 Task: Look for space in Durrës, Albania from 4th June, 2023 to 15th June, 2023 for 2 adults in price range Rs.10000 to Rs.15000. Place can be entire place with 1  bedroom having 1 bed and 1 bathroom. Property type can be house, flat, hotel. Amenities needed are: heating. Booking option can be shelf check-in. Required host language is English.
Action: Mouse moved to (514, 110)
Screenshot: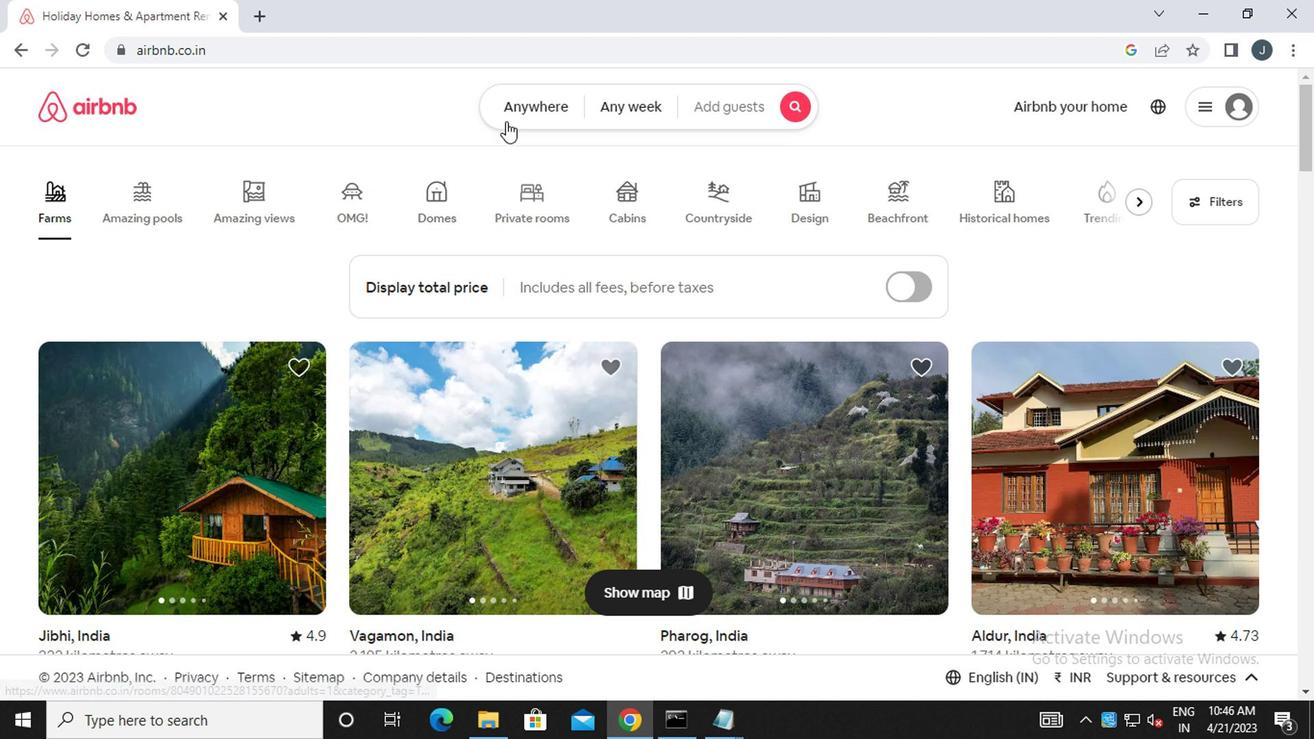 
Action: Mouse pressed left at (514, 110)
Screenshot: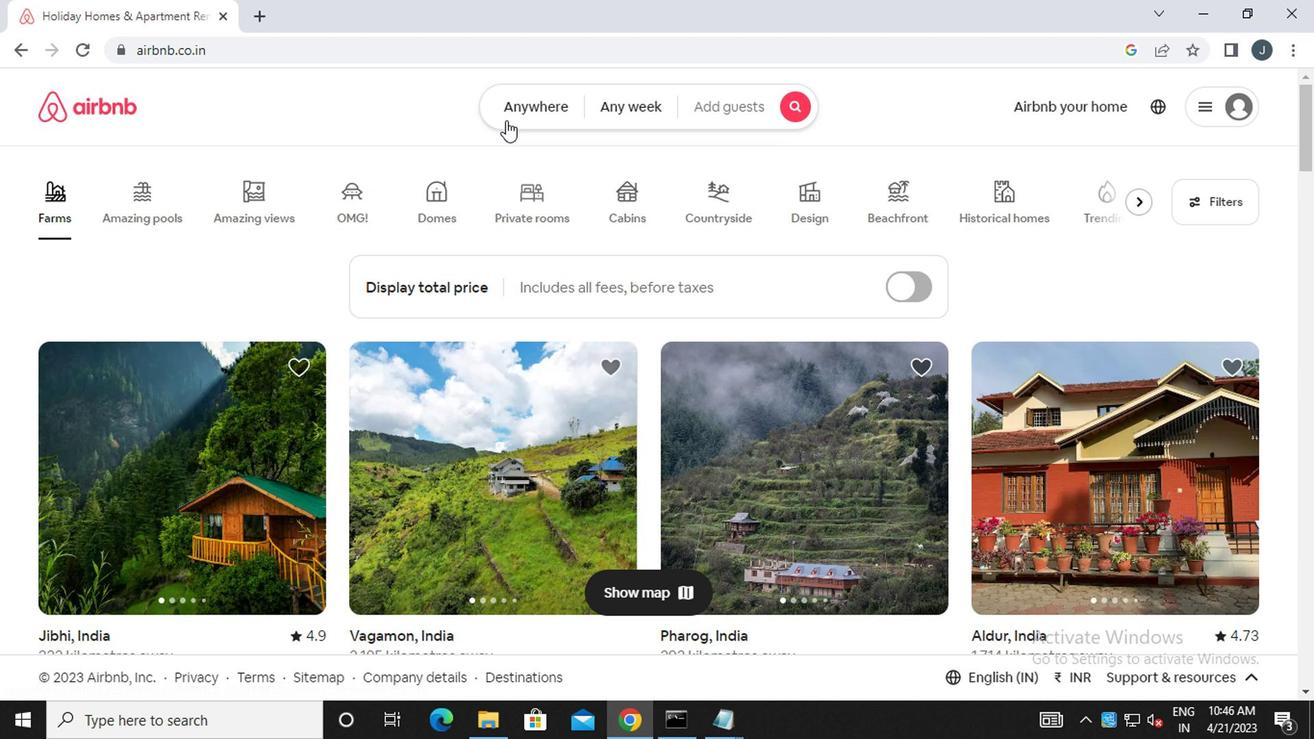
Action: Mouse moved to (391, 195)
Screenshot: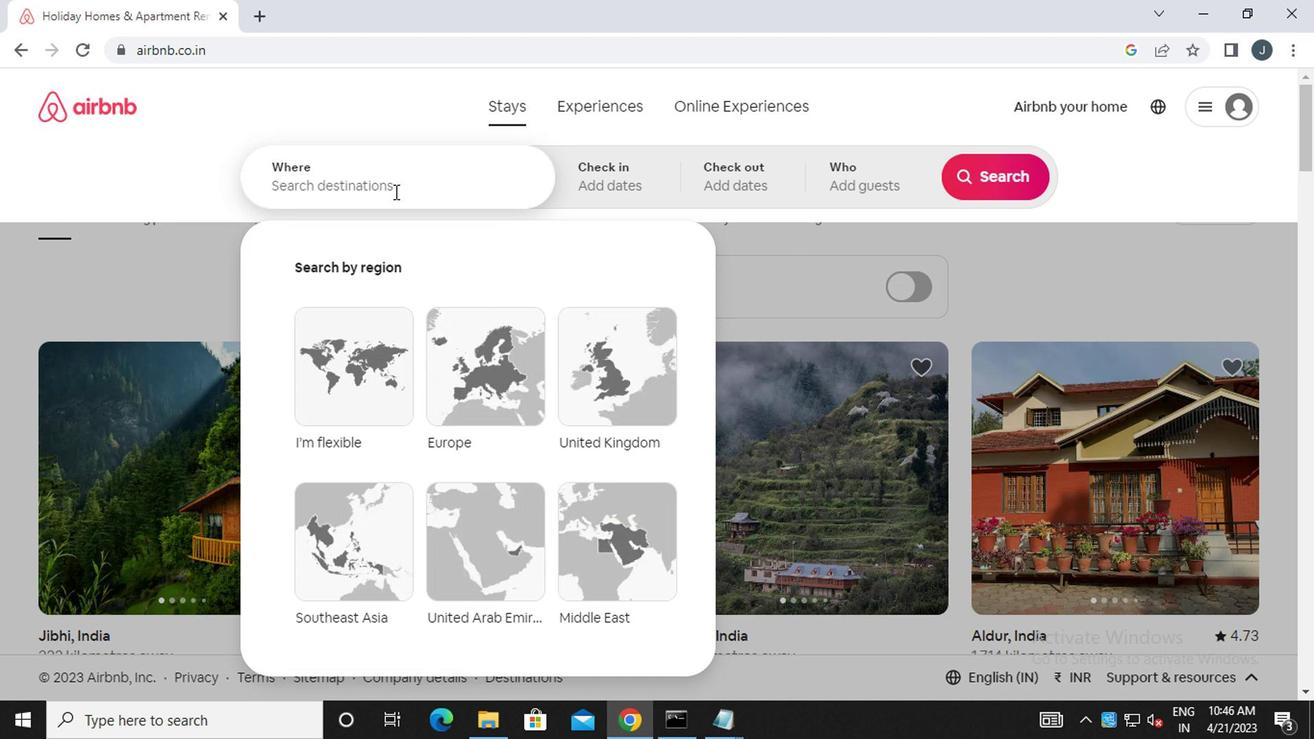 
Action: Mouse pressed left at (391, 195)
Screenshot: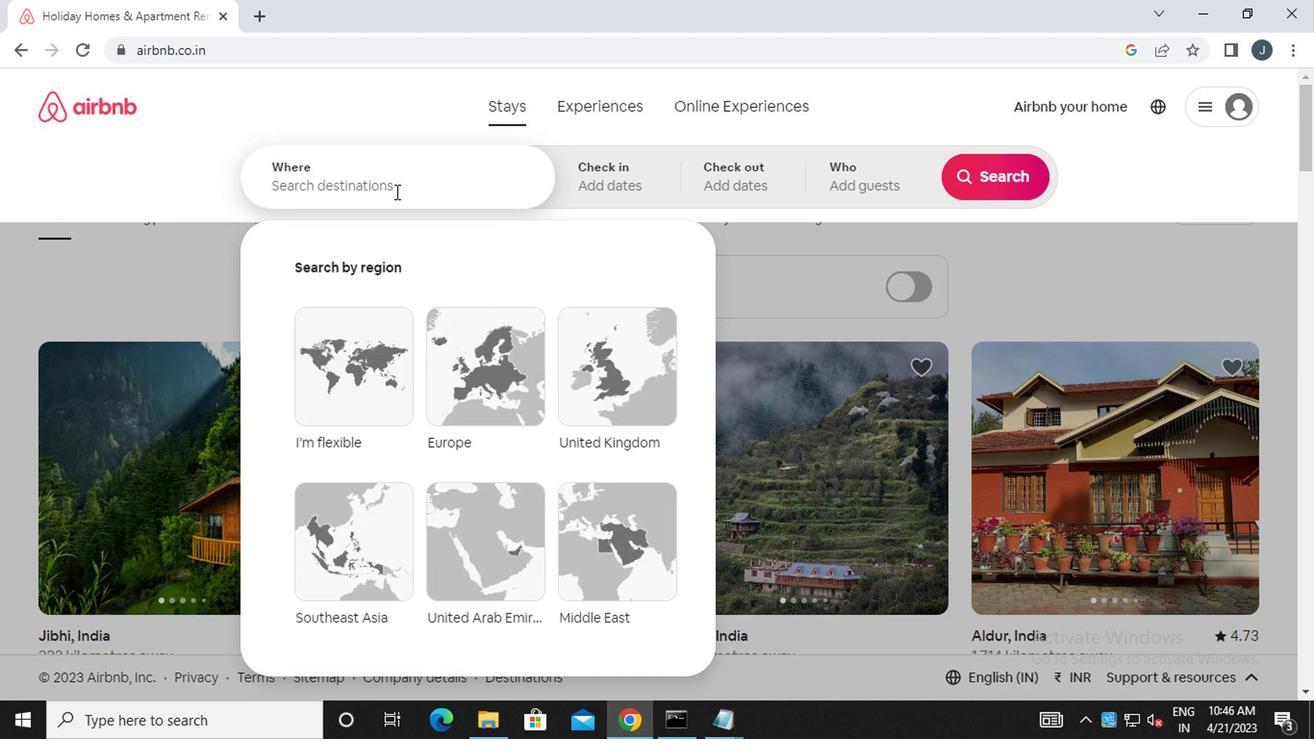 
Action: Mouse moved to (392, 193)
Screenshot: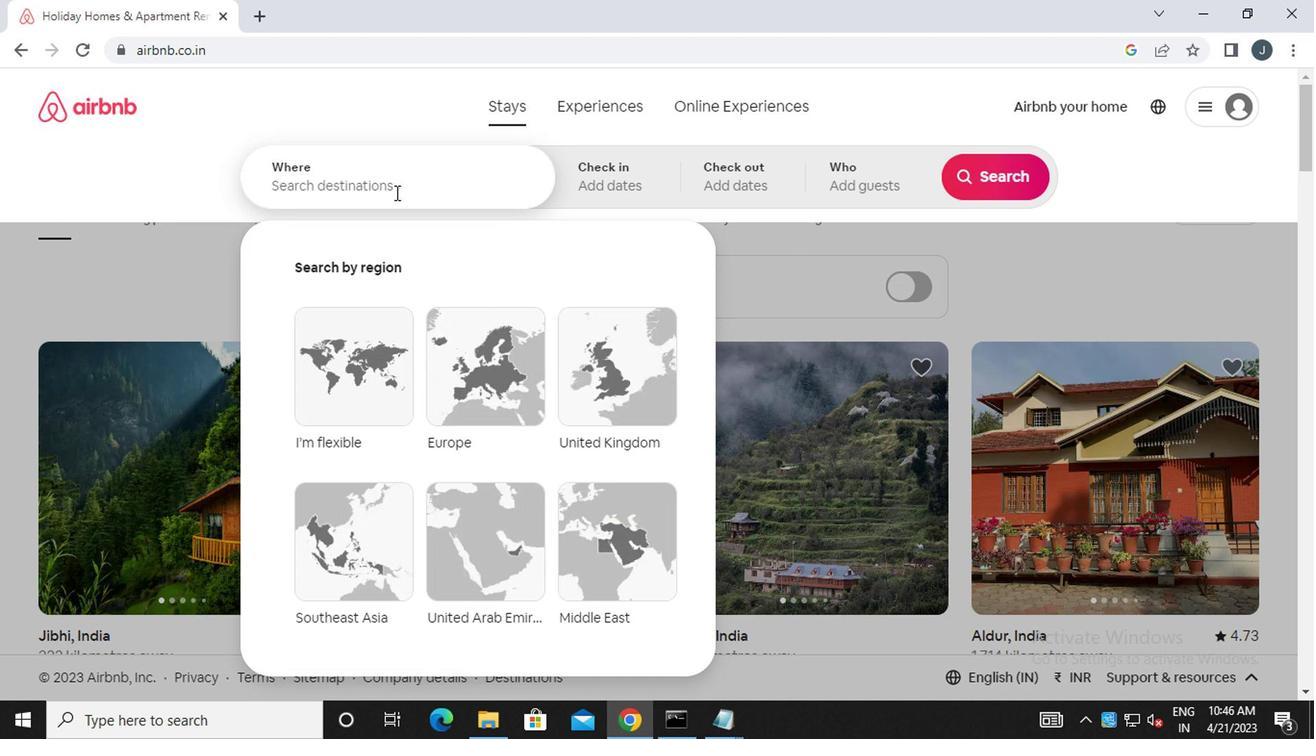 
Action: Key pressed d<Key.caps_lock>urres
Screenshot: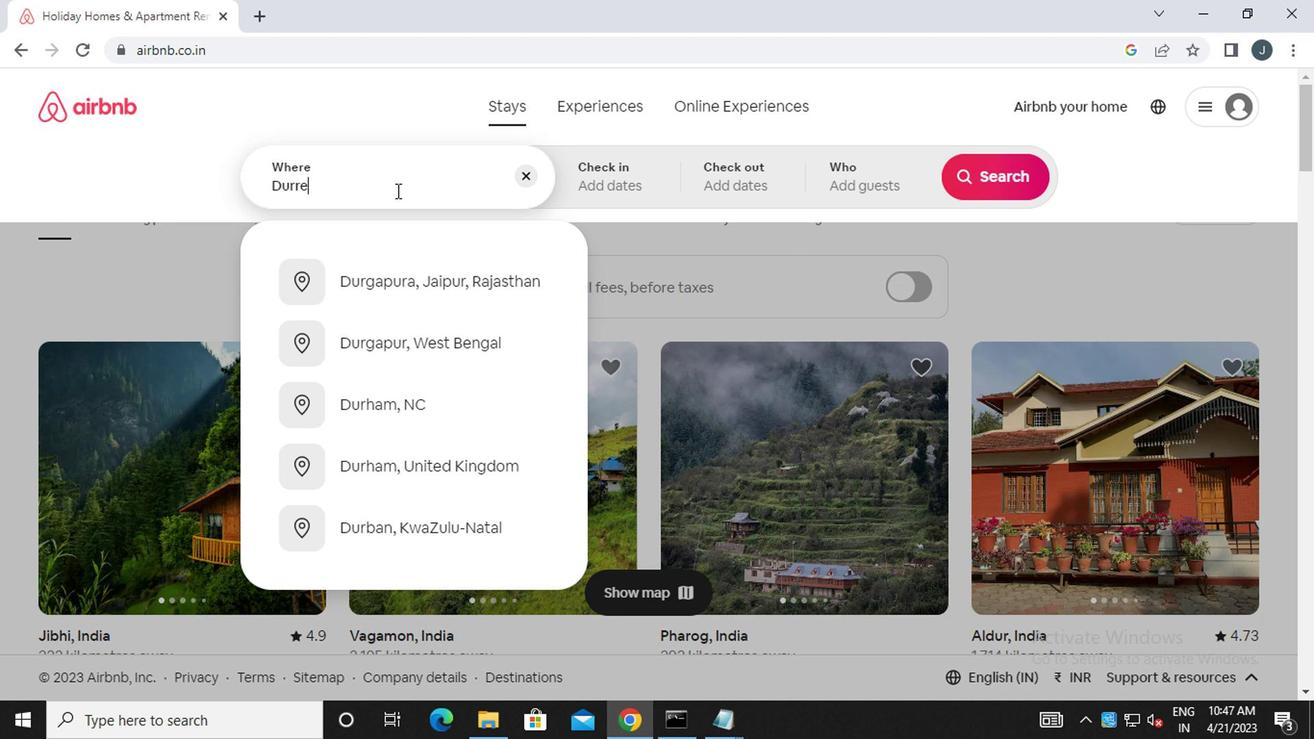 
Action: Mouse moved to (424, 279)
Screenshot: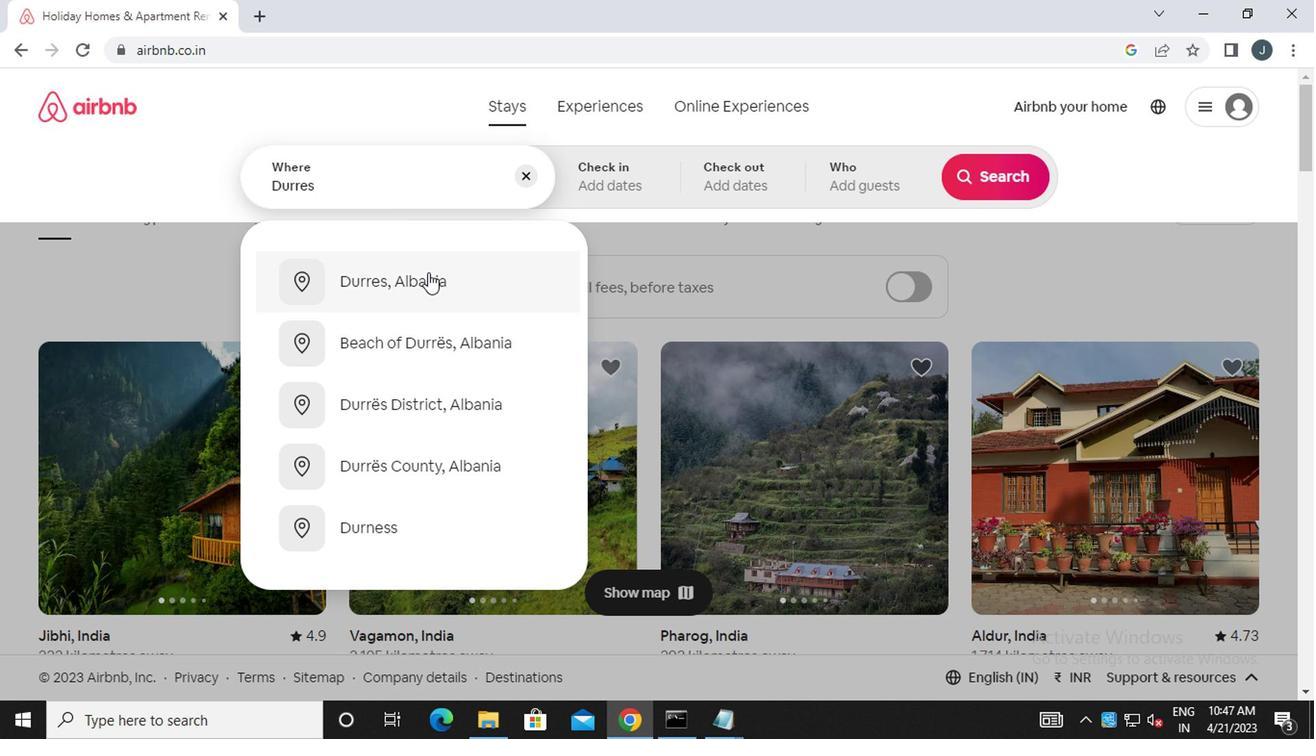 
Action: Mouse pressed left at (424, 279)
Screenshot: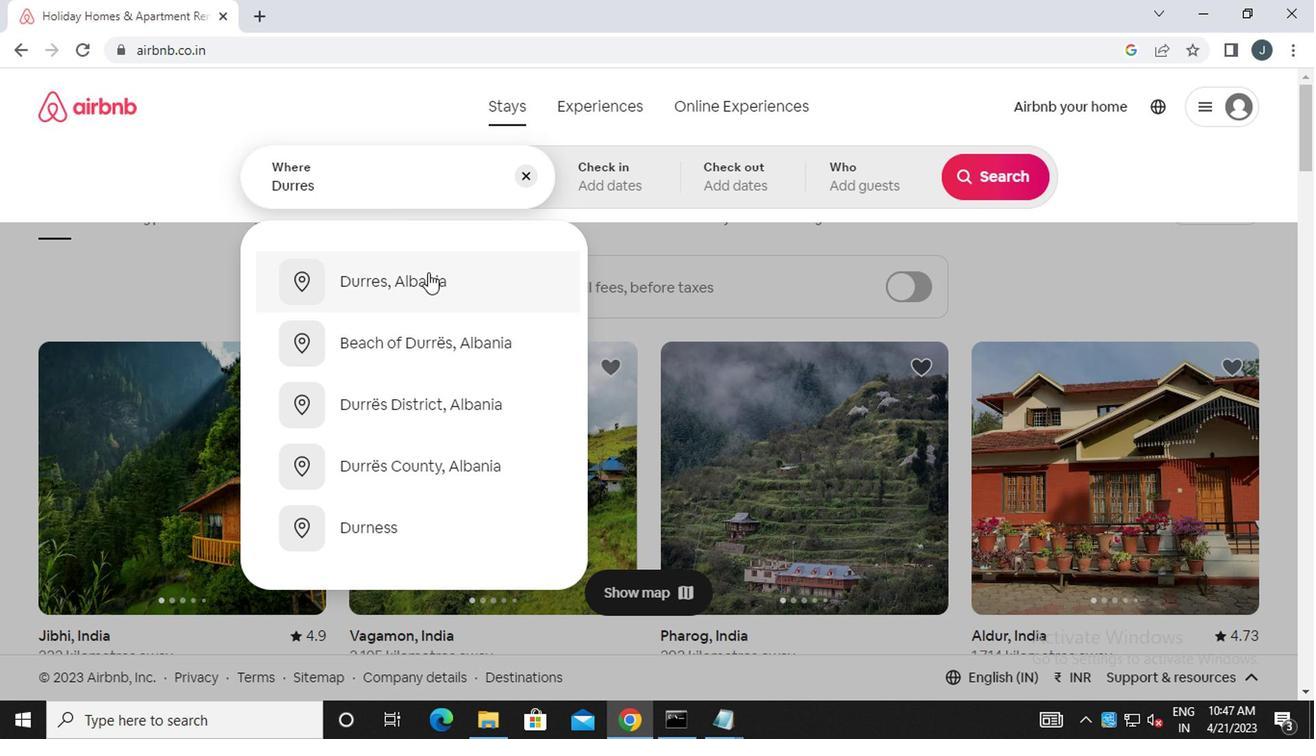 
Action: Mouse moved to (976, 339)
Screenshot: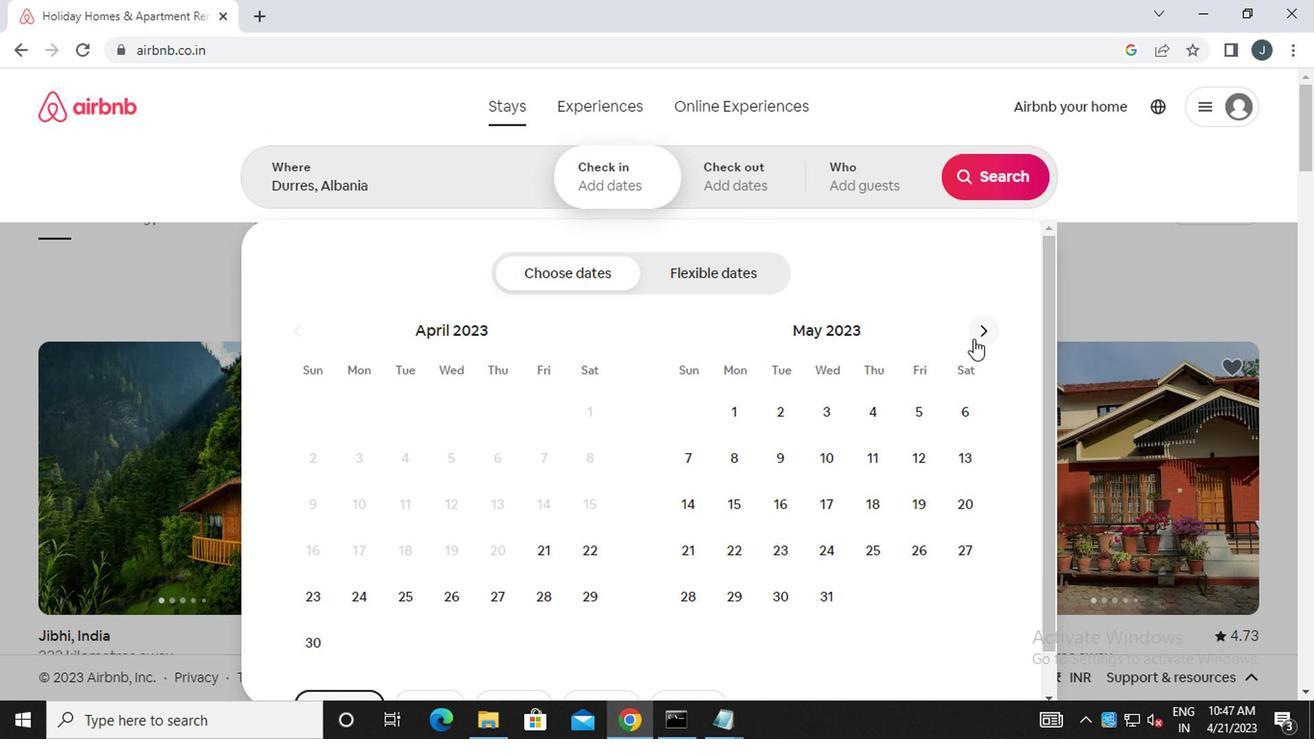 
Action: Mouse pressed left at (976, 339)
Screenshot: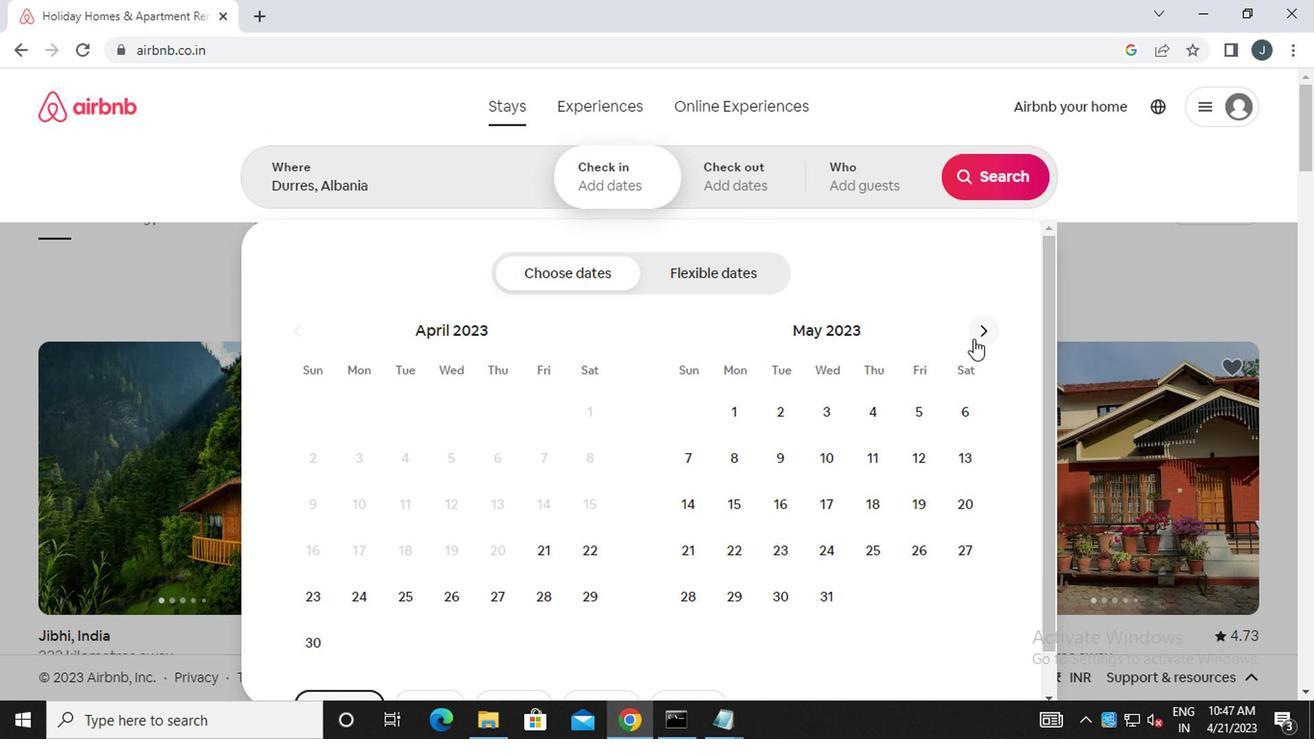 
Action: Mouse moved to (683, 459)
Screenshot: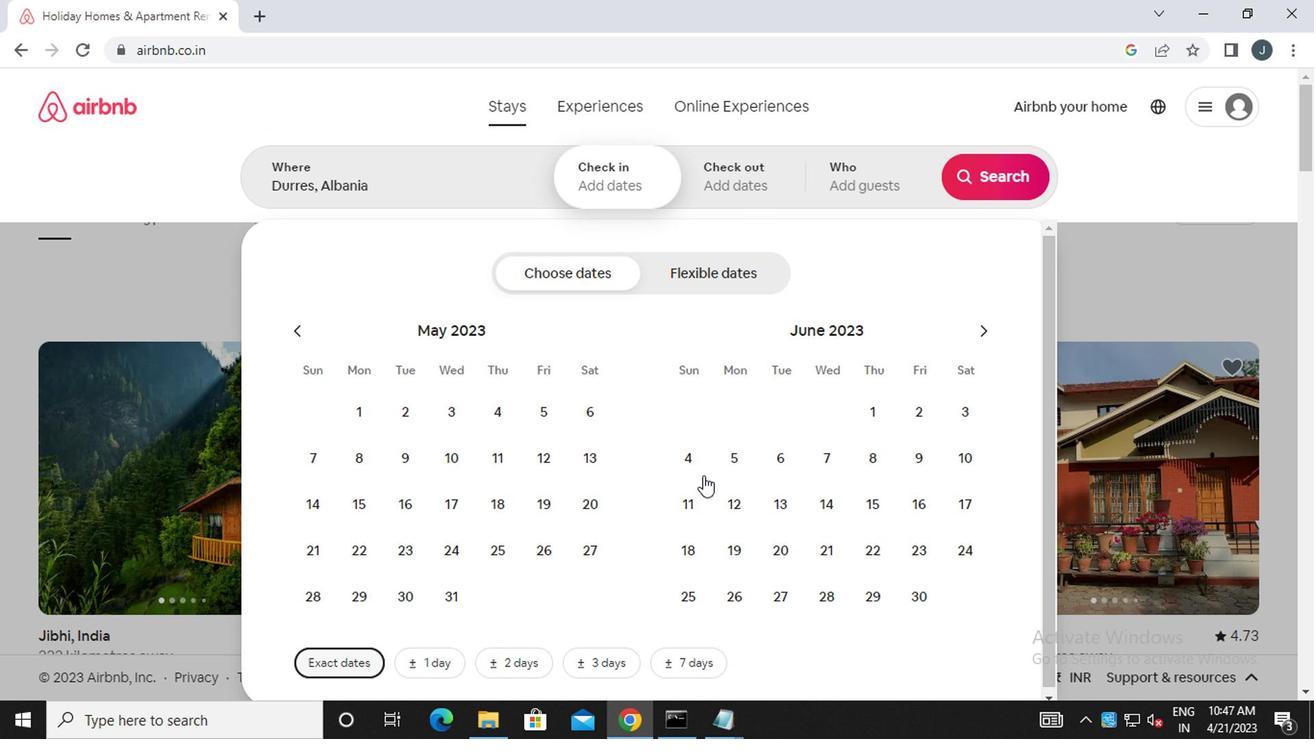 
Action: Mouse pressed left at (683, 459)
Screenshot: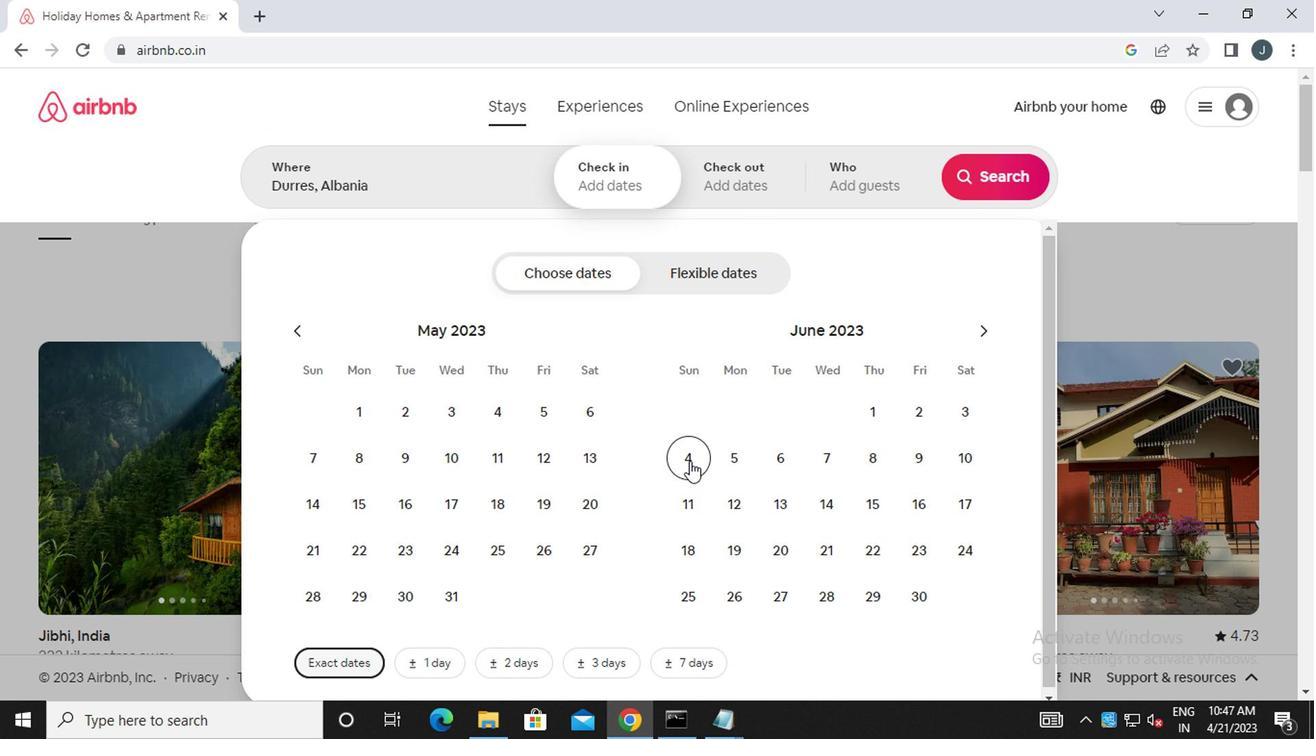
Action: Mouse moved to (877, 515)
Screenshot: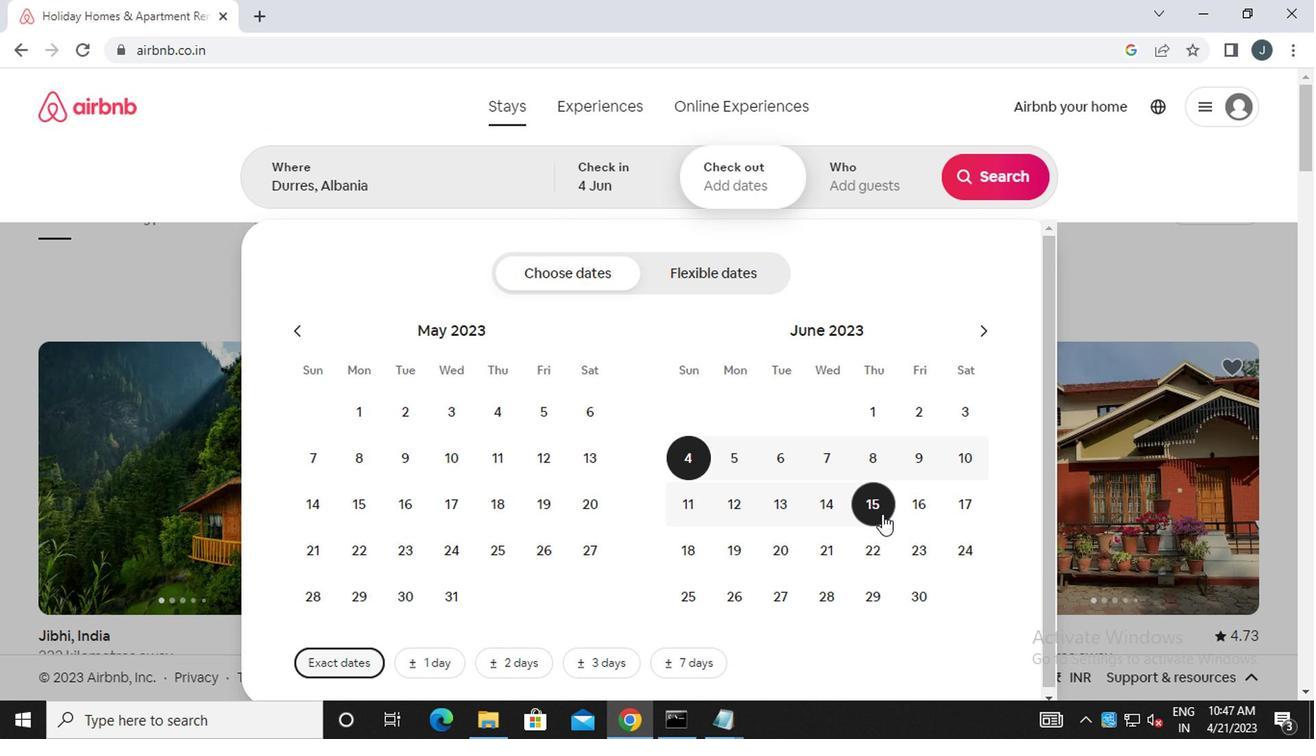 
Action: Mouse pressed left at (877, 515)
Screenshot: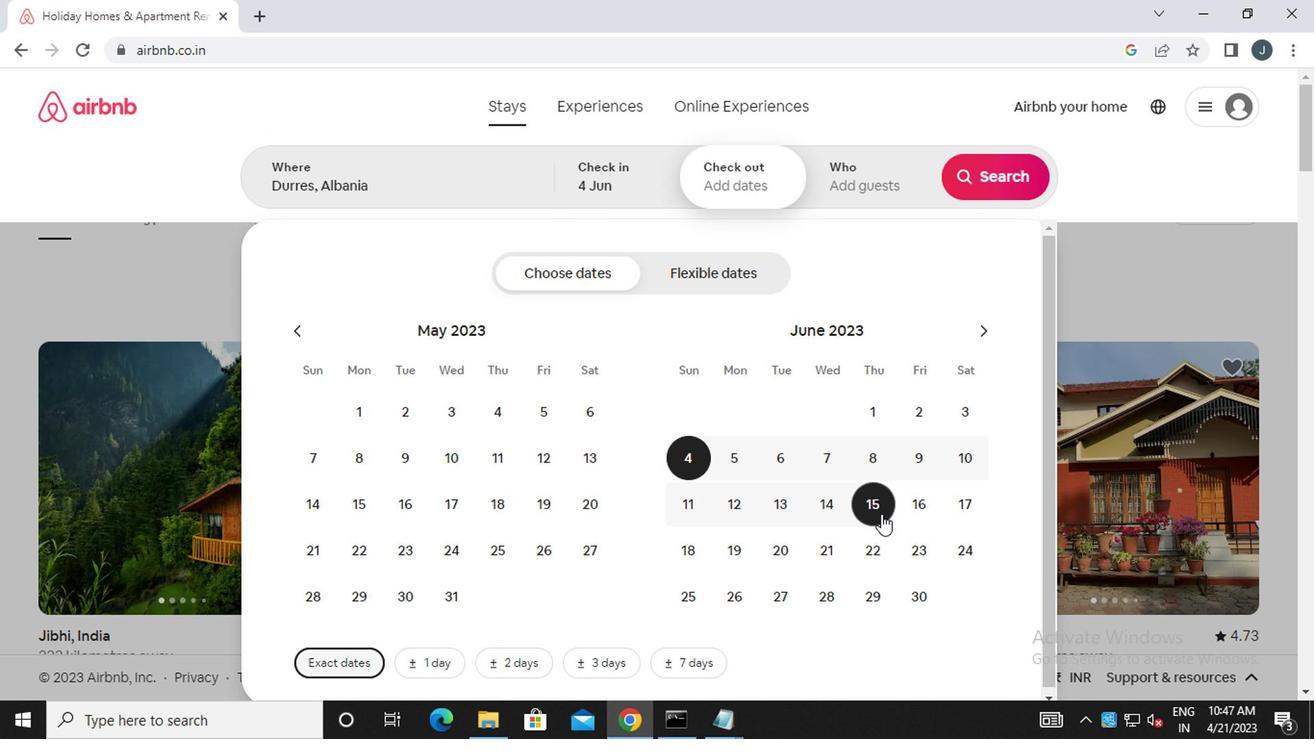 
Action: Mouse moved to (885, 188)
Screenshot: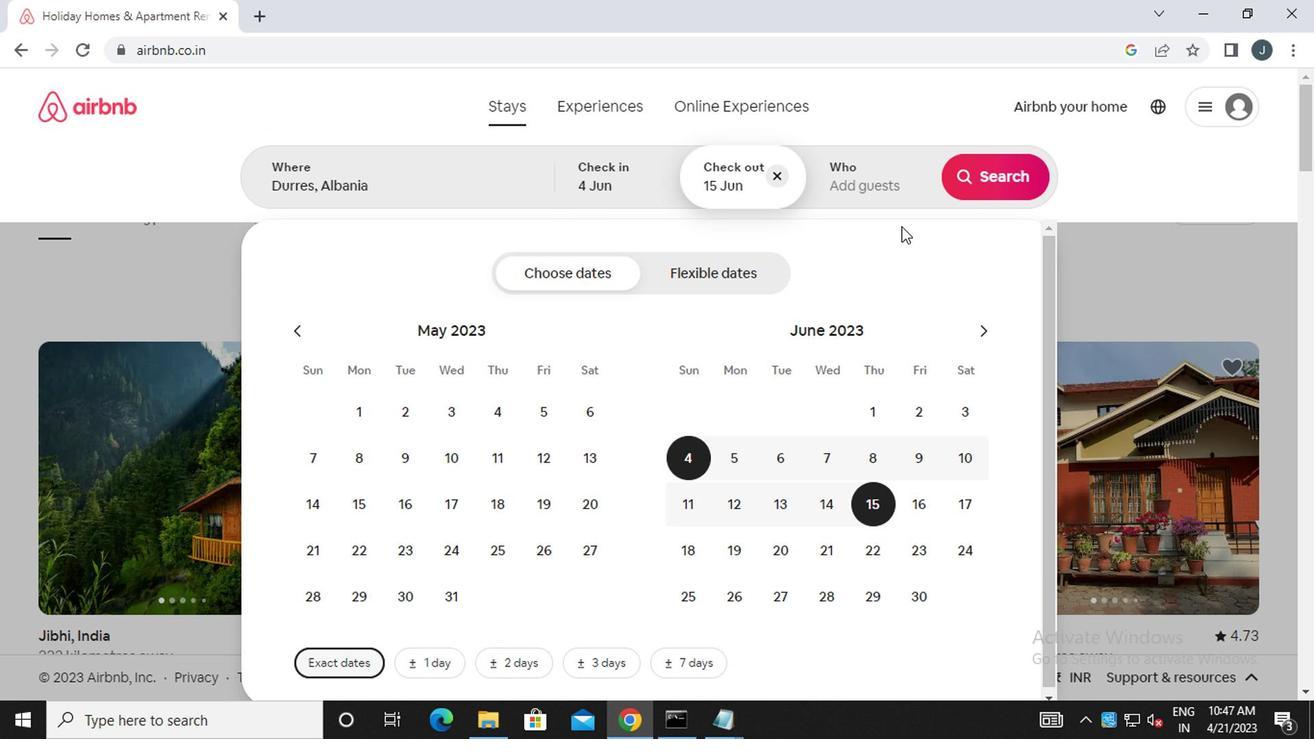 
Action: Mouse pressed left at (885, 188)
Screenshot: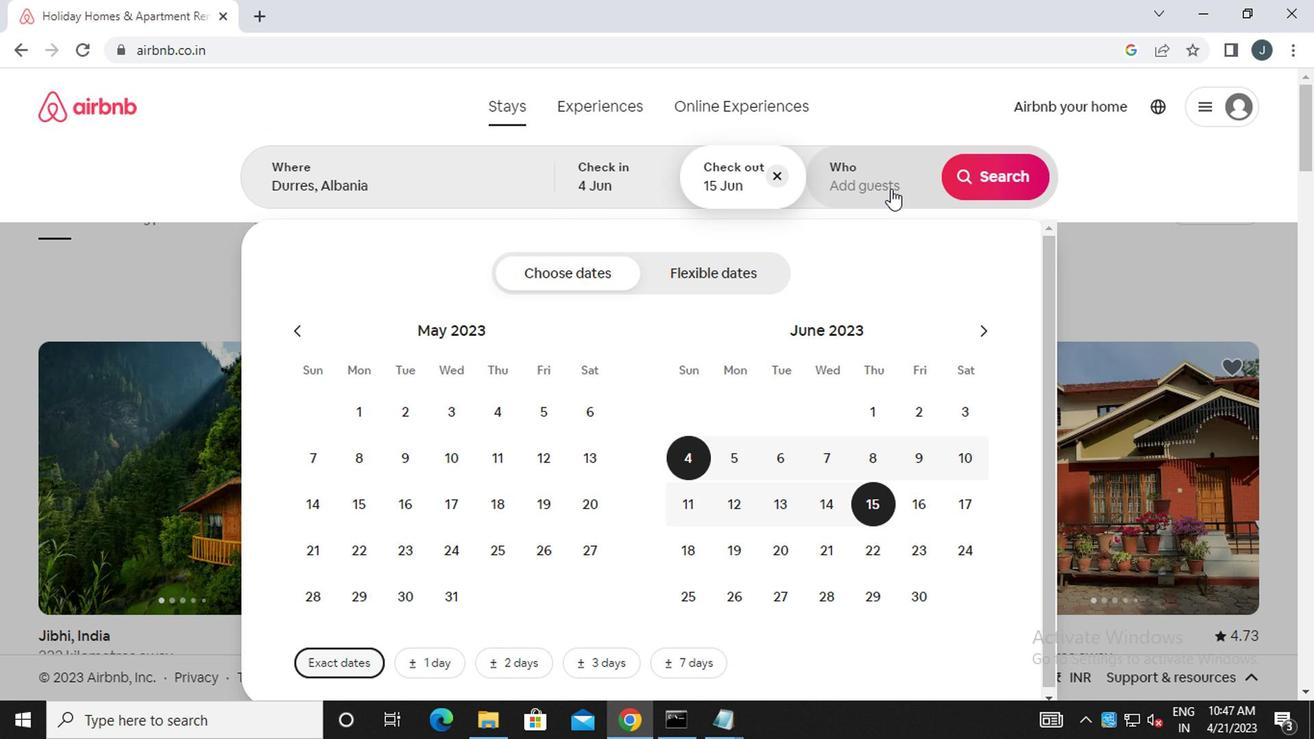 
Action: Mouse moved to (1009, 284)
Screenshot: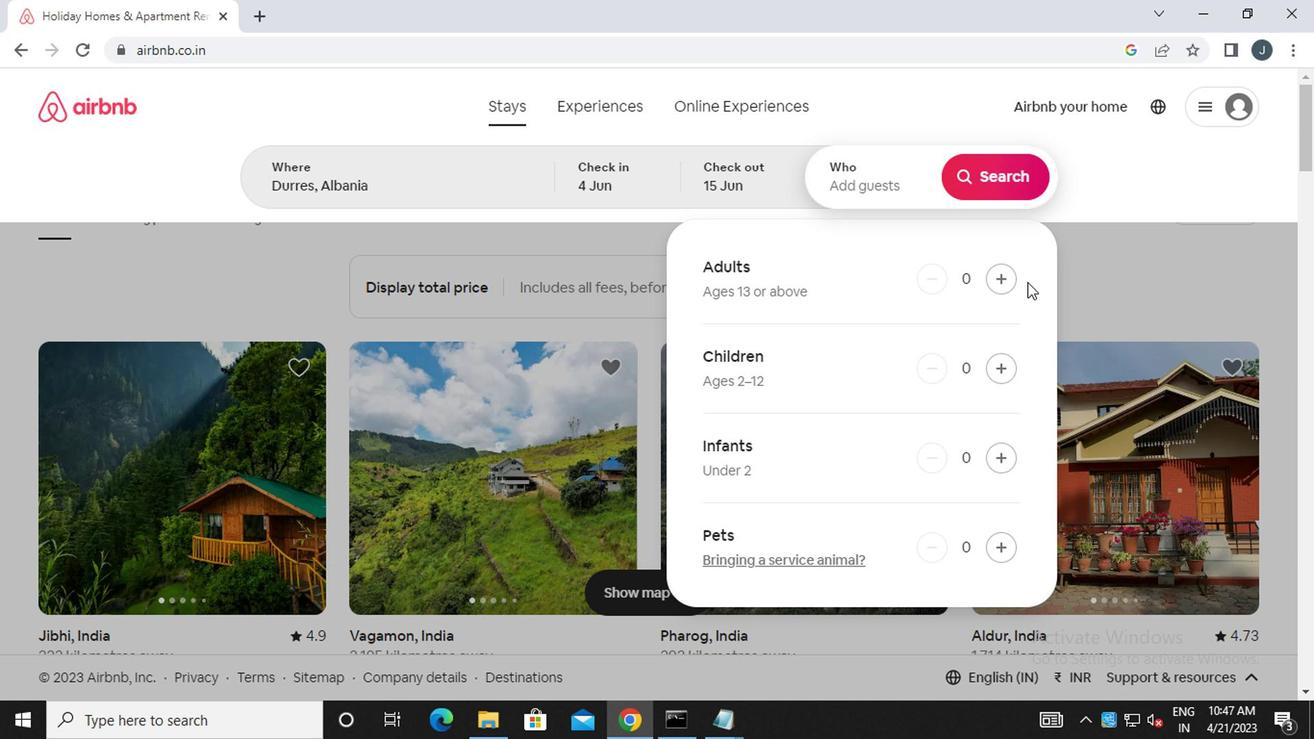 
Action: Mouse pressed left at (1009, 284)
Screenshot: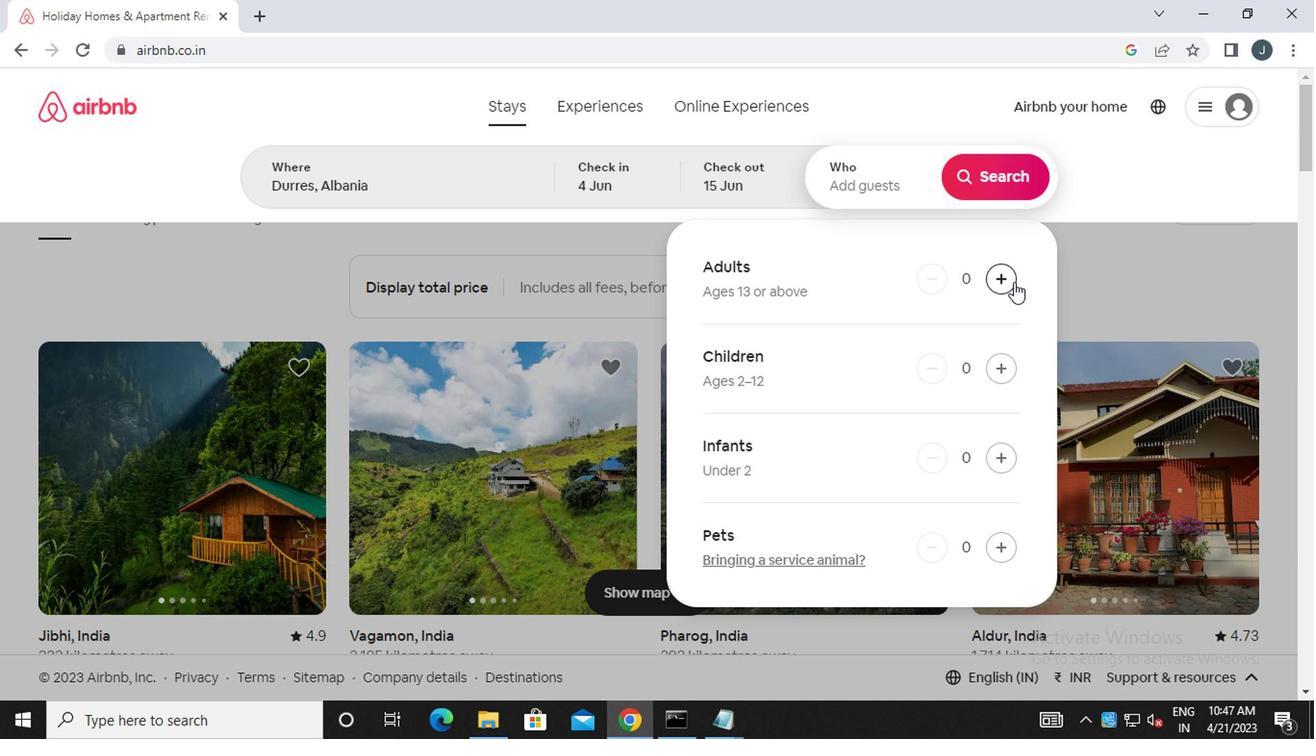 
Action: Mouse pressed left at (1009, 284)
Screenshot: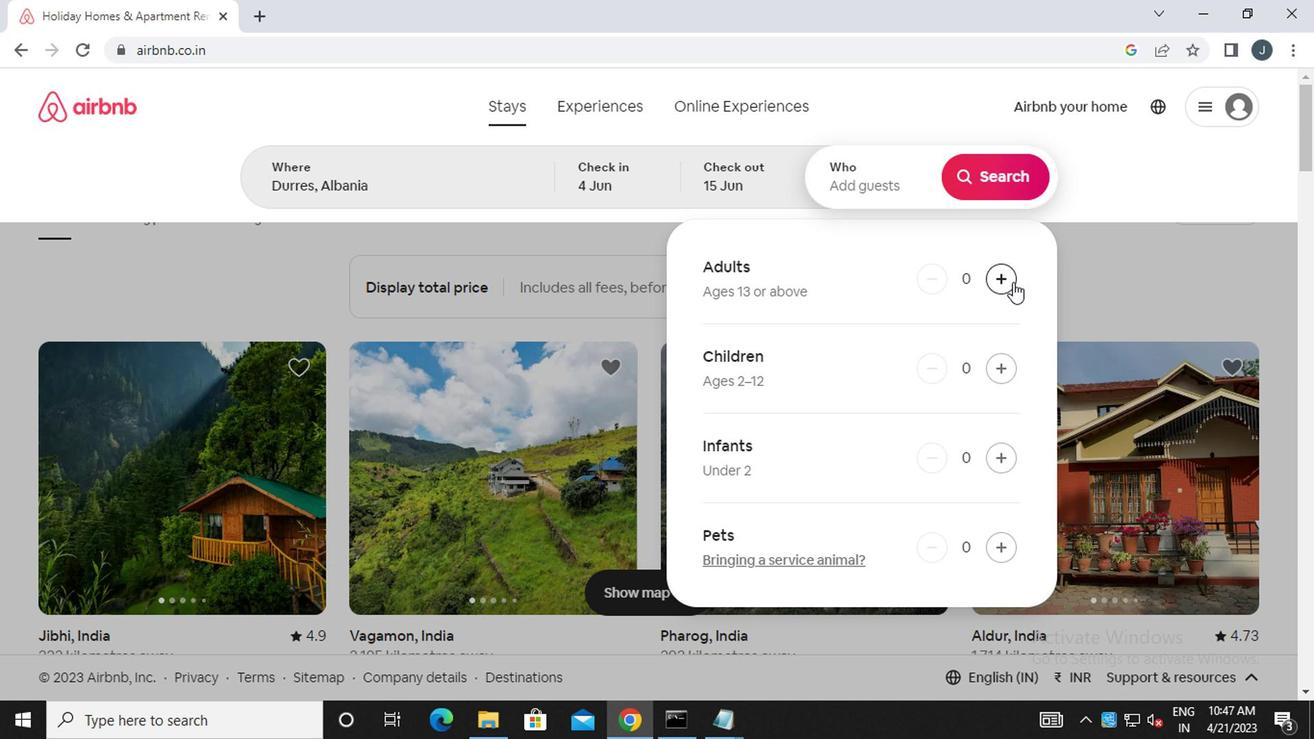 
Action: Mouse moved to (993, 183)
Screenshot: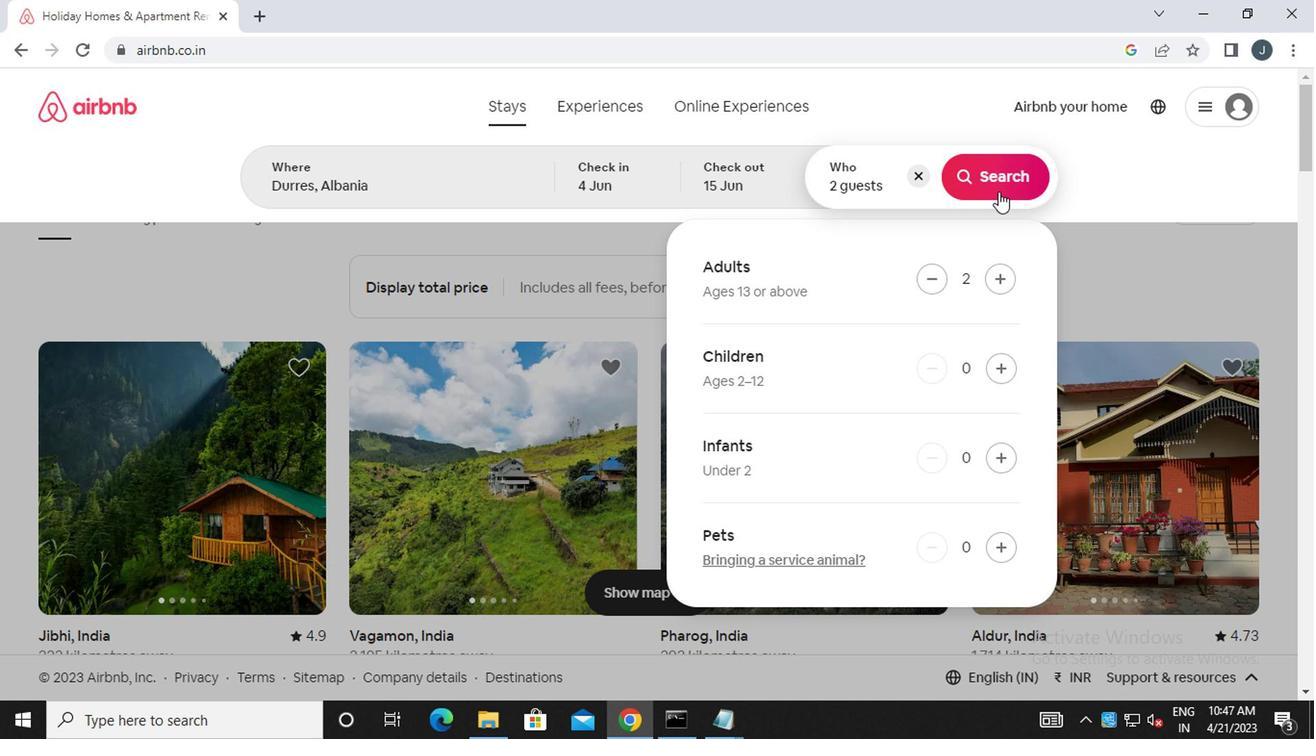 
Action: Mouse pressed left at (993, 183)
Screenshot: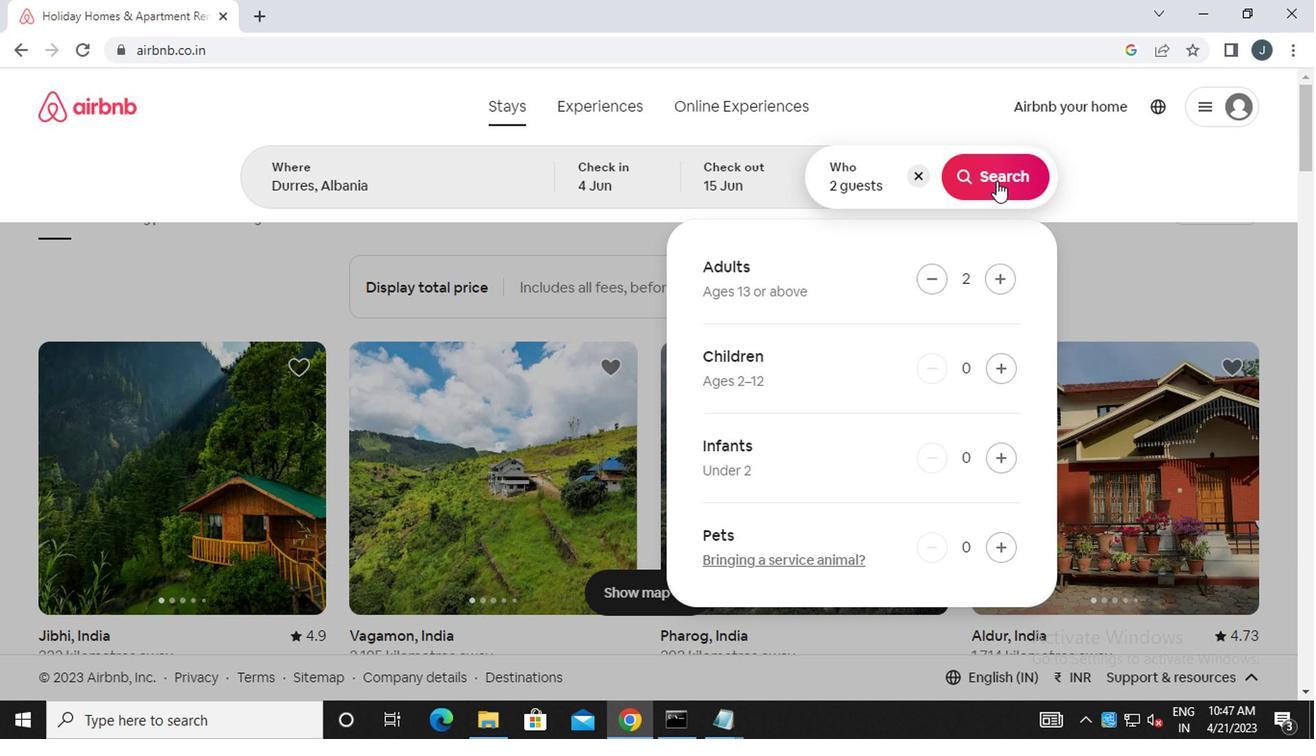 
Action: Mouse moved to (1236, 190)
Screenshot: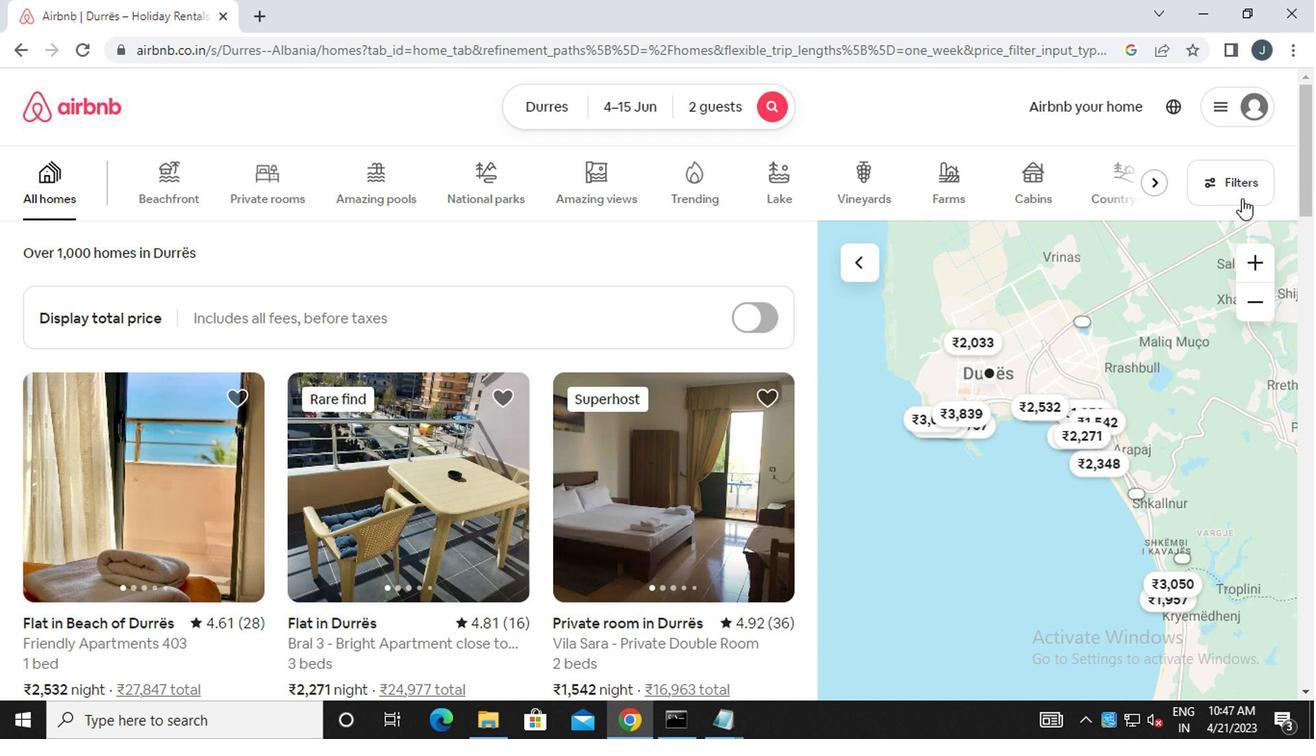 
Action: Mouse pressed left at (1236, 190)
Screenshot: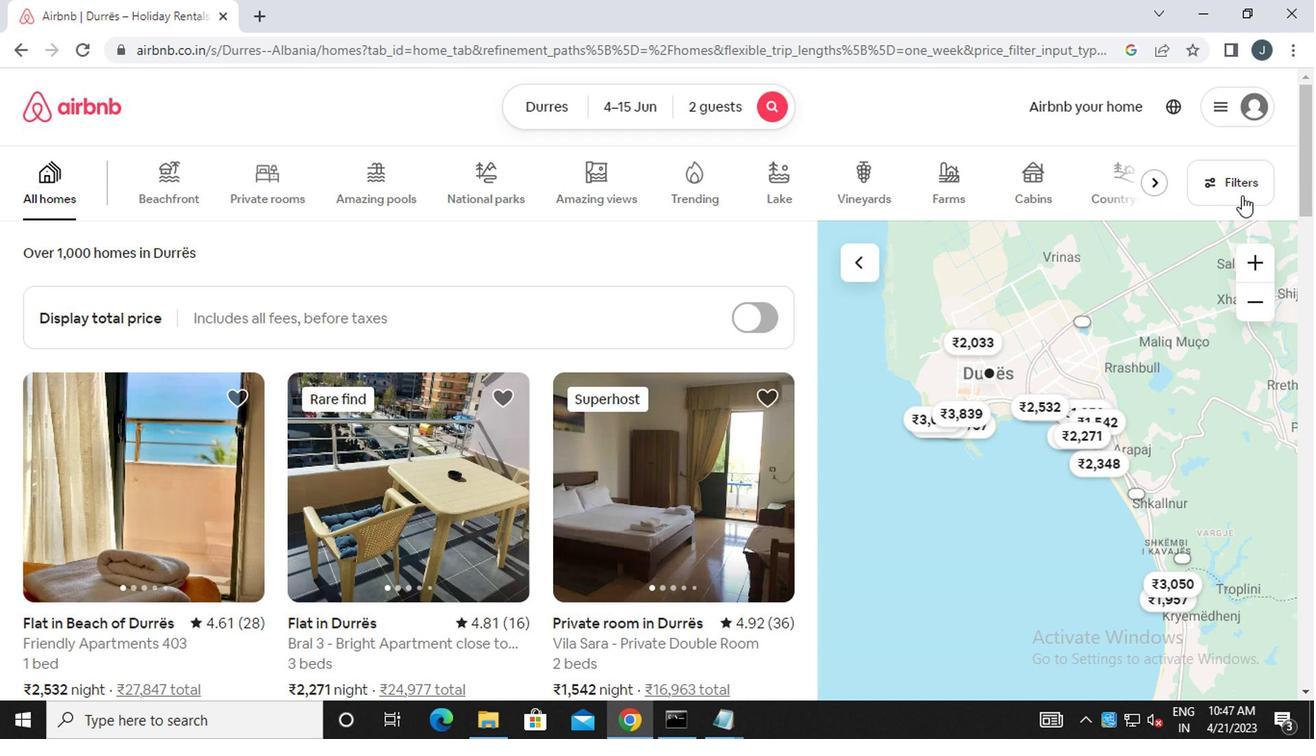 
Action: Mouse moved to (469, 416)
Screenshot: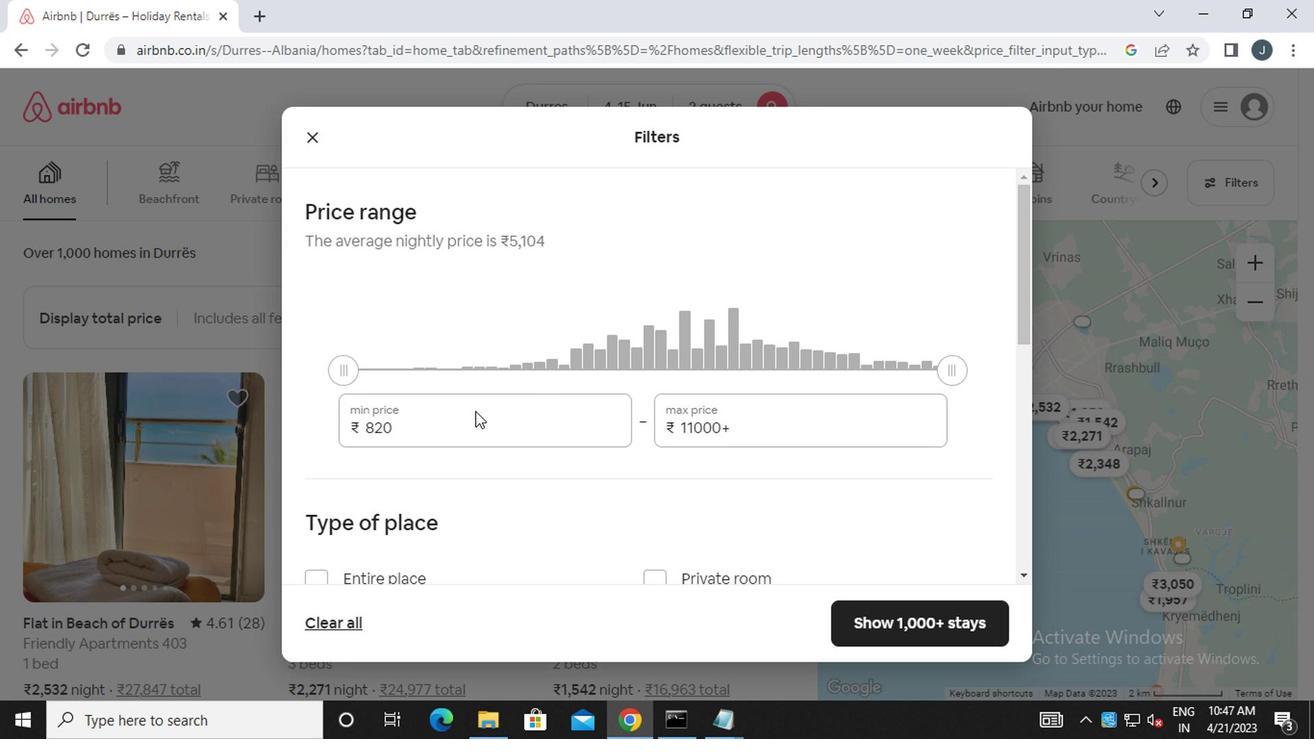 
Action: Mouse pressed left at (469, 416)
Screenshot: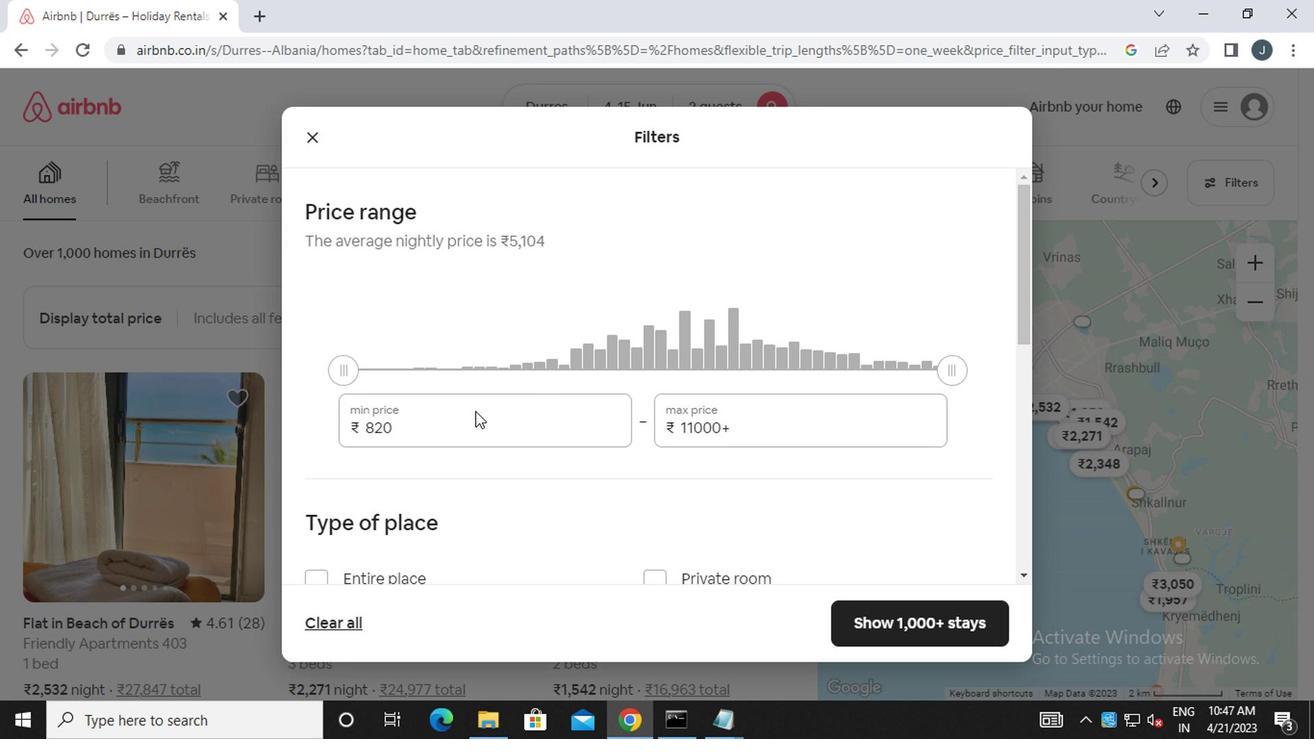 
Action: Mouse moved to (474, 420)
Screenshot: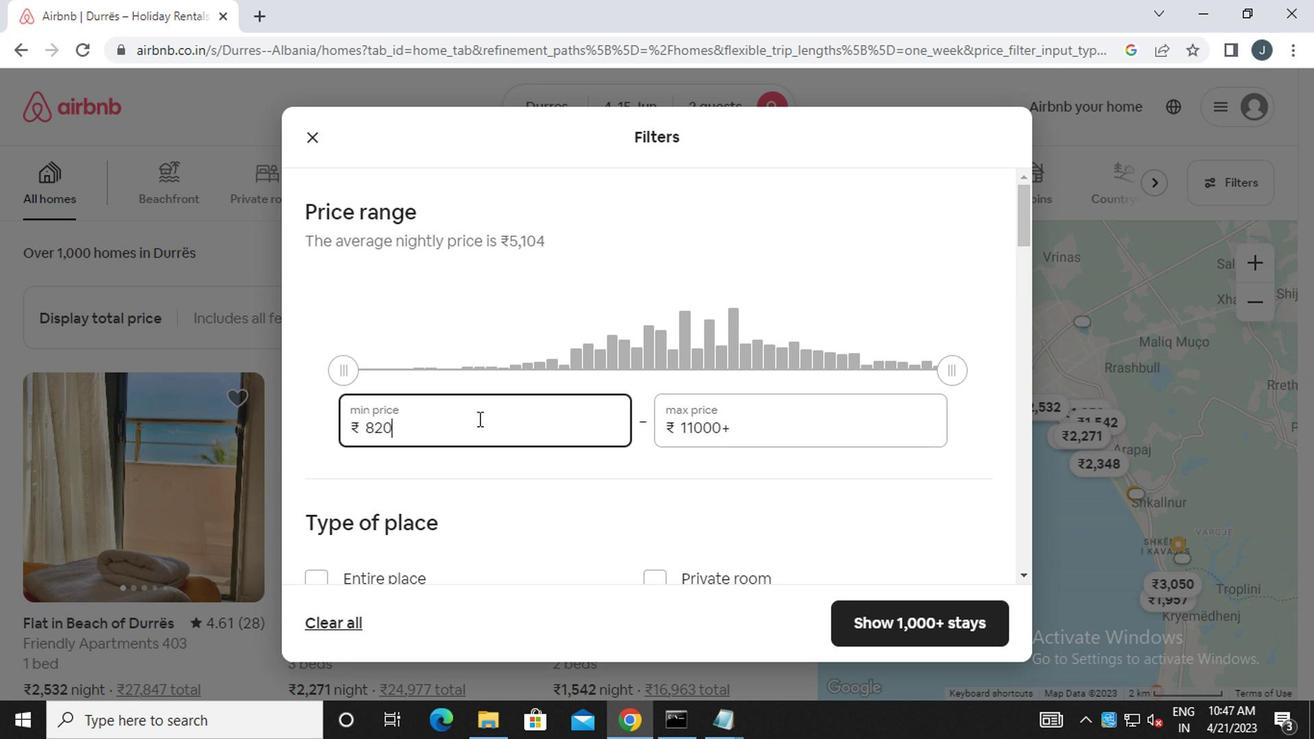 
Action: Key pressed <Key.backspace><Key.backspace><Key.backspace>10000
Screenshot: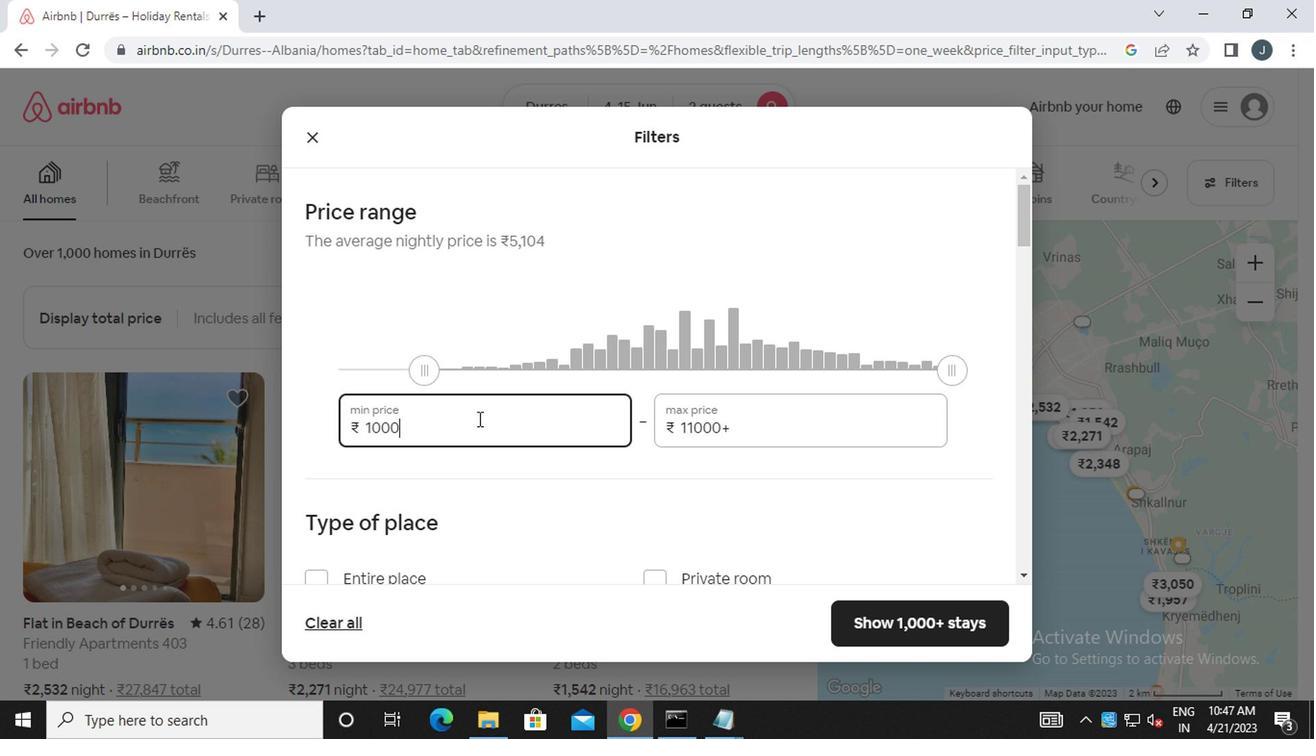 
Action: Mouse moved to (781, 431)
Screenshot: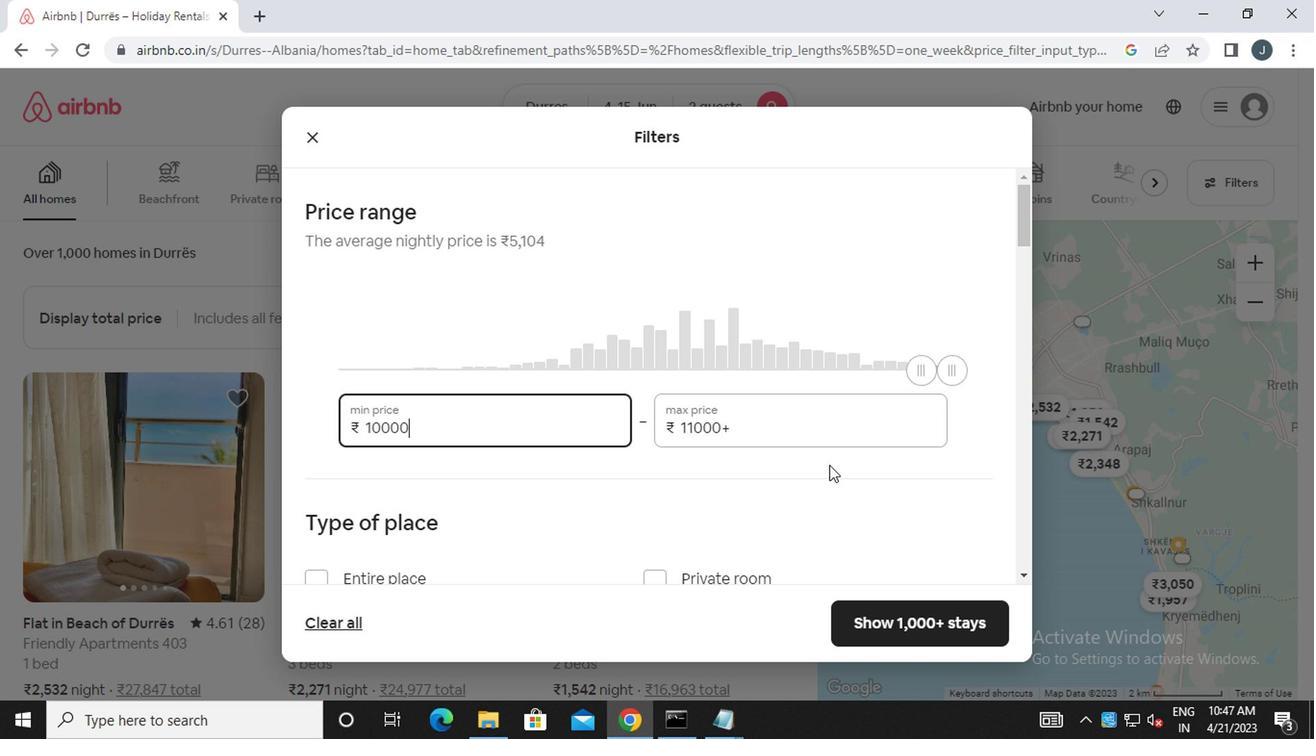 
Action: Mouse pressed left at (781, 431)
Screenshot: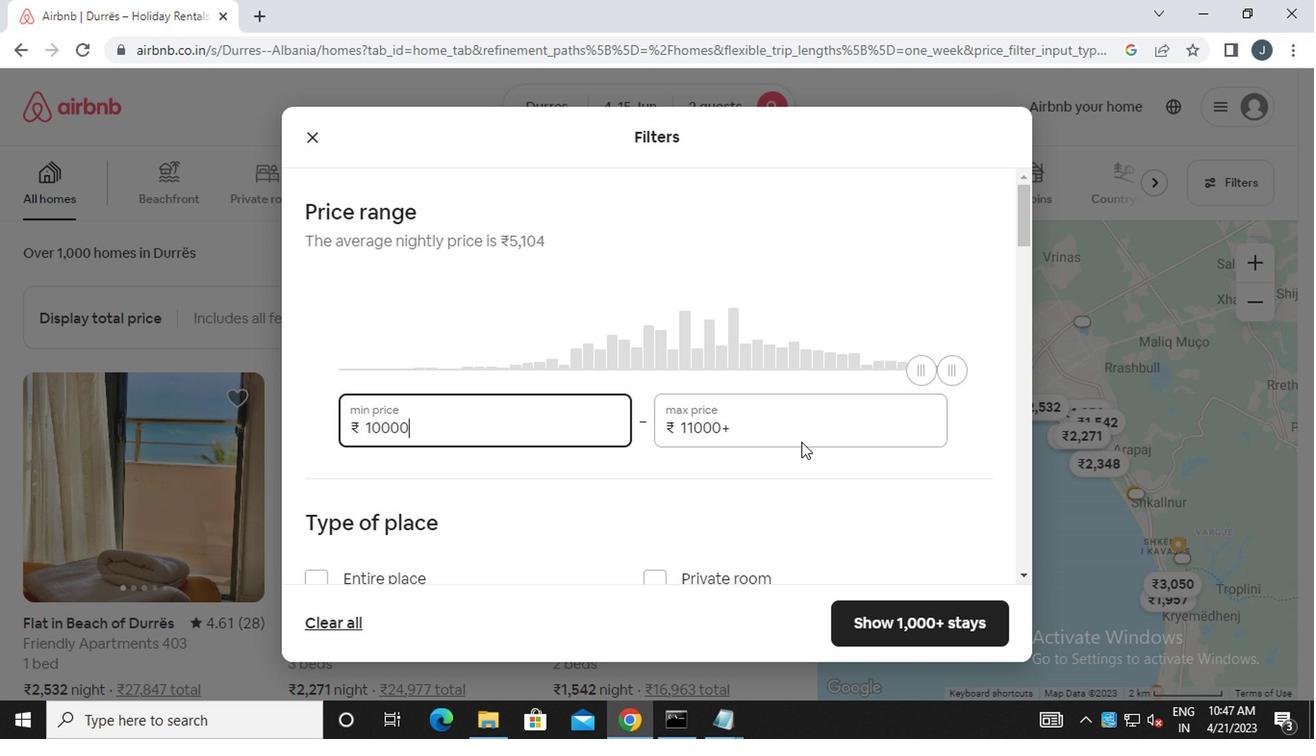 
Action: Mouse moved to (786, 431)
Screenshot: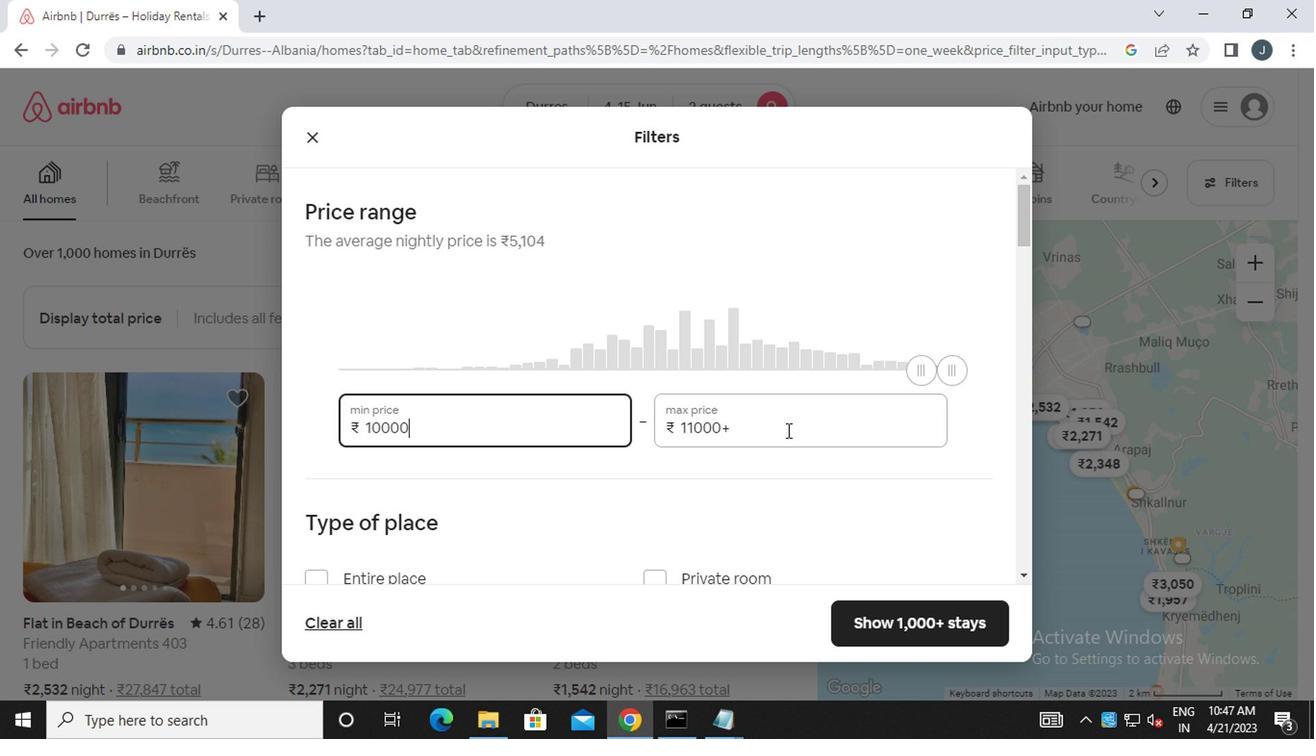 
Action: Key pressed <Key.backspace><Key.backspace><Key.backspace><Key.backspace><Key.backspace>5000
Screenshot: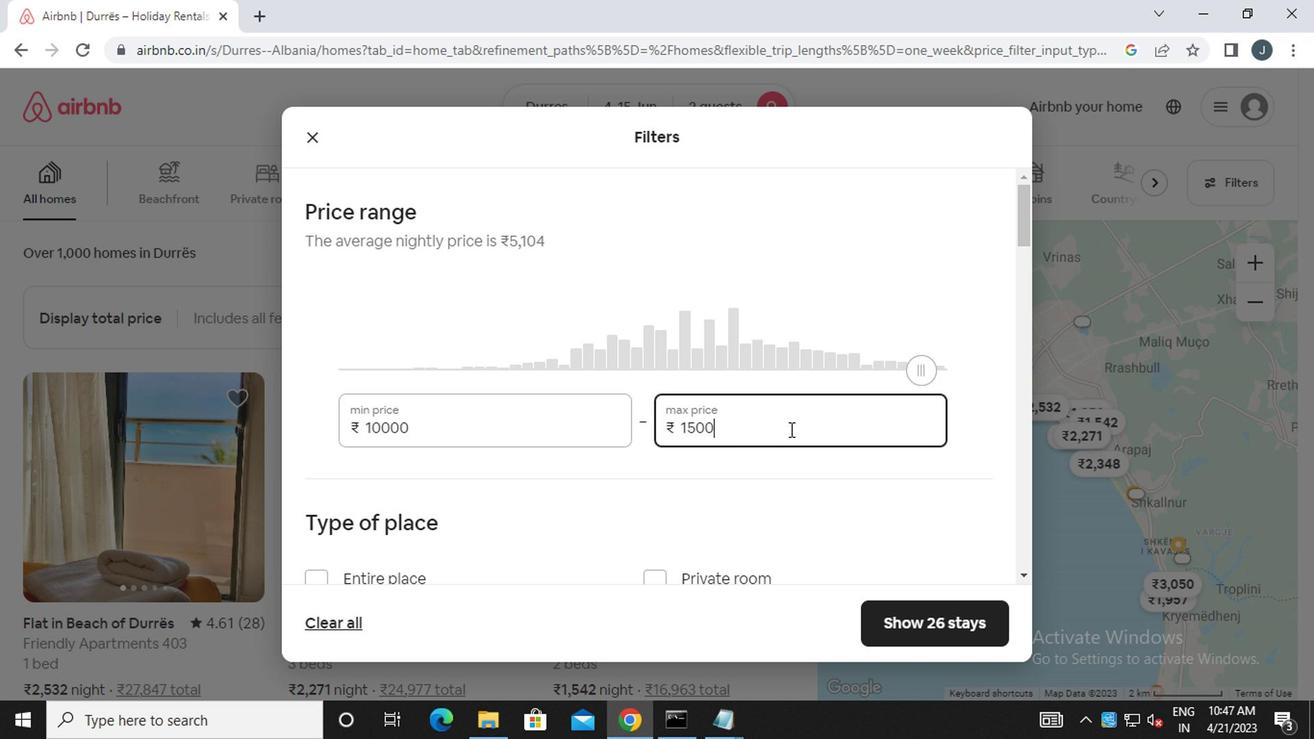 
Action: Mouse moved to (775, 431)
Screenshot: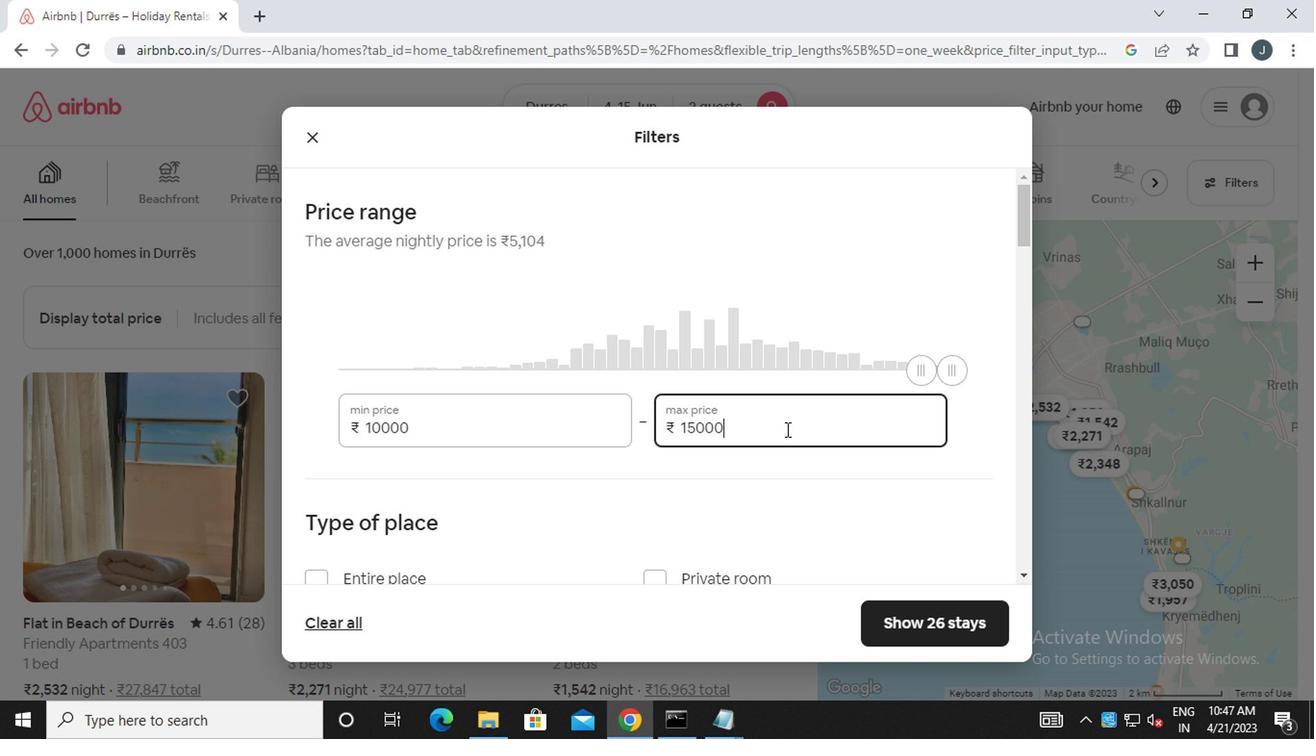 
Action: Mouse scrolled (775, 429) with delta (0, -1)
Screenshot: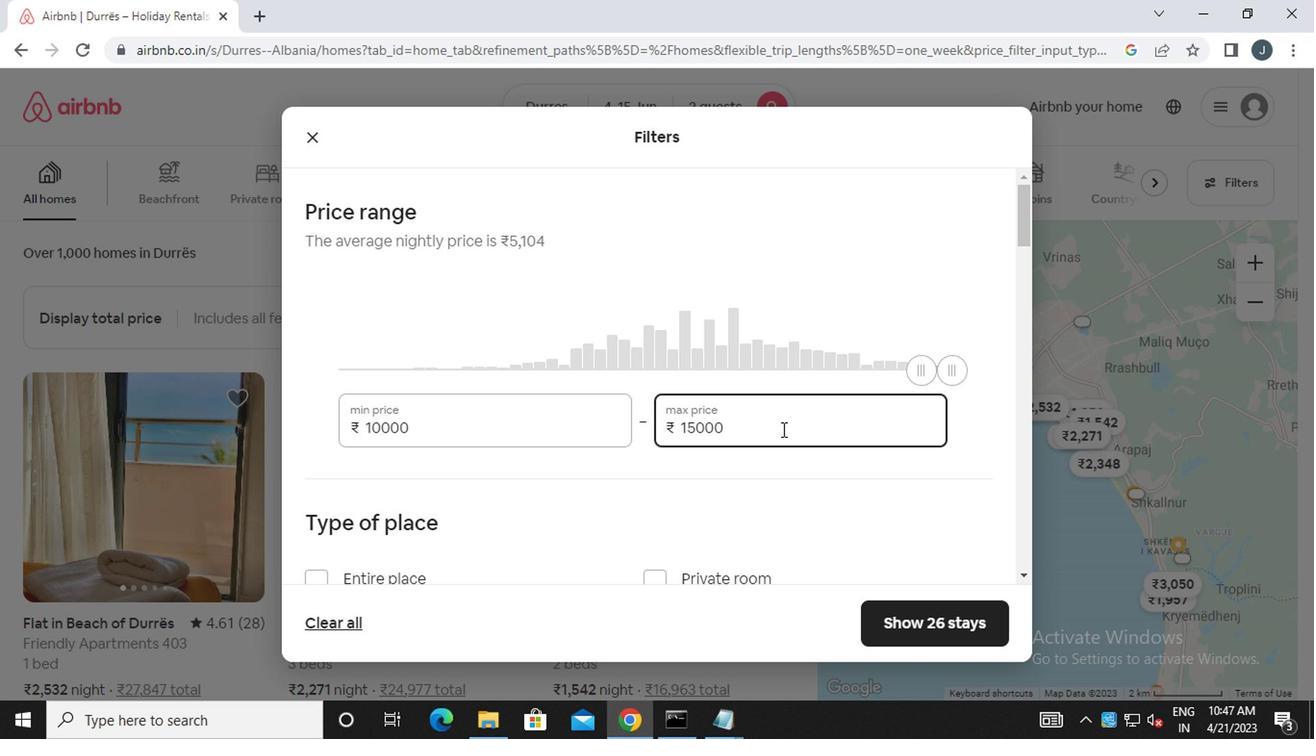 
Action: Mouse scrolled (775, 429) with delta (0, -1)
Screenshot: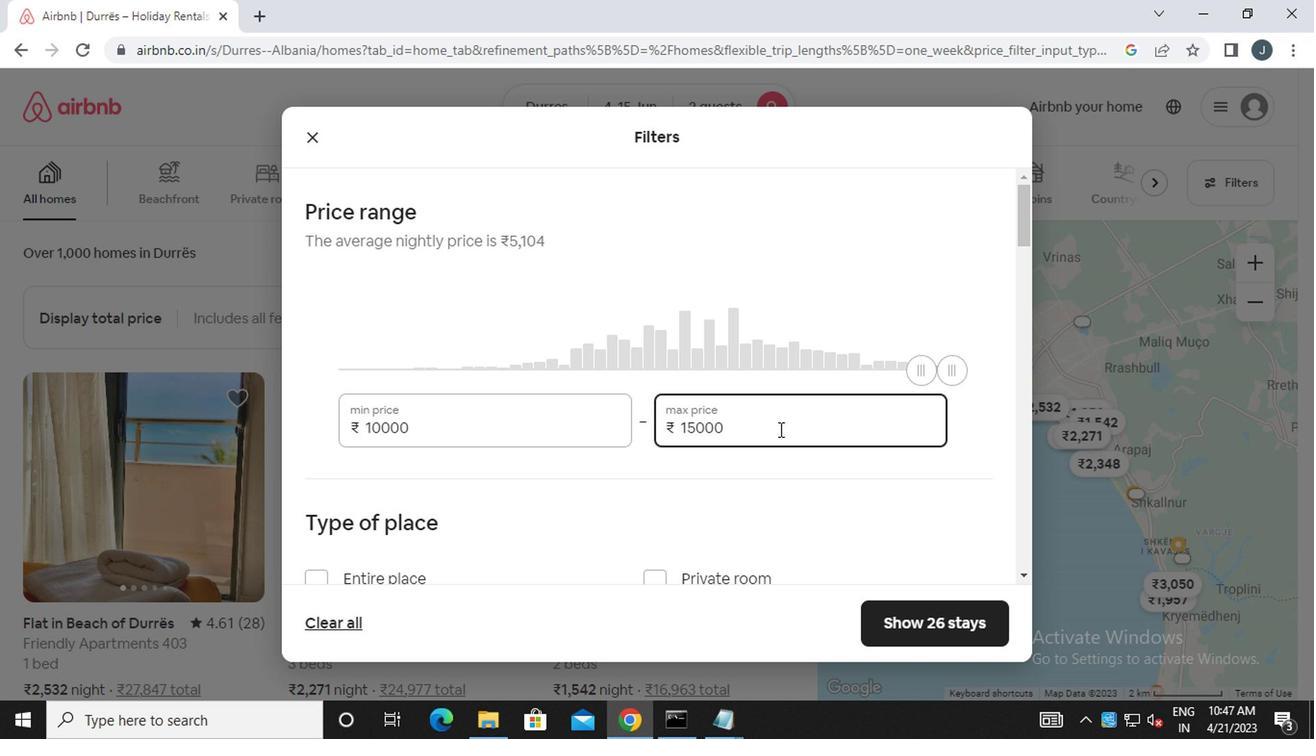 
Action: Mouse moved to (711, 445)
Screenshot: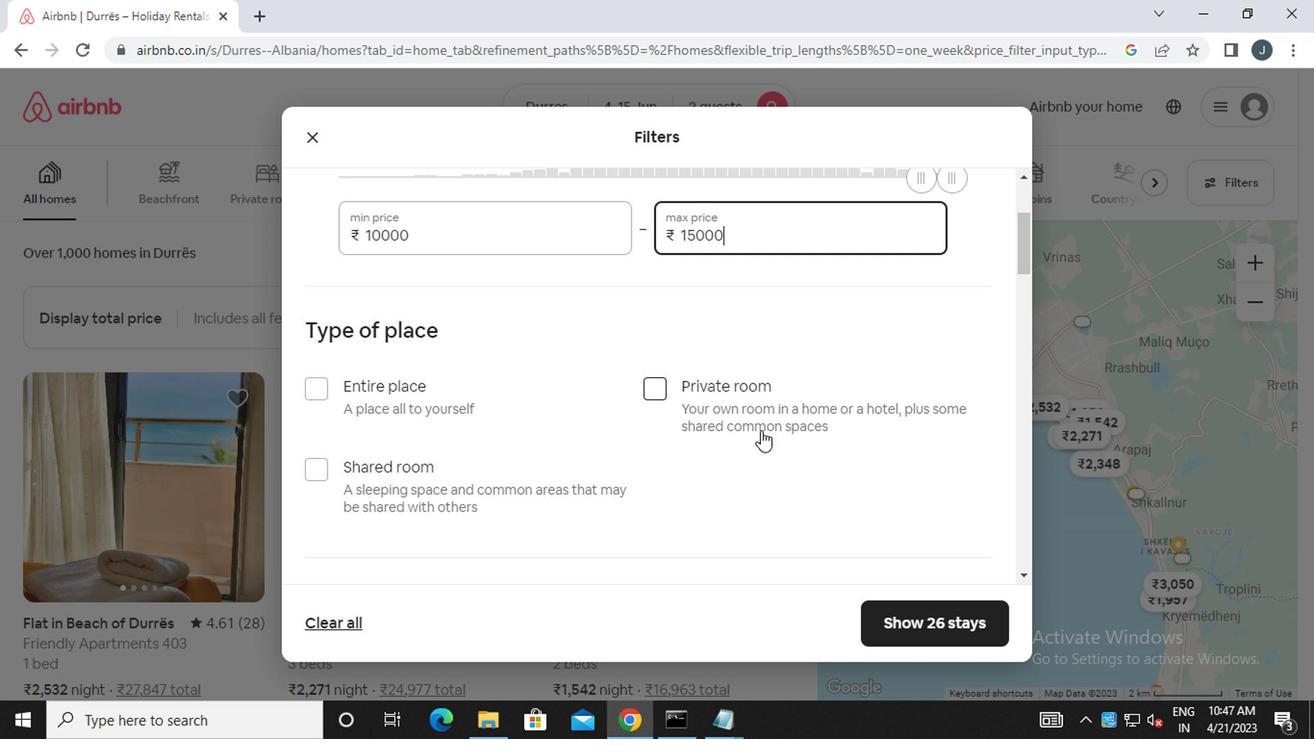 
Action: Mouse scrolled (711, 444) with delta (0, -1)
Screenshot: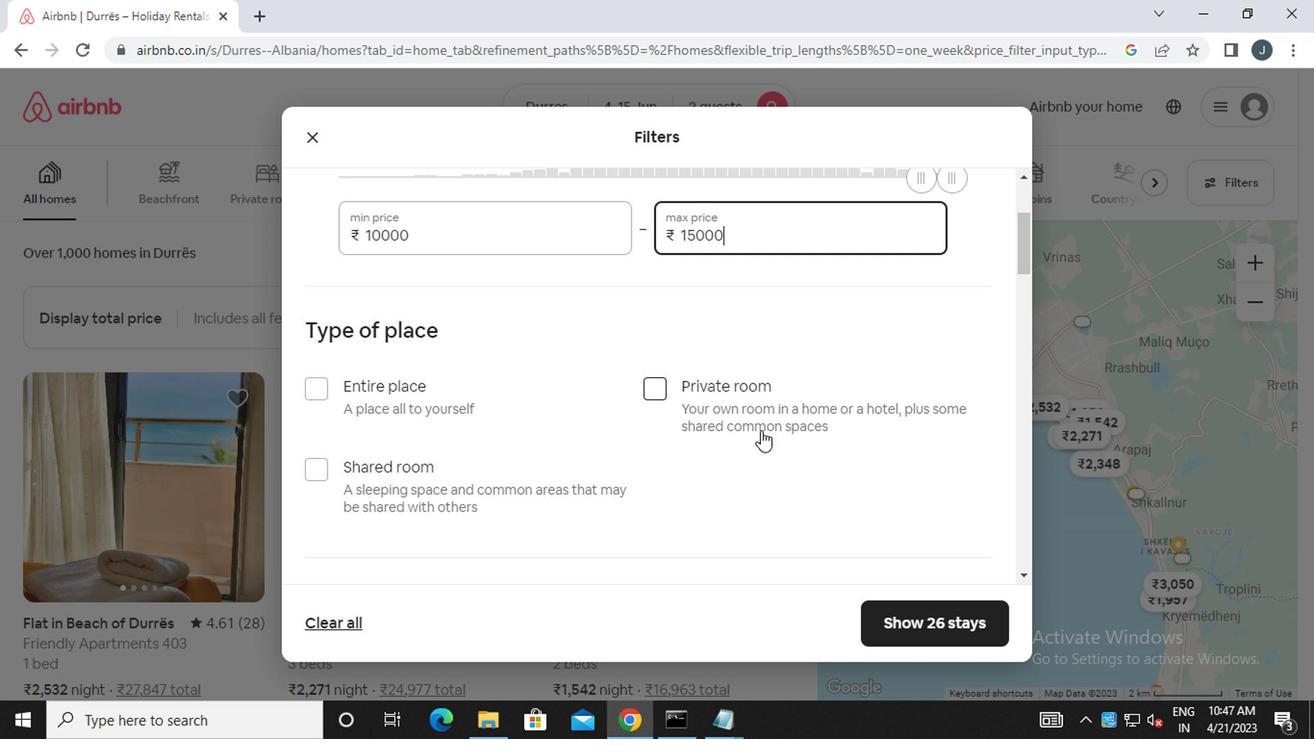 
Action: Mouse moved to (466, 318)
Screenshot: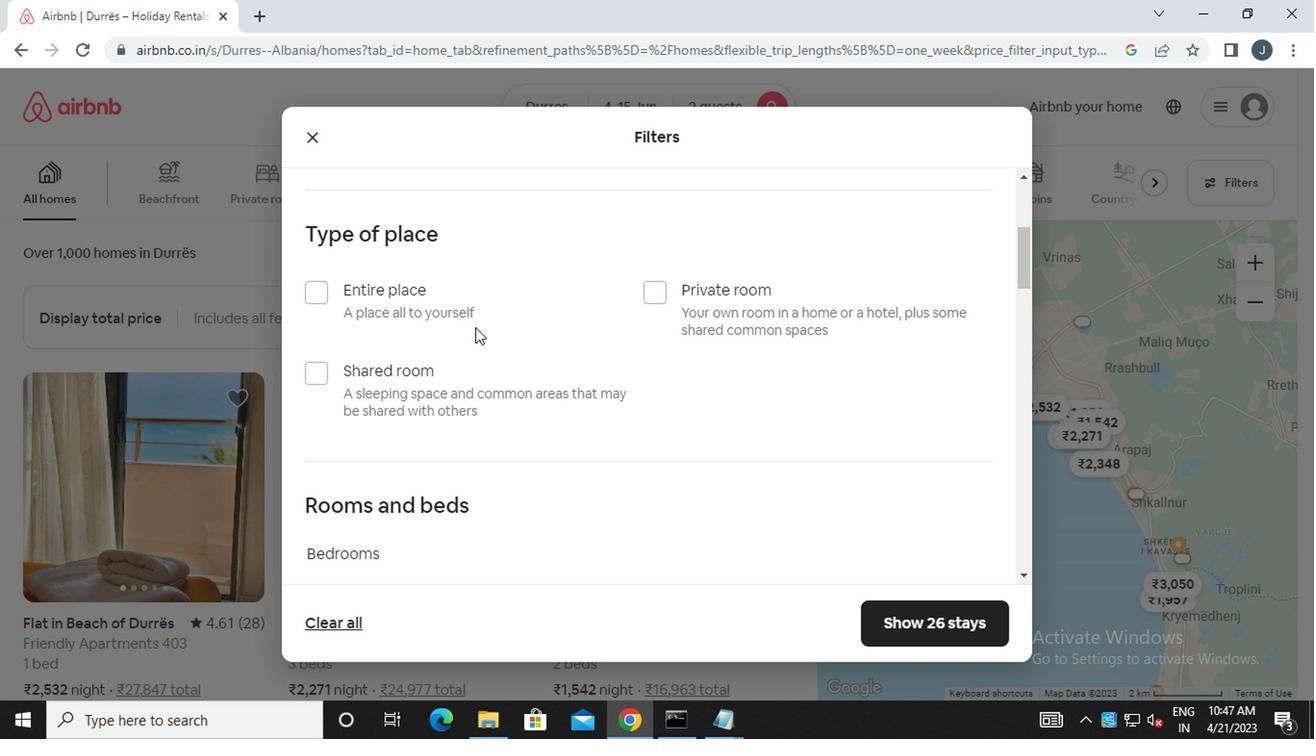 
Action: Mouse pressed left at (466, 318)
Screenshot: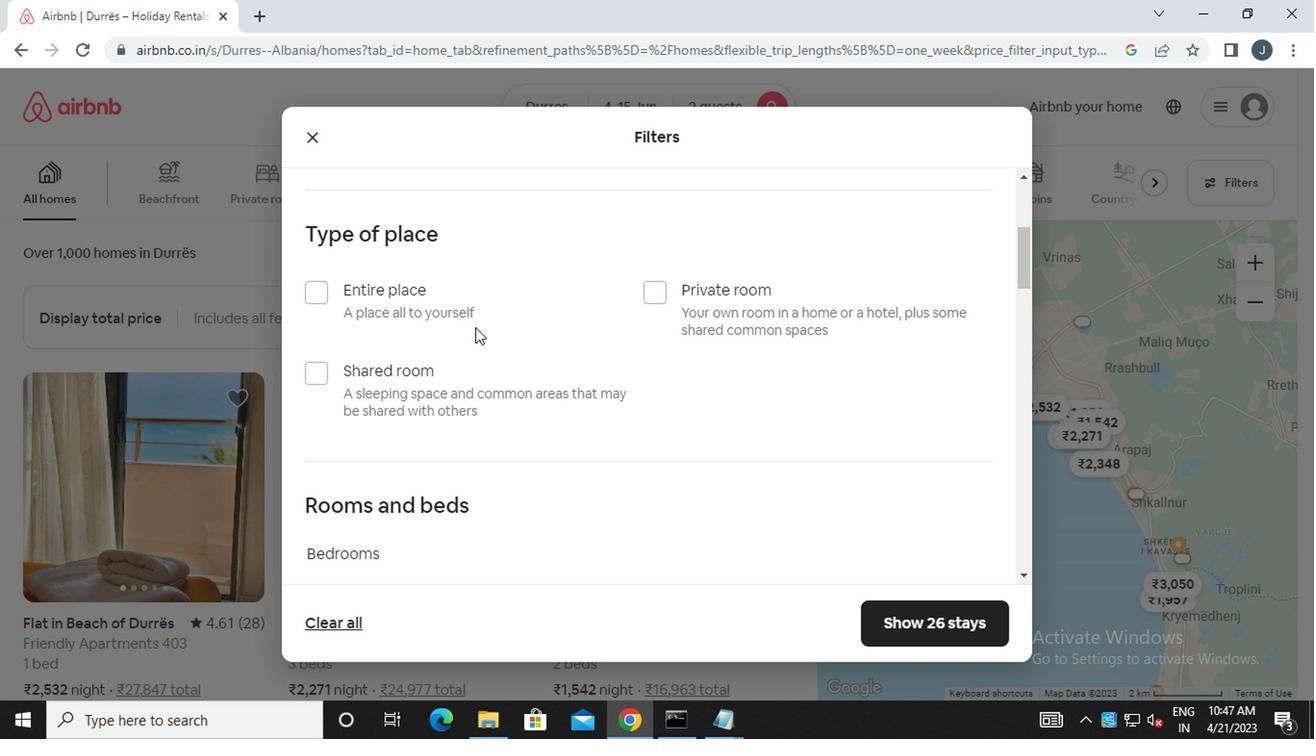 
Action: Mouse moved to (540, 337)
Screenshot: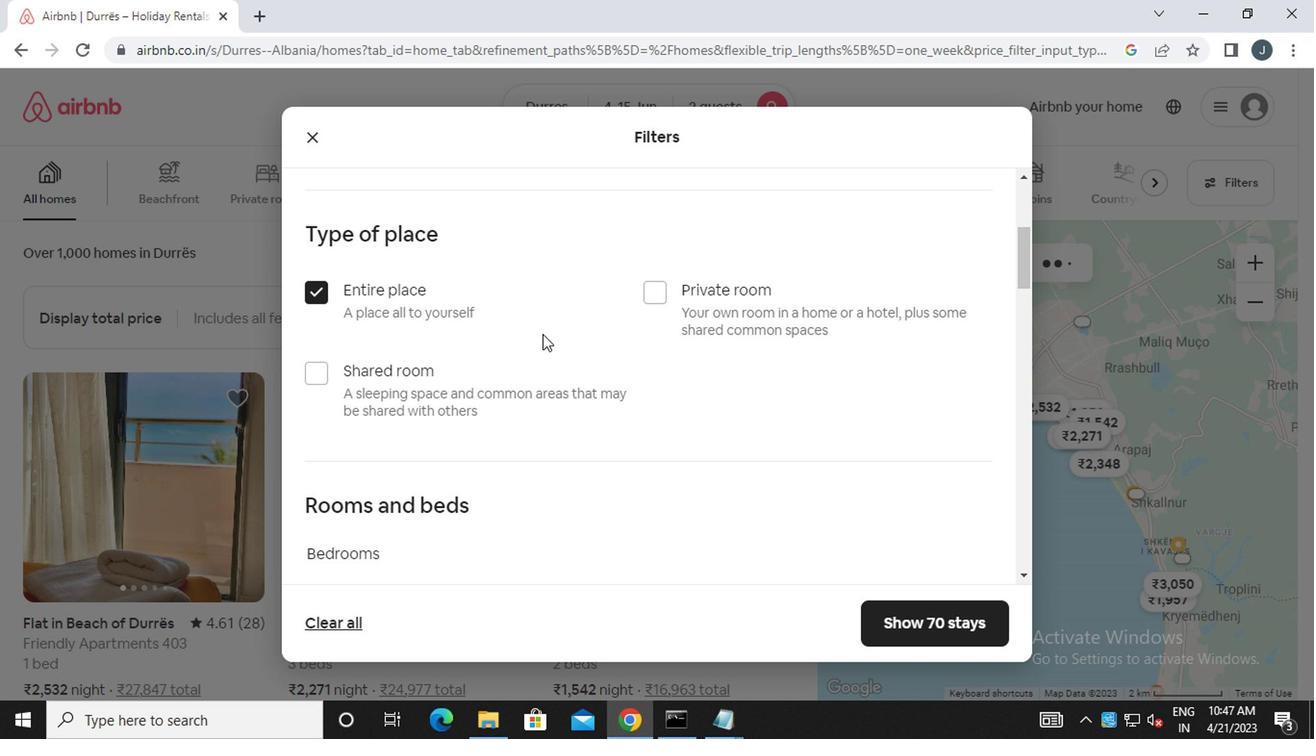 
Action: Mouse scrolled (540, 336) with delta (0, 0)
Screenshot: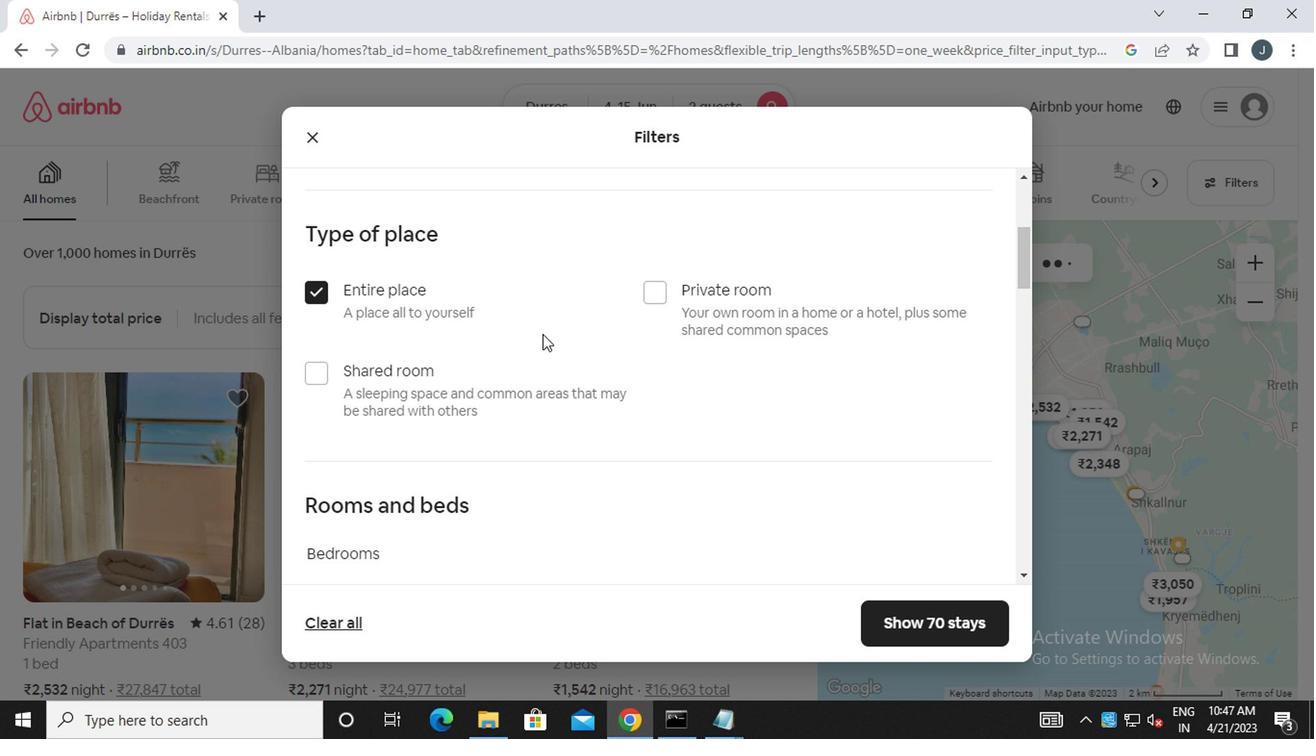 
Action: Mouse moved to (559, 362)
Screenshot: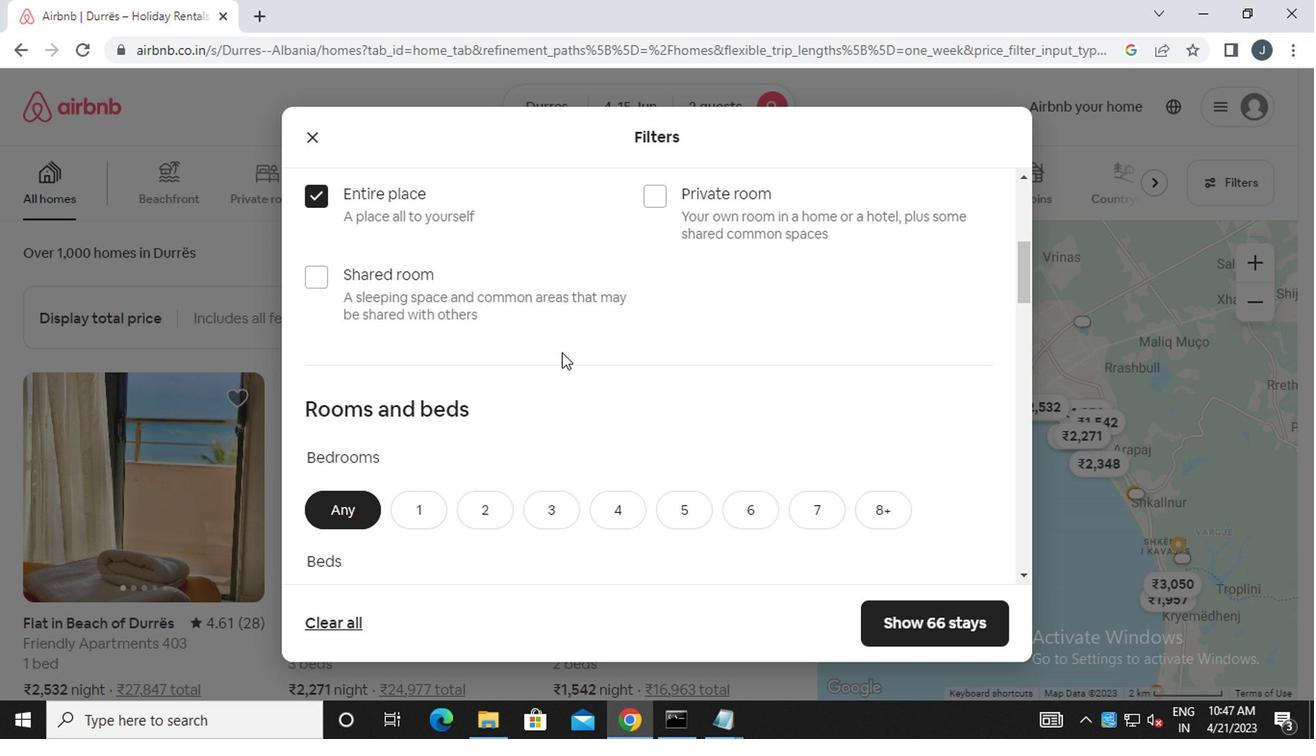 
Action: Mouse scrolled (559, 361) with delta (0, 0)
Screenshot: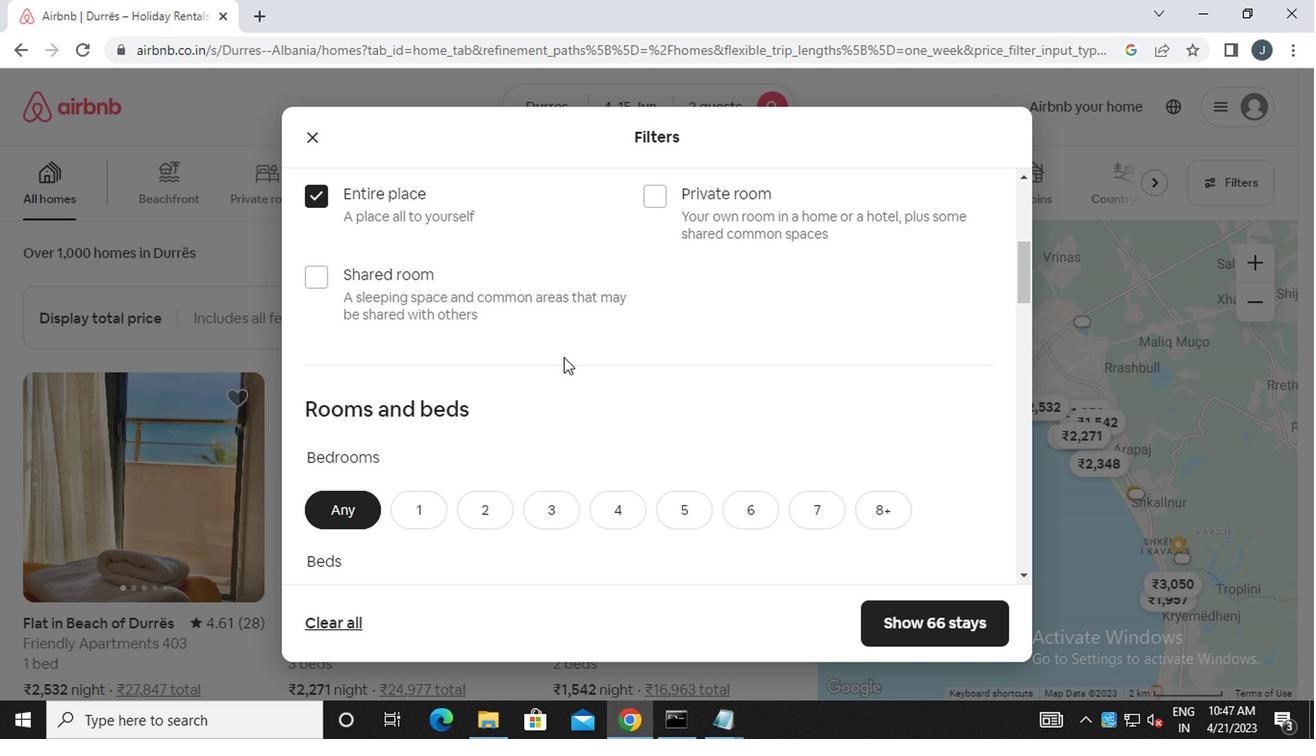 
Action: Mouse scrolled (559, 361) with delta (0, 0)
Screenshot: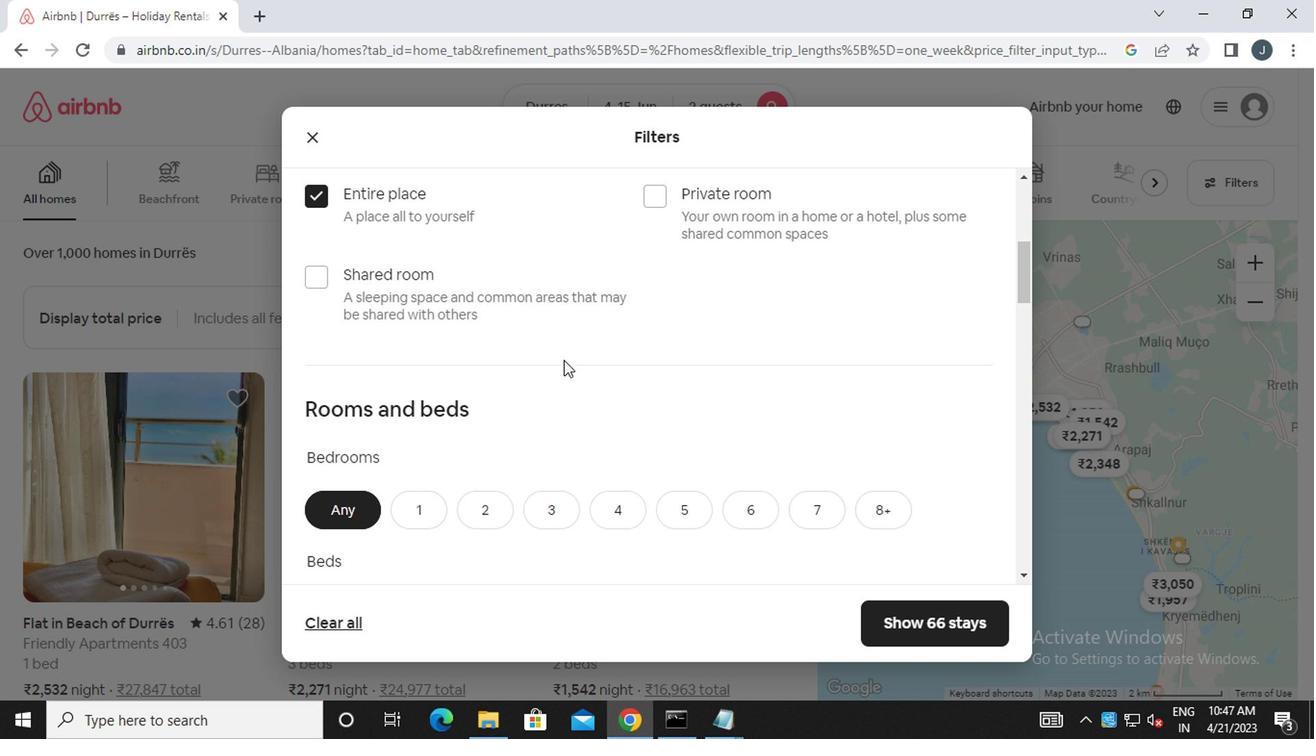 
Action: Mouse moved to (426, 320)
Screenshot: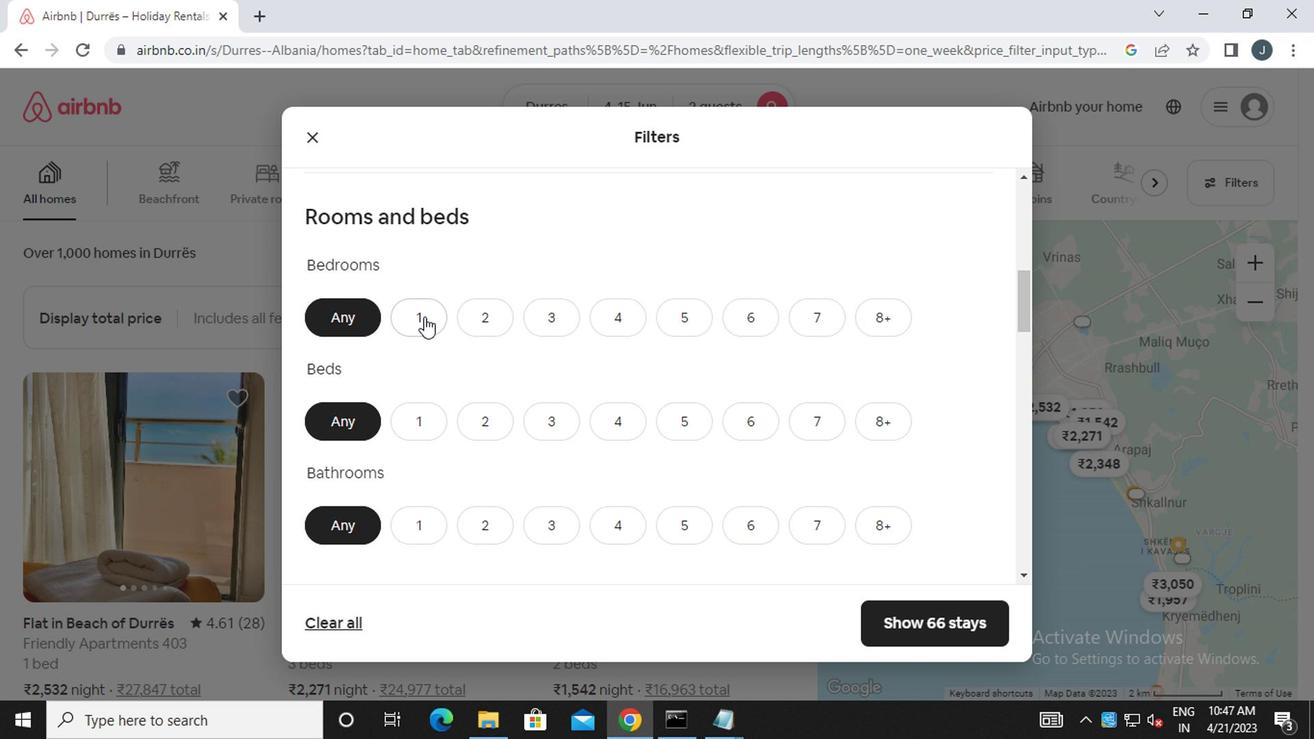 
Action: Mouse pressed left at (426, 320)
Screenshot: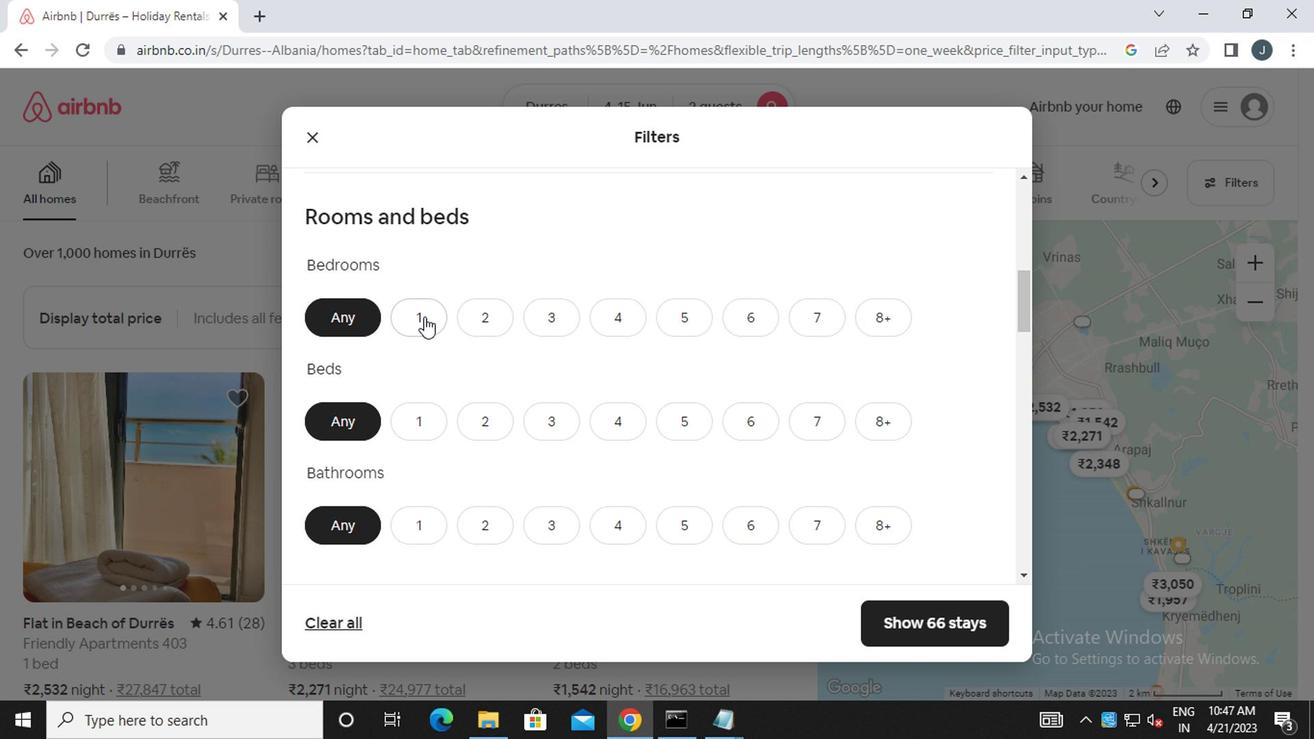 
Action: Mouse moved to (424, 424)
Screenshot: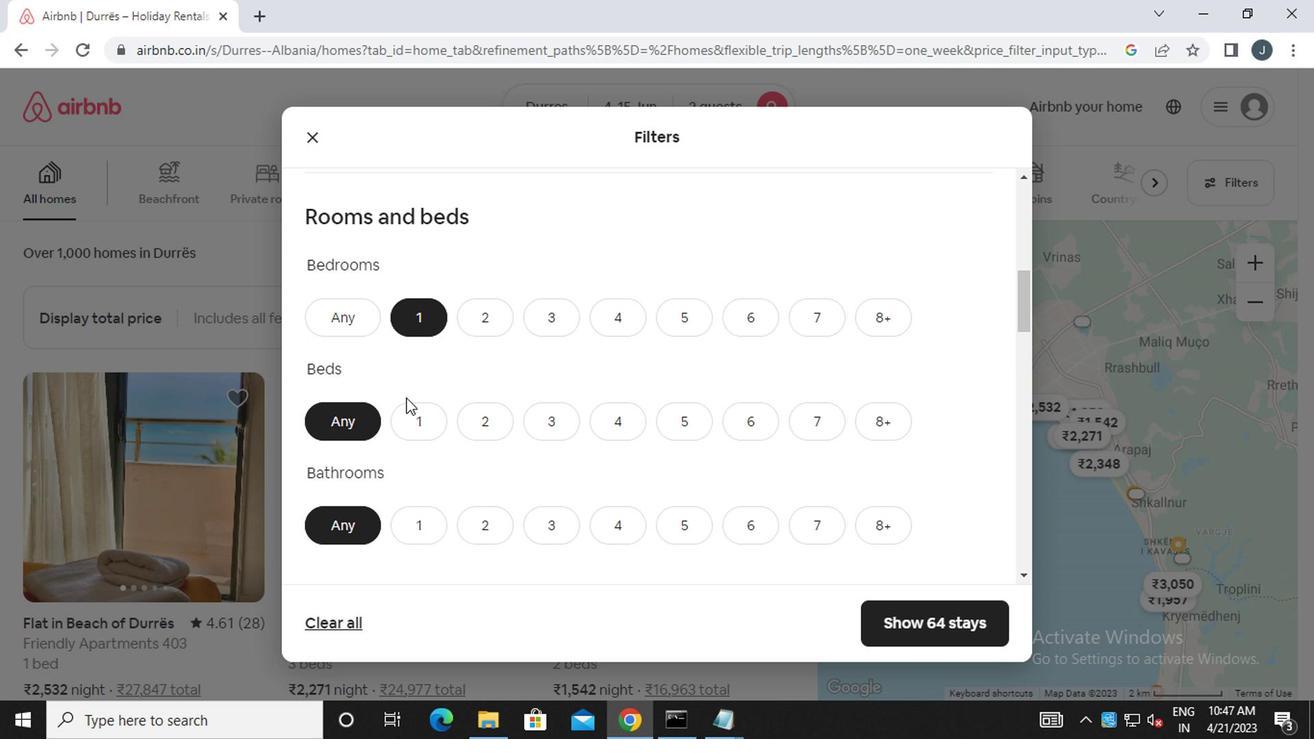
Action: Mouse pressed left at (424, 424)
Screenshot: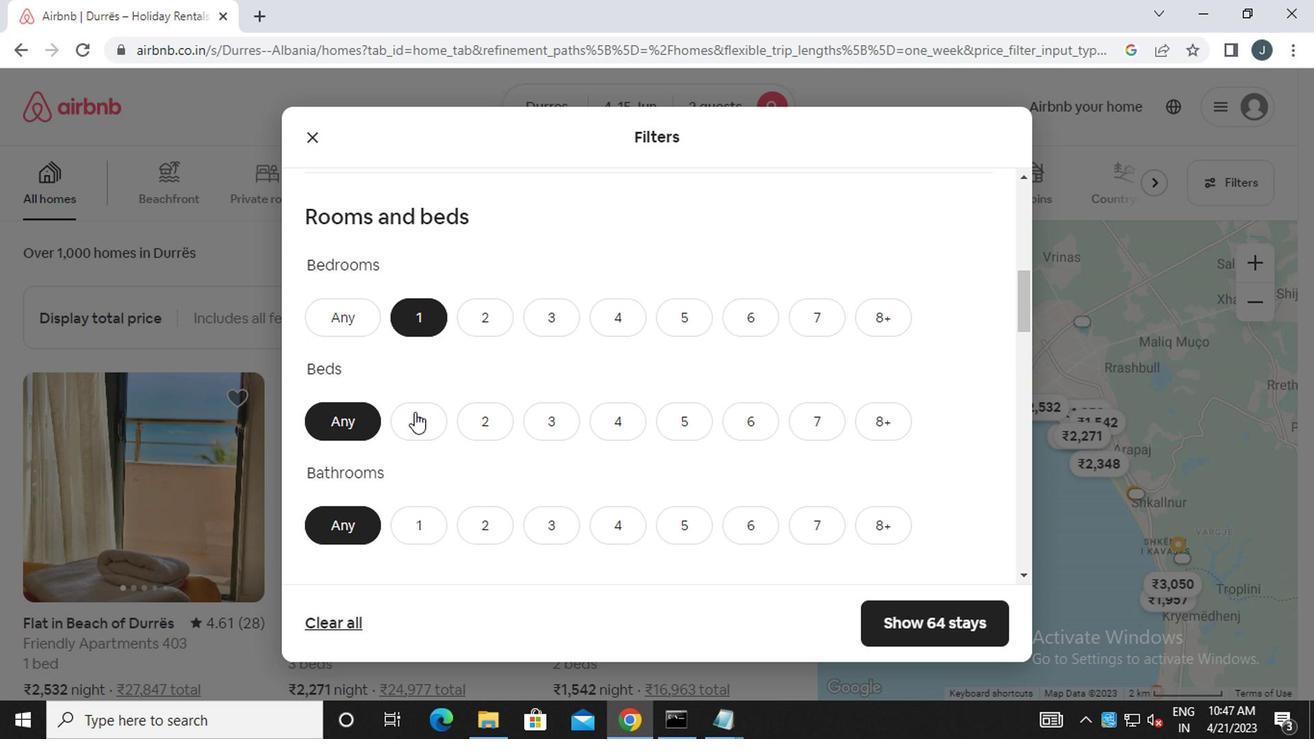 
Action: Mouse moved to (417, 532)
Screenshot: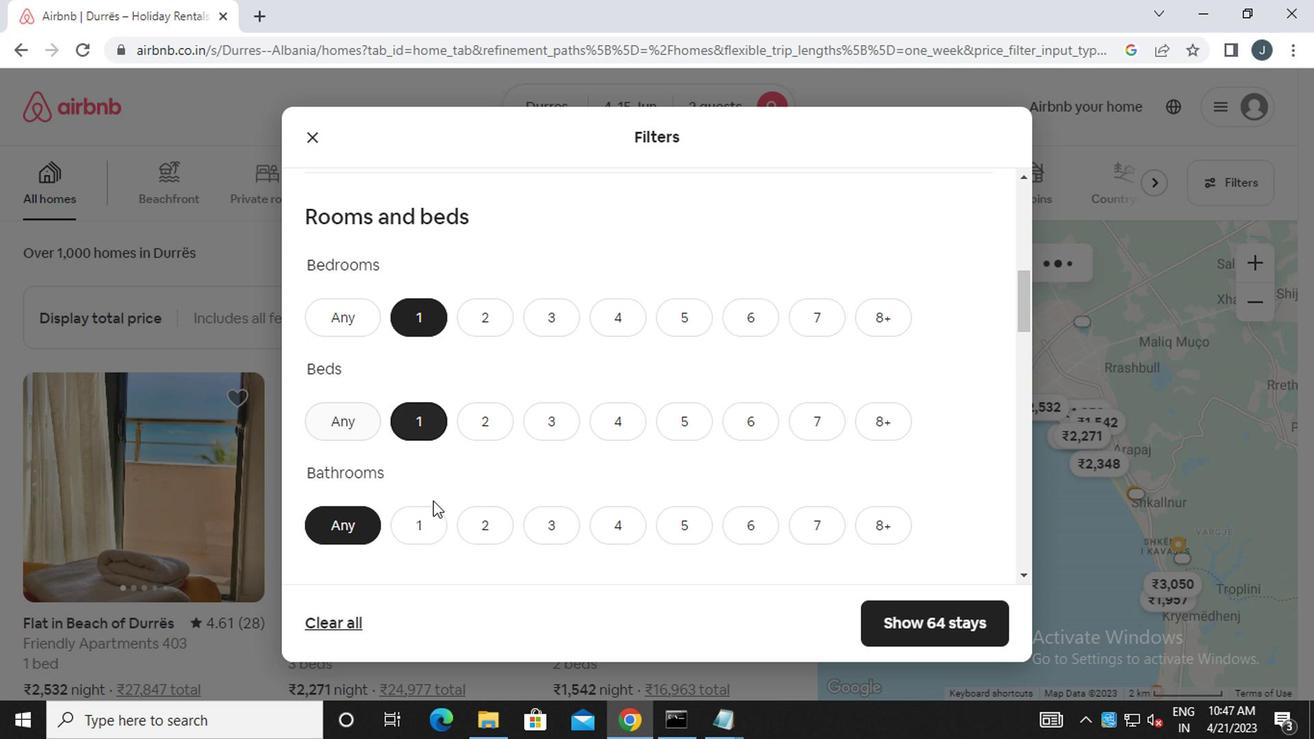 
Action: Mouse pressed left at (417, 532)
Screenshot: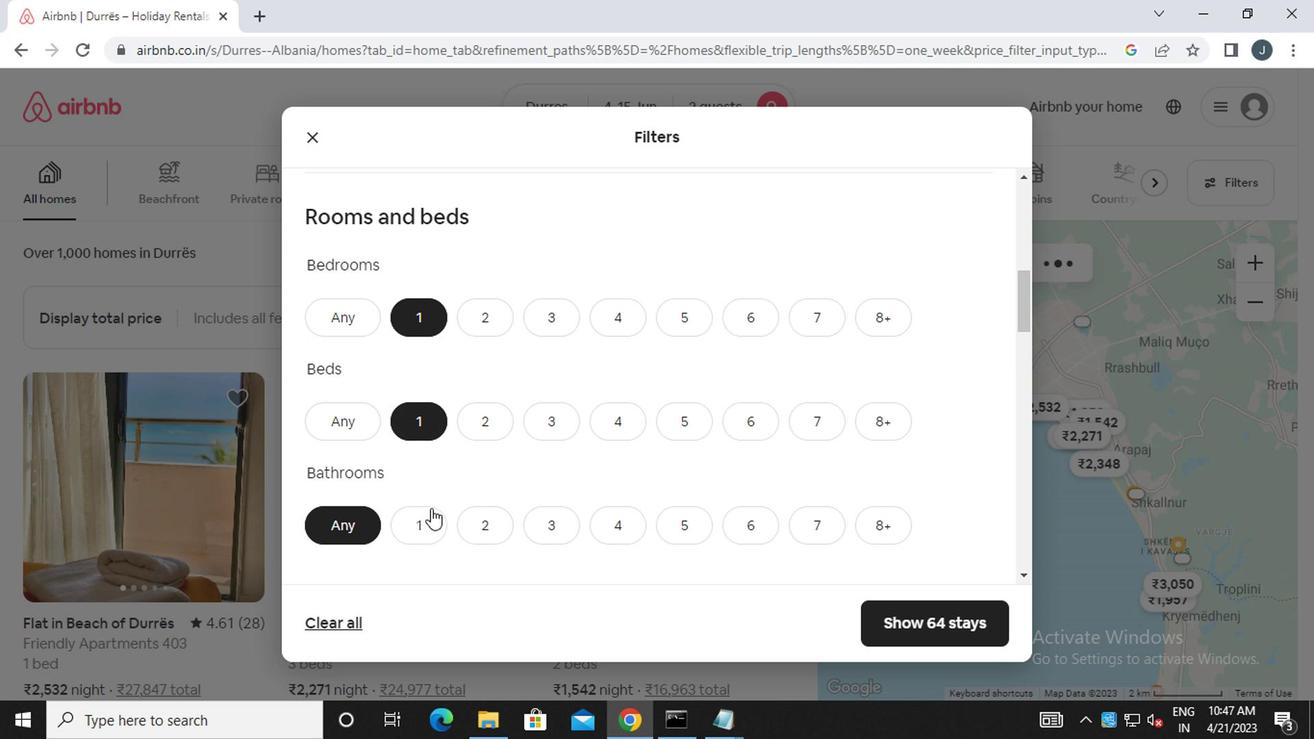
Action: Mouse moved to (476, 535)
Screenshot: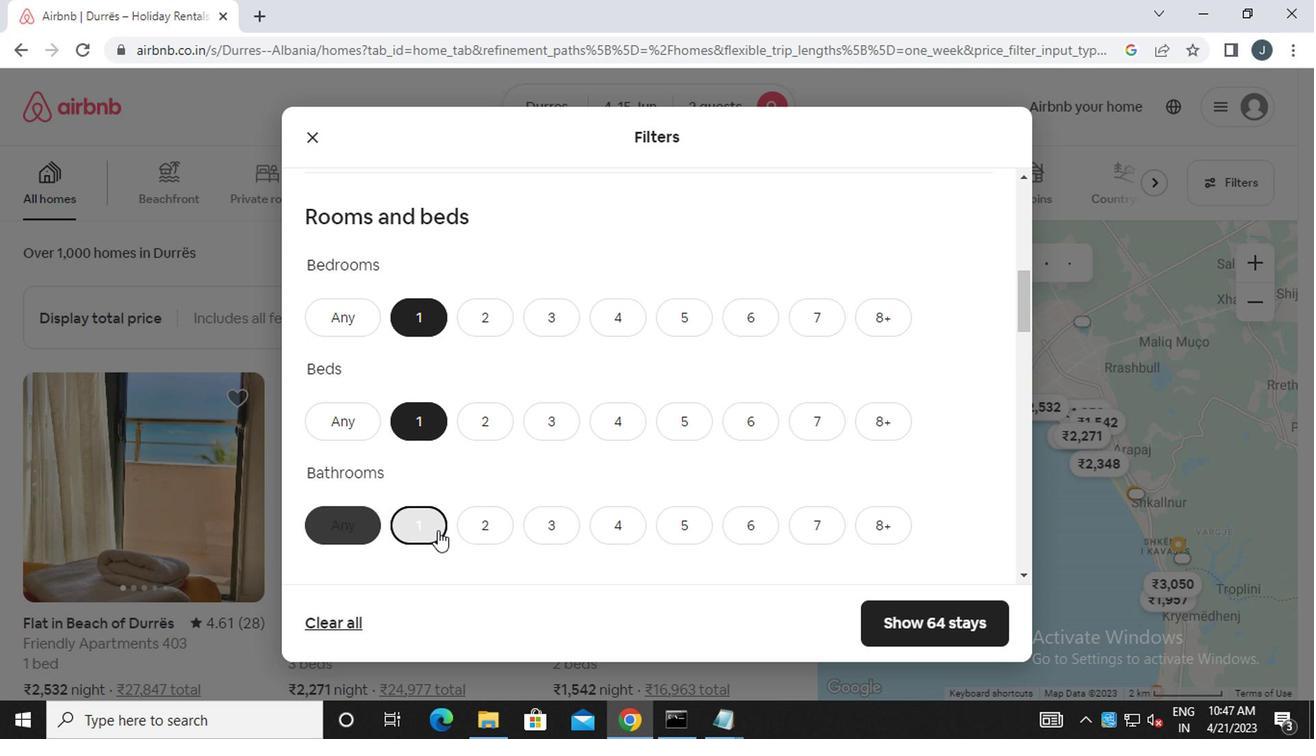 
Action: Mouse scrolled (476, 534) with delta (0, 0)
Screenshot: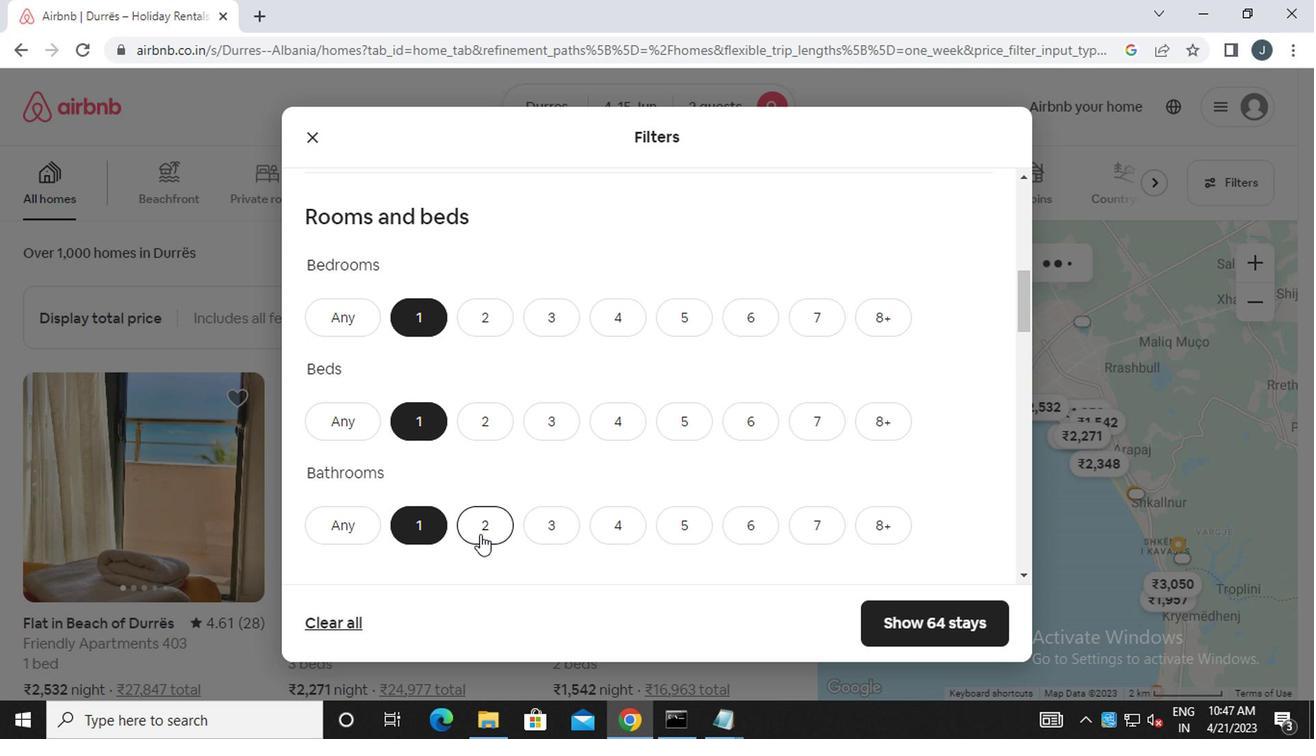 
Action: Mouse scrolled (476, 534) with delta (0, 0)
Screenshot: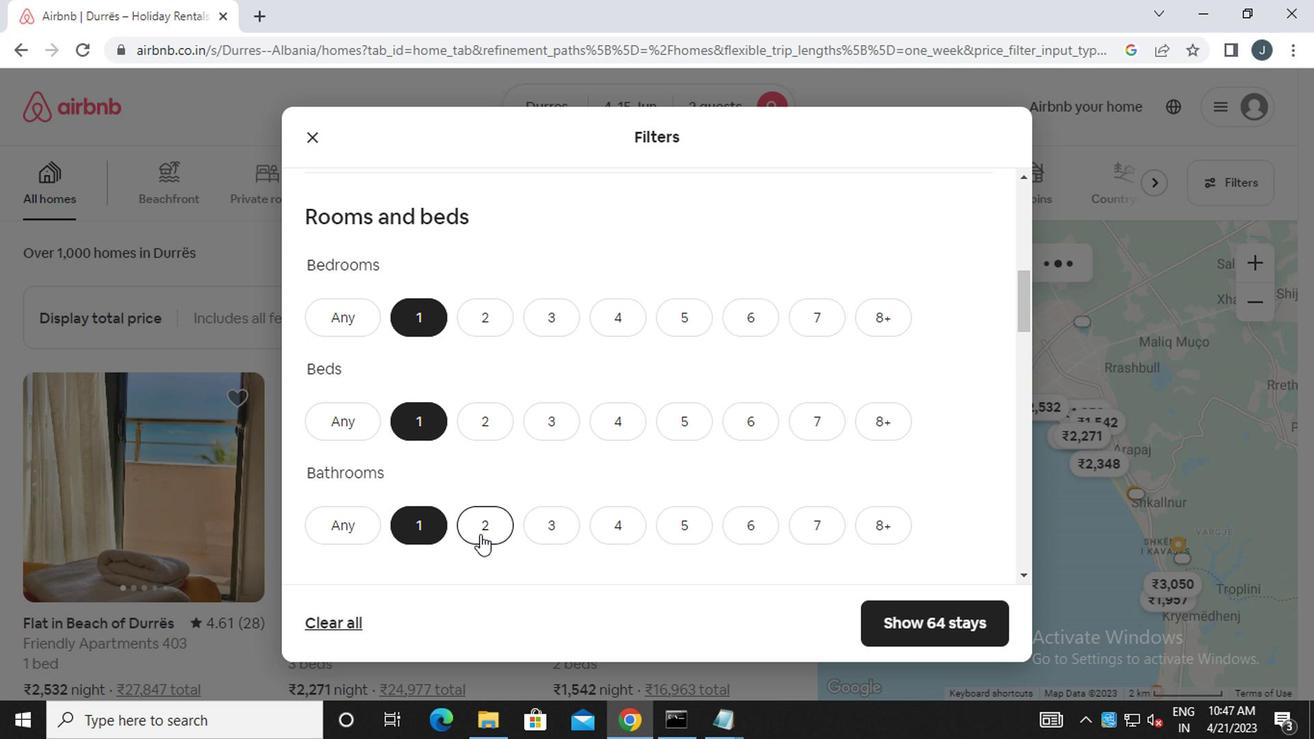 
Action: Mouse scrolled (476, 534) with delta (0, 0)
Screenshot: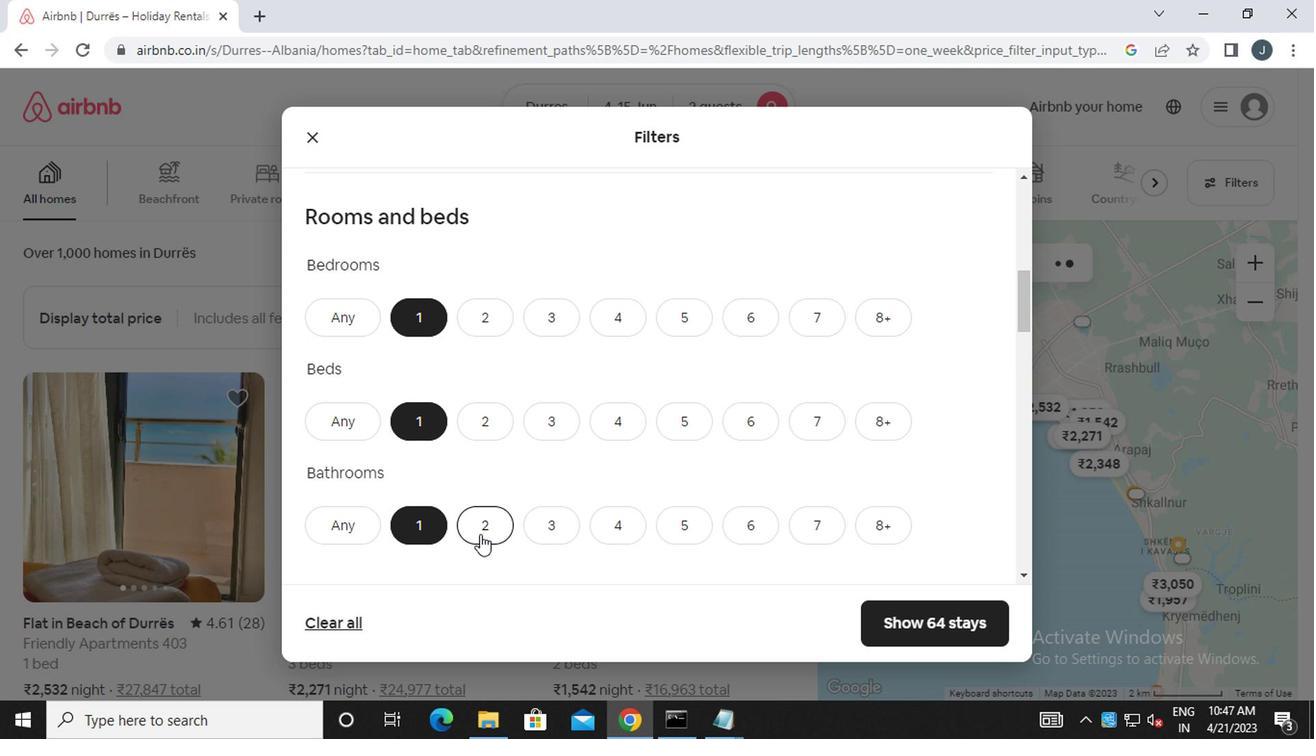 
Action: Mouse moved to (476, 535)
Screenshot: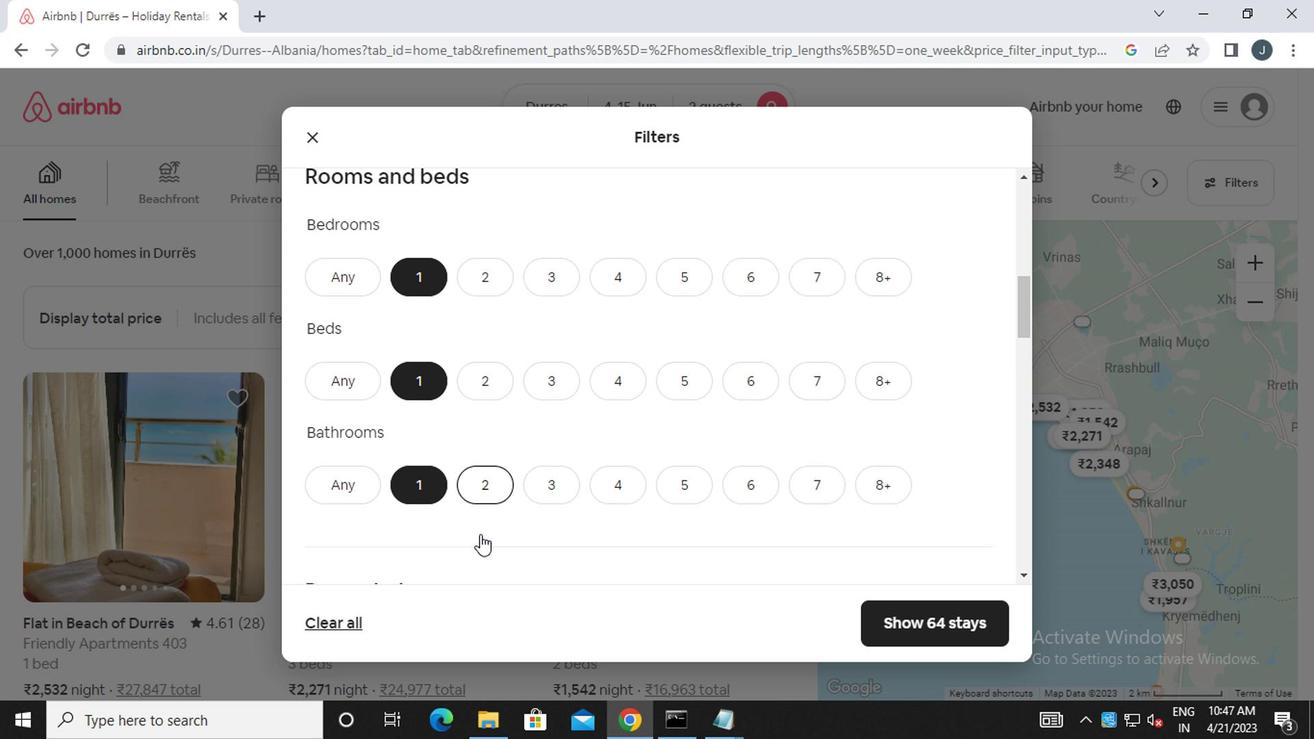 
Action: Mouse scrolled (476, 534) with delta (0, 0)
Screenshot: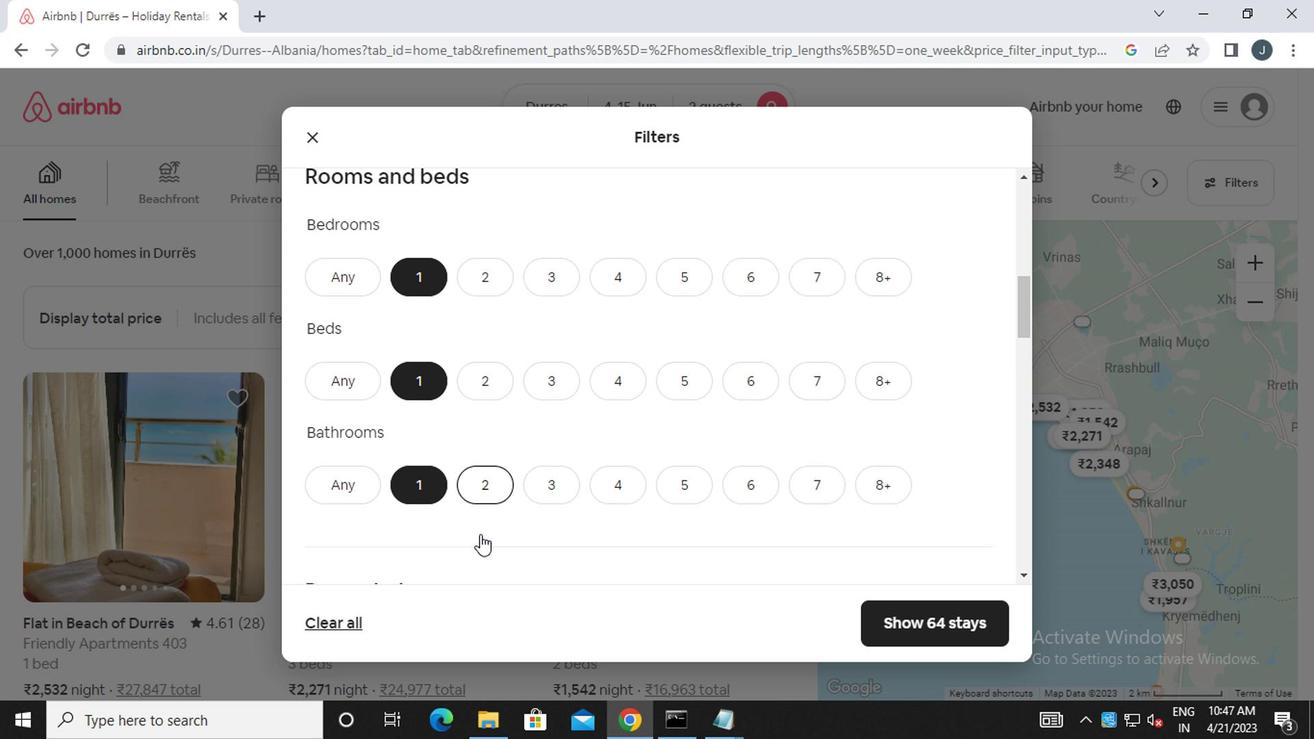 
Action: Mouse moved to (477, 537)
Screenshot: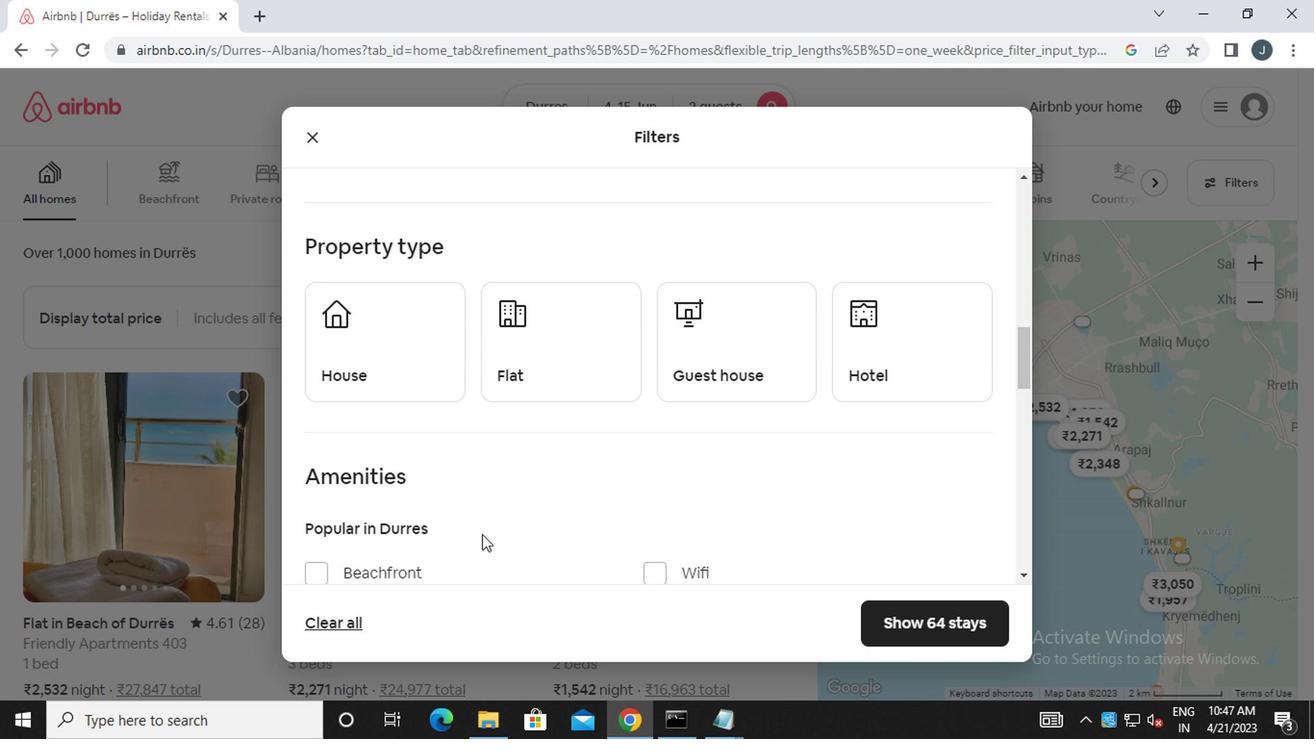 
Action: Mouse scrolled (477, 536) with delta (0, 0)
Screenshot: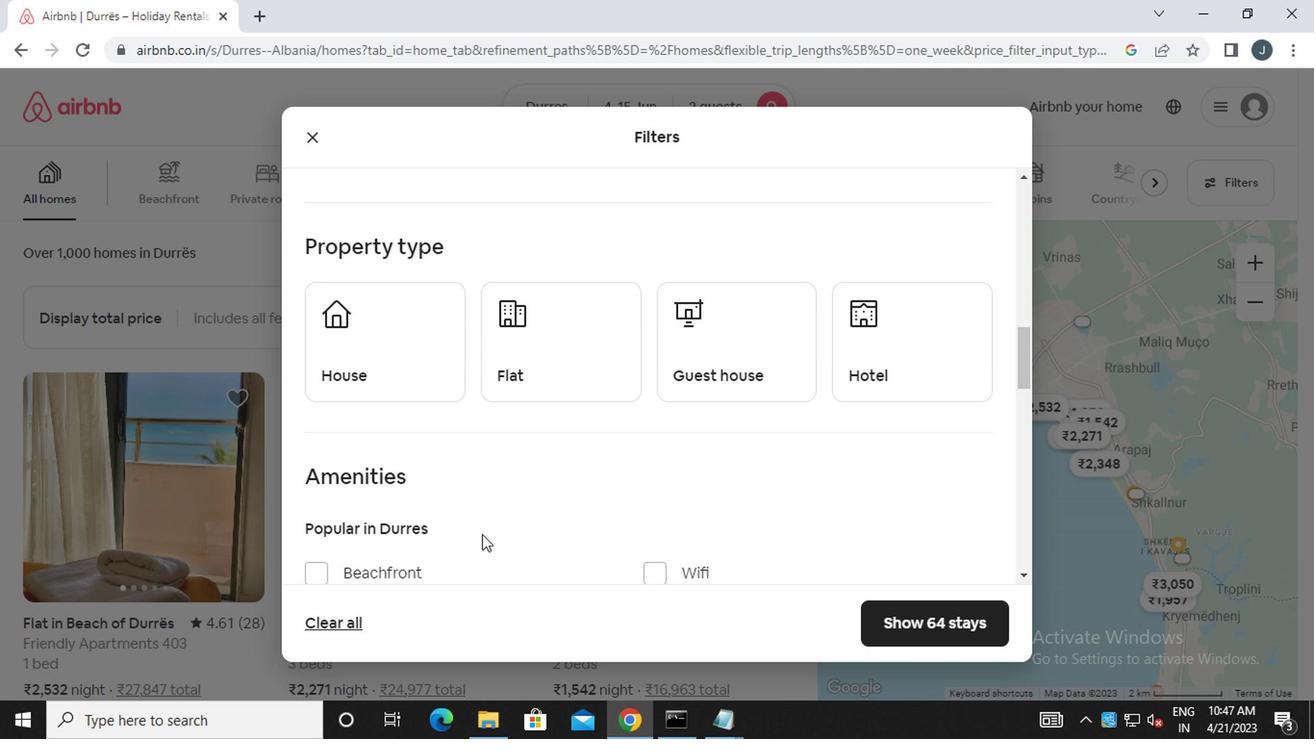 
Action: Mouse moved to (476, 537)
Screenshot: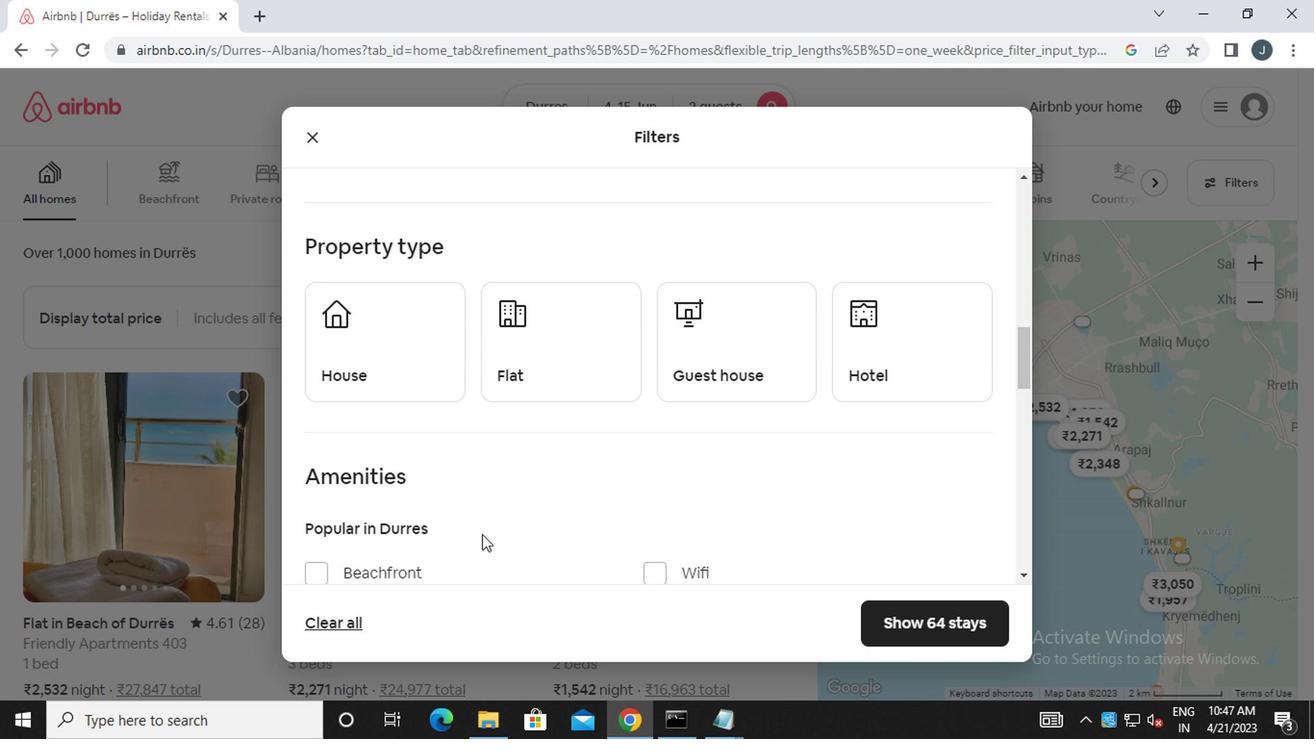 
Action: Mouse scrolled (476, 536) with delta (0, 0)
Screenshot: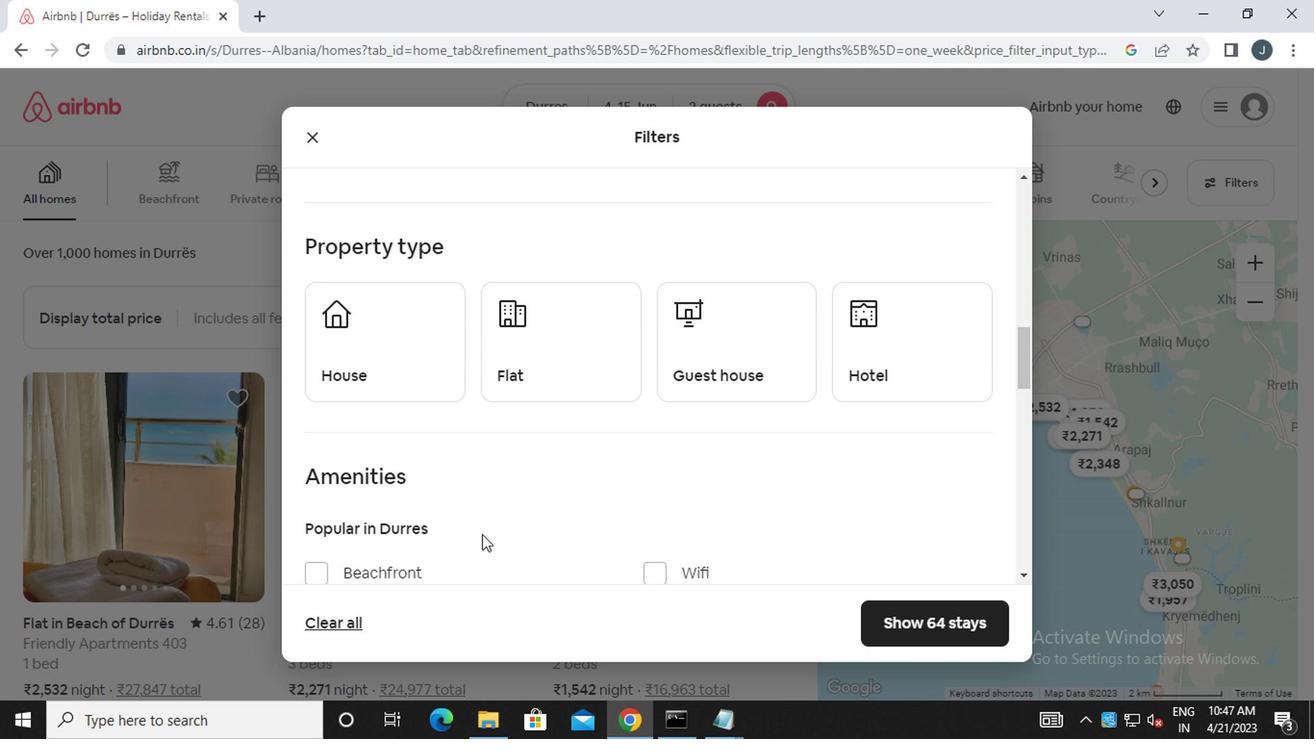 
Action: Mouse moved to (412, 193)
Screenshot: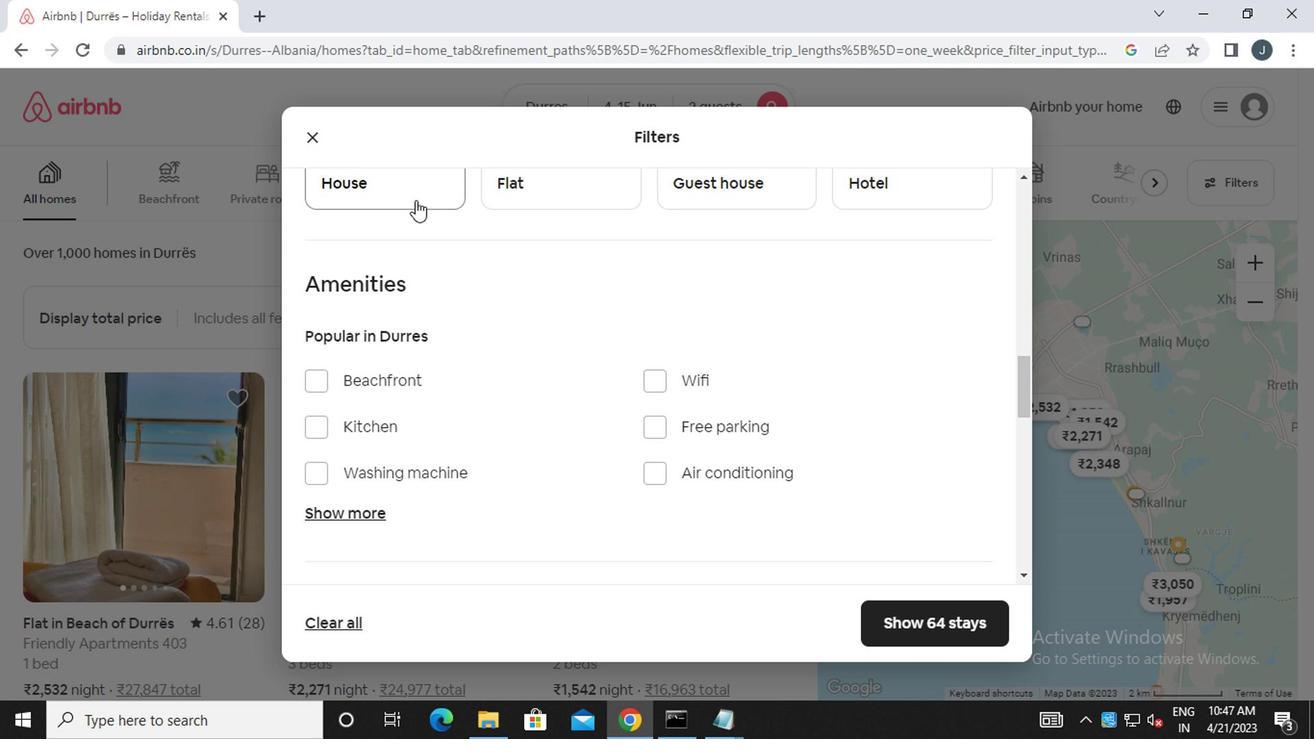 
Action: Mouse pressed left at (412, 193)
Screenshot: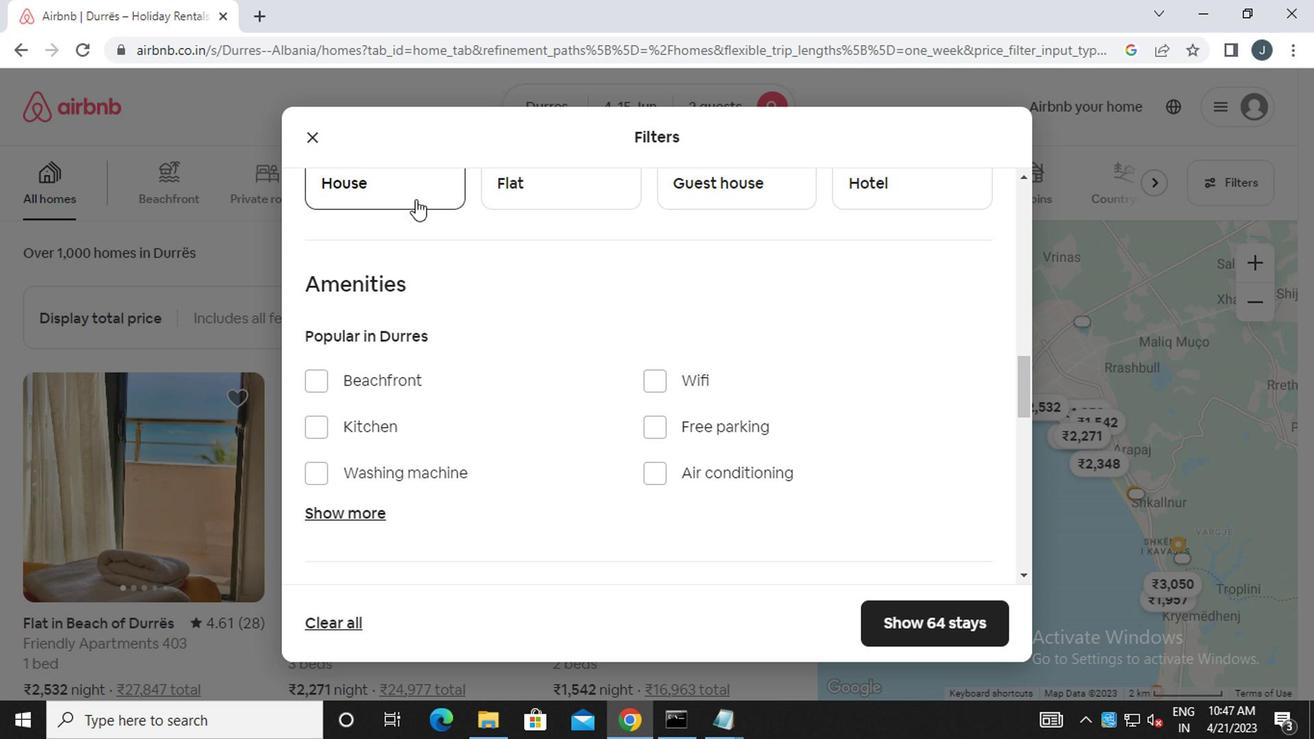 
Action: Mouse moved to (498, 193)
Screenshot: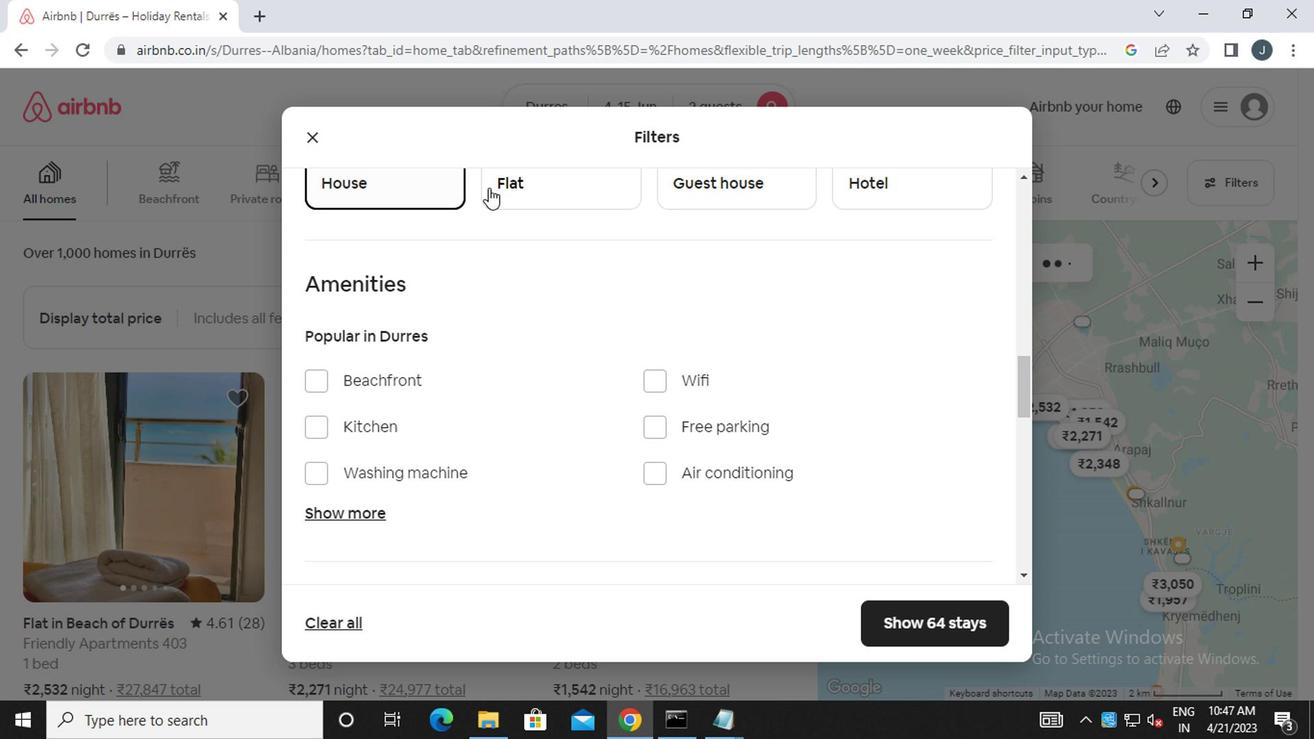 
Action: Mouse pressed left at (498, 193)
Screenshot: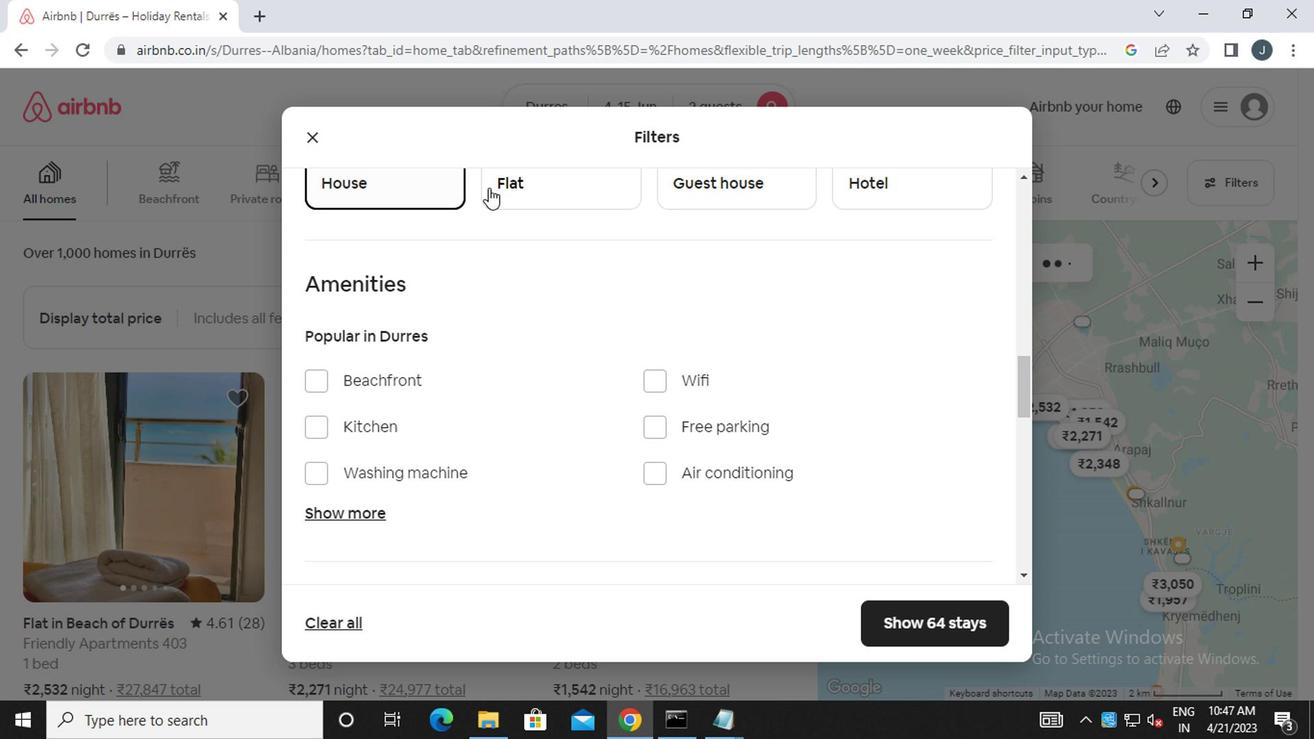 
Action: Mouse moved to (905, 198)
Screenshot: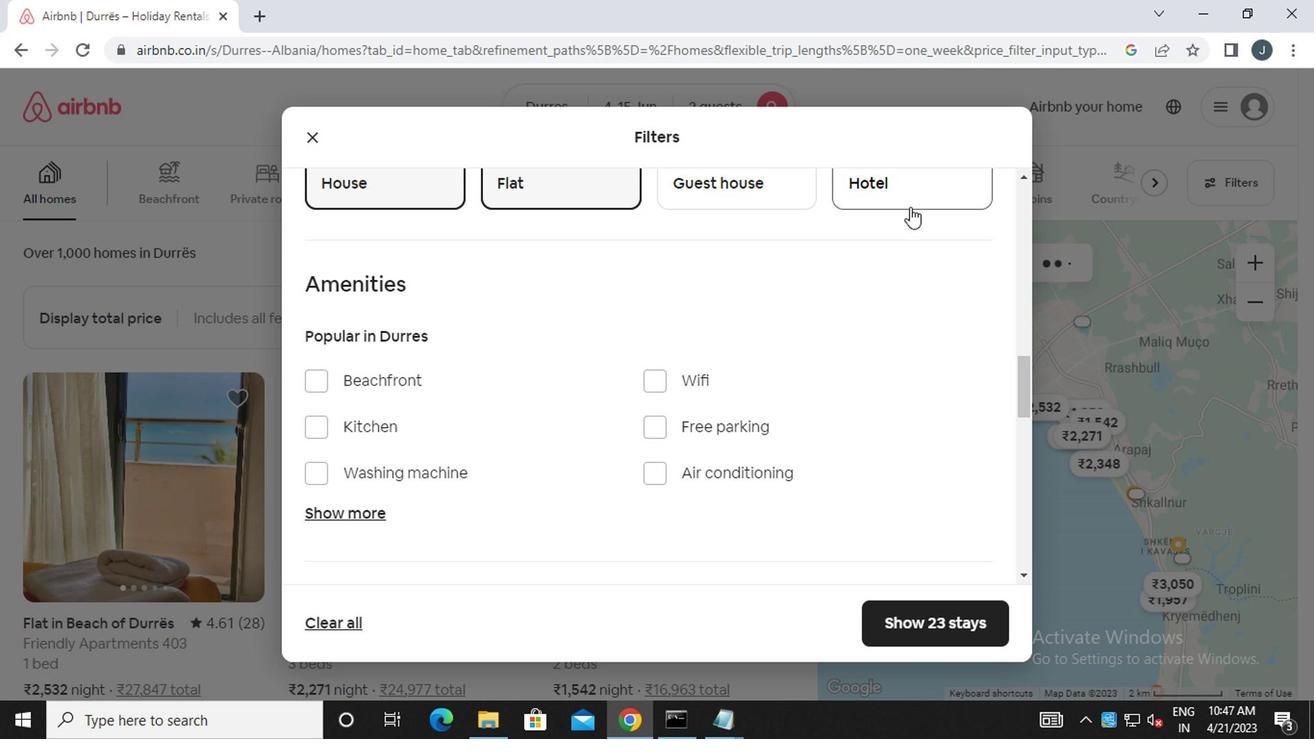 
Action: Mouse pressed left at (905, 198)
Screenshot: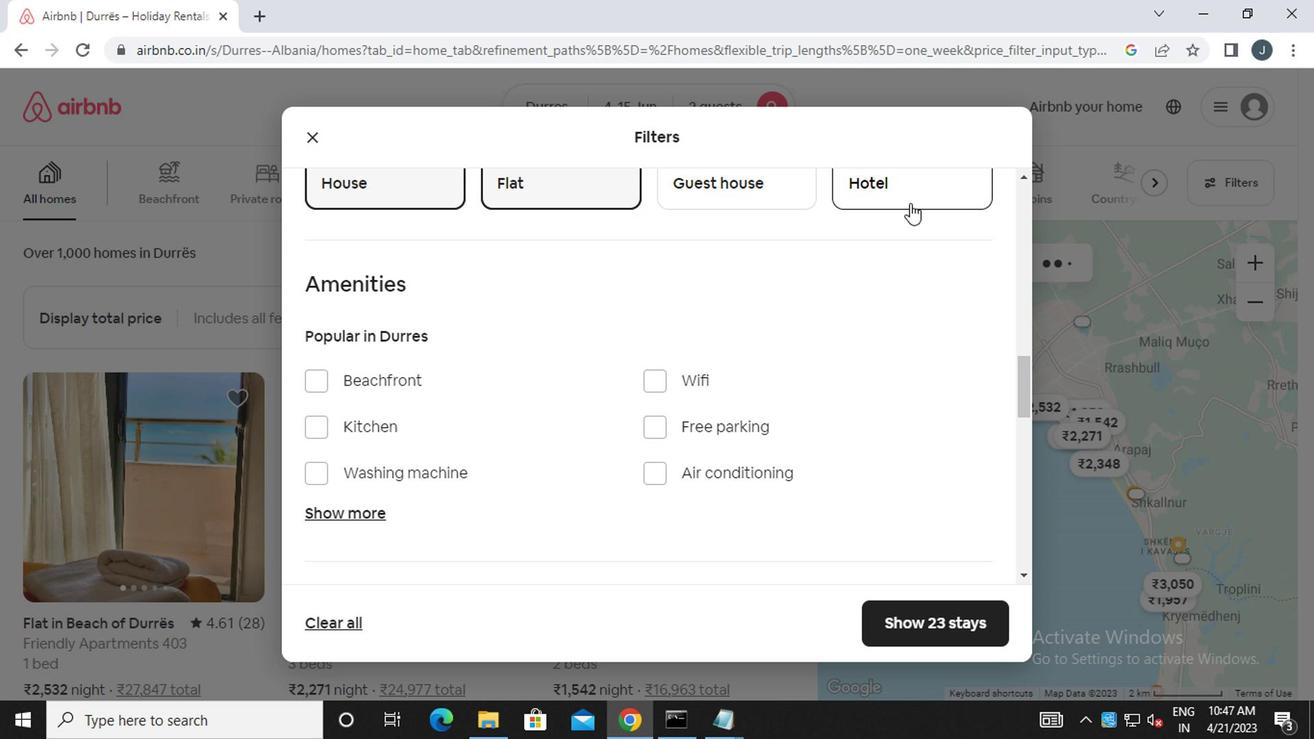 
Action: Mouse moved to (837, 293)
Screenshot: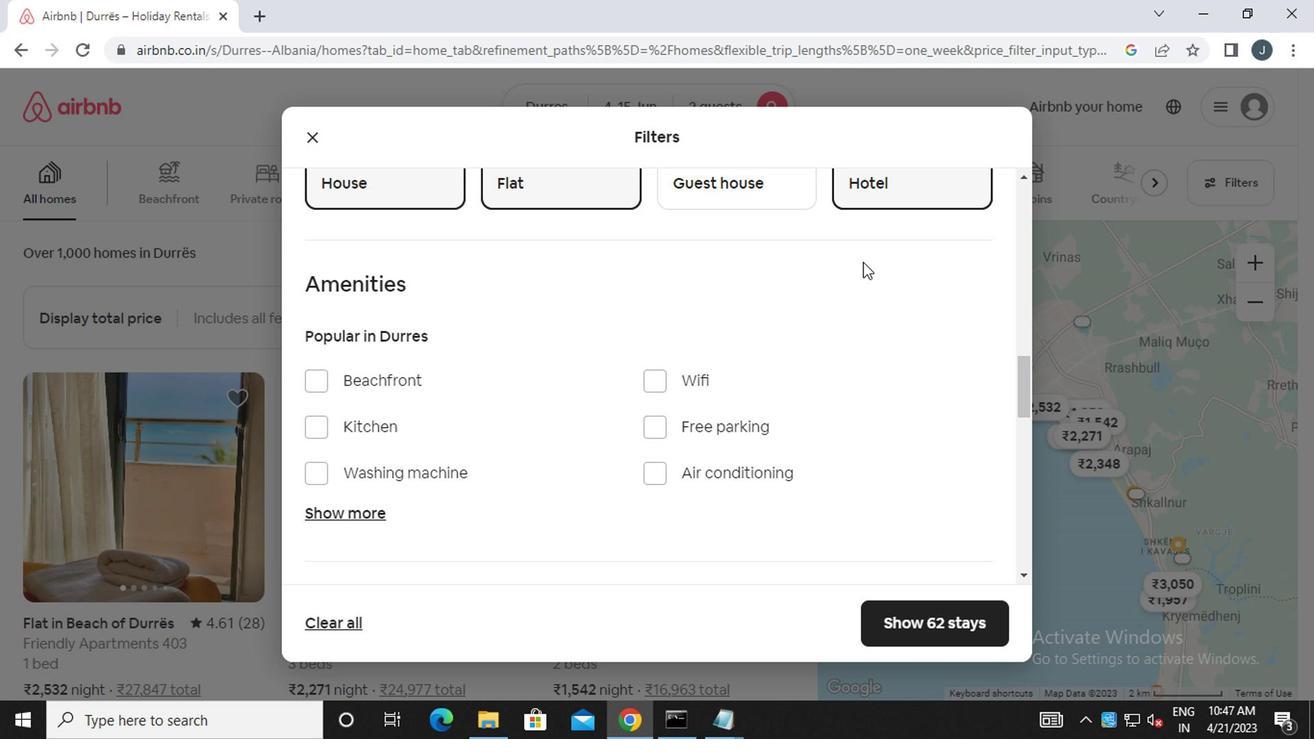 
Action: Mouse scrolled (837, 292) with delta (0, -1)
Screenshot: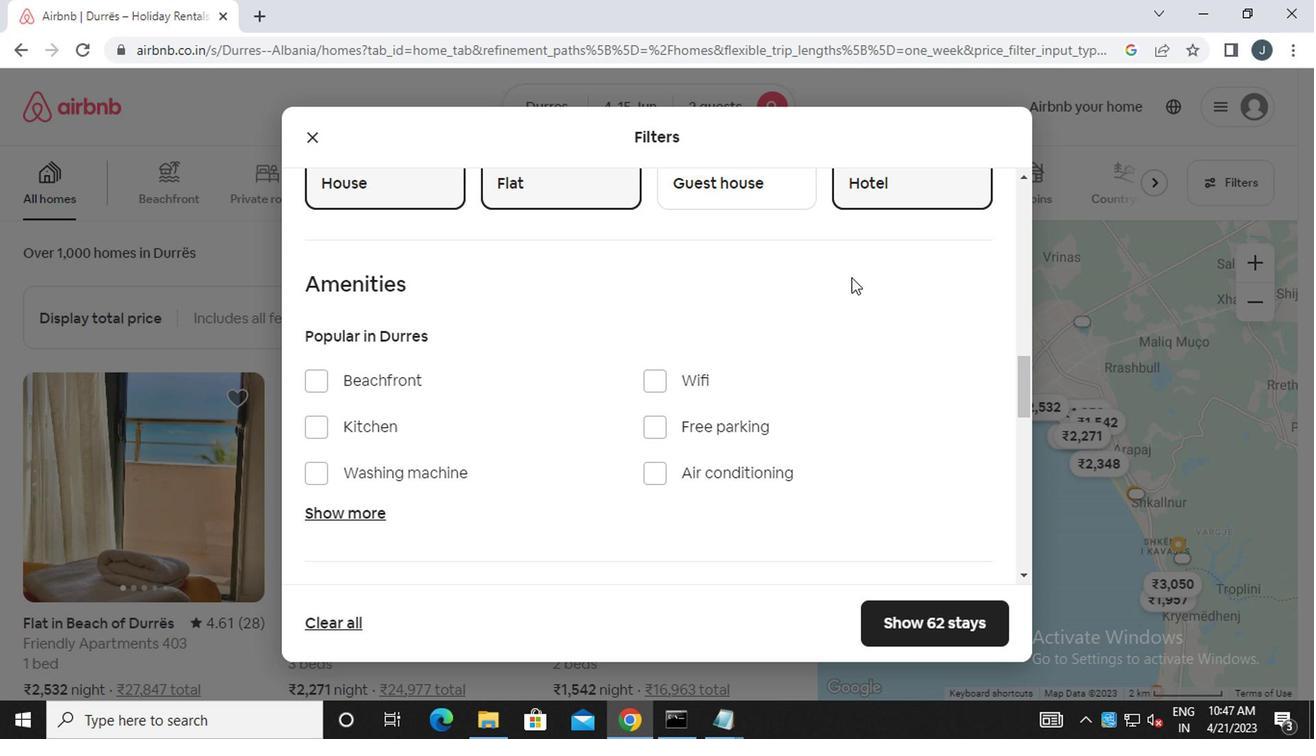
Action: Mouse moved to (834, 297)
Screenshot: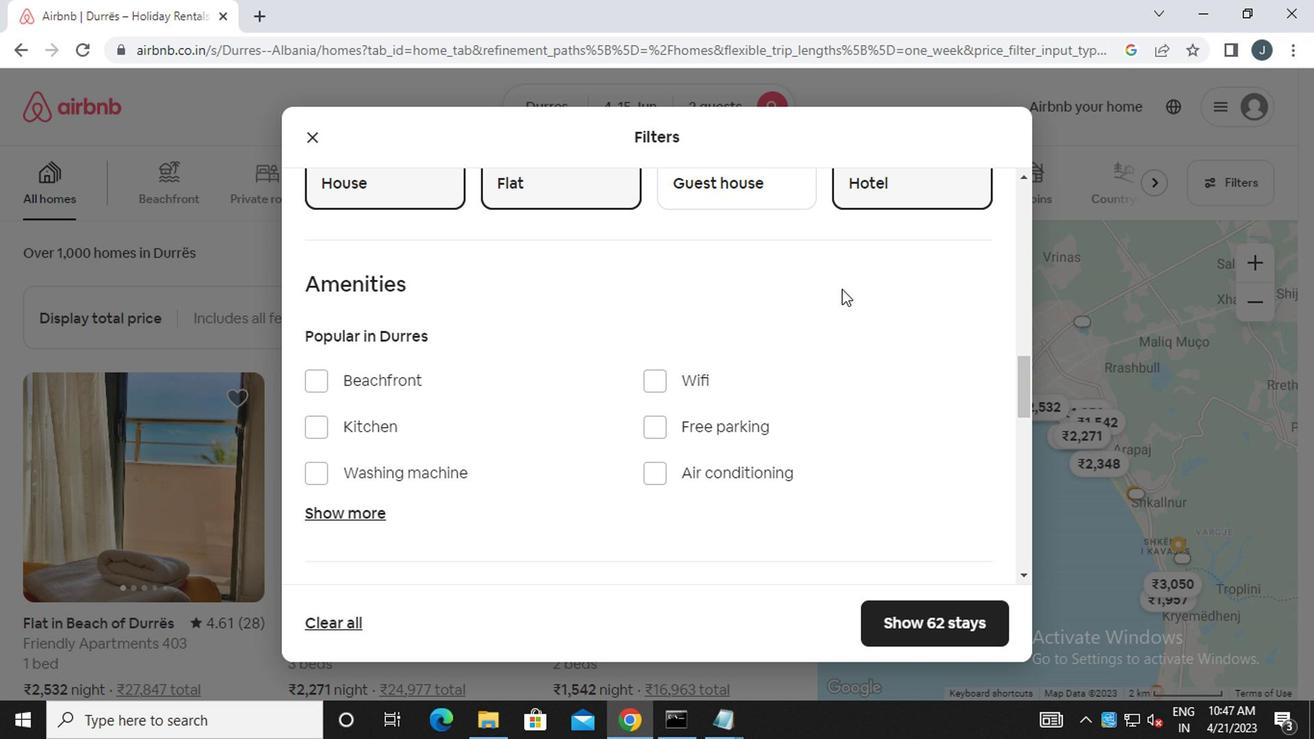 
Action: Mouse scrolled (834, 296) with delta (0, 0)
Screenshot: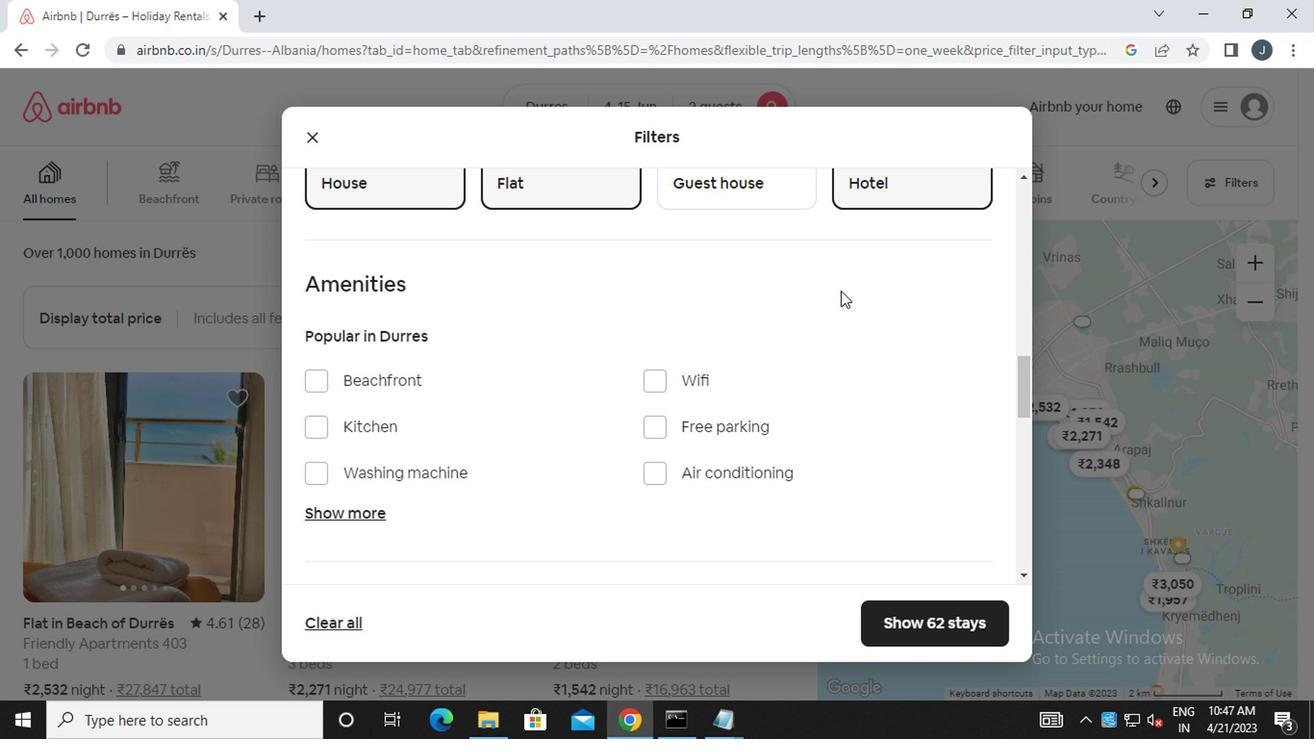 
Action: Mouse moved to (789, 325)
Screenshot: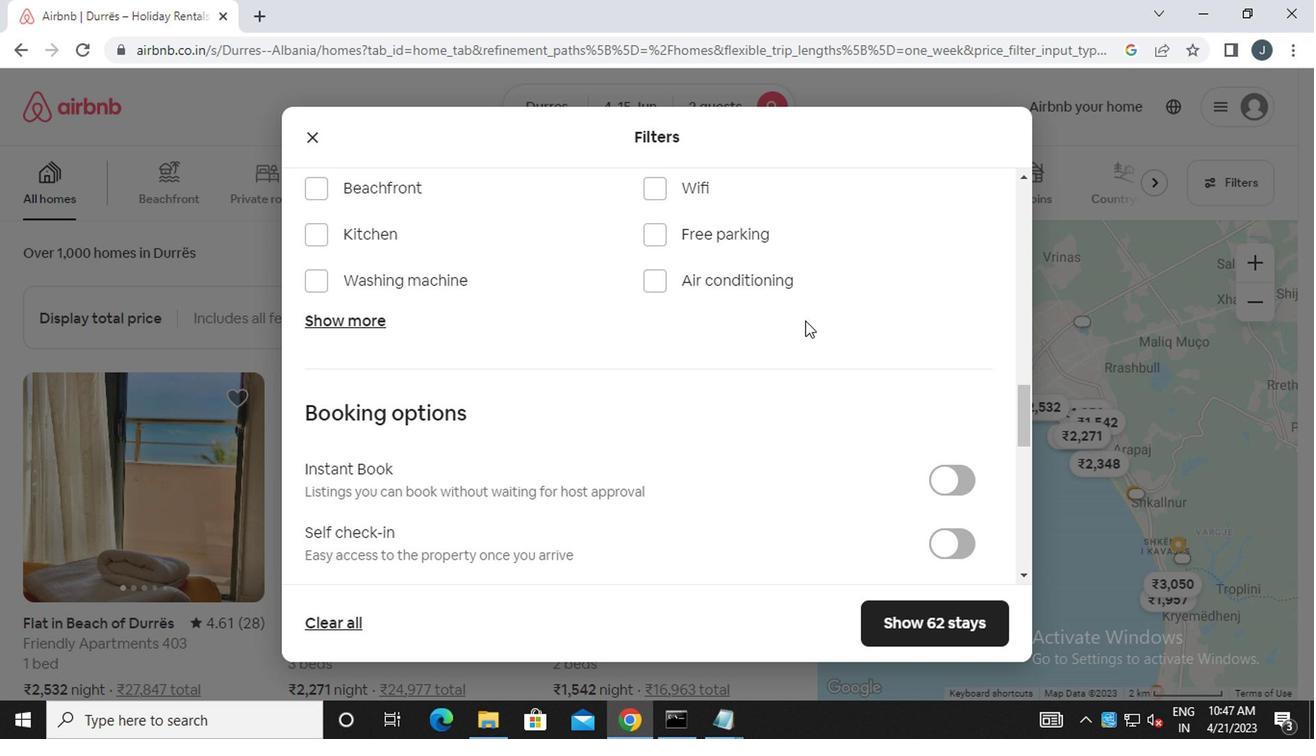 
Action: Mouse scrolled (789, 323) with delta (0, -1)
Screenshot: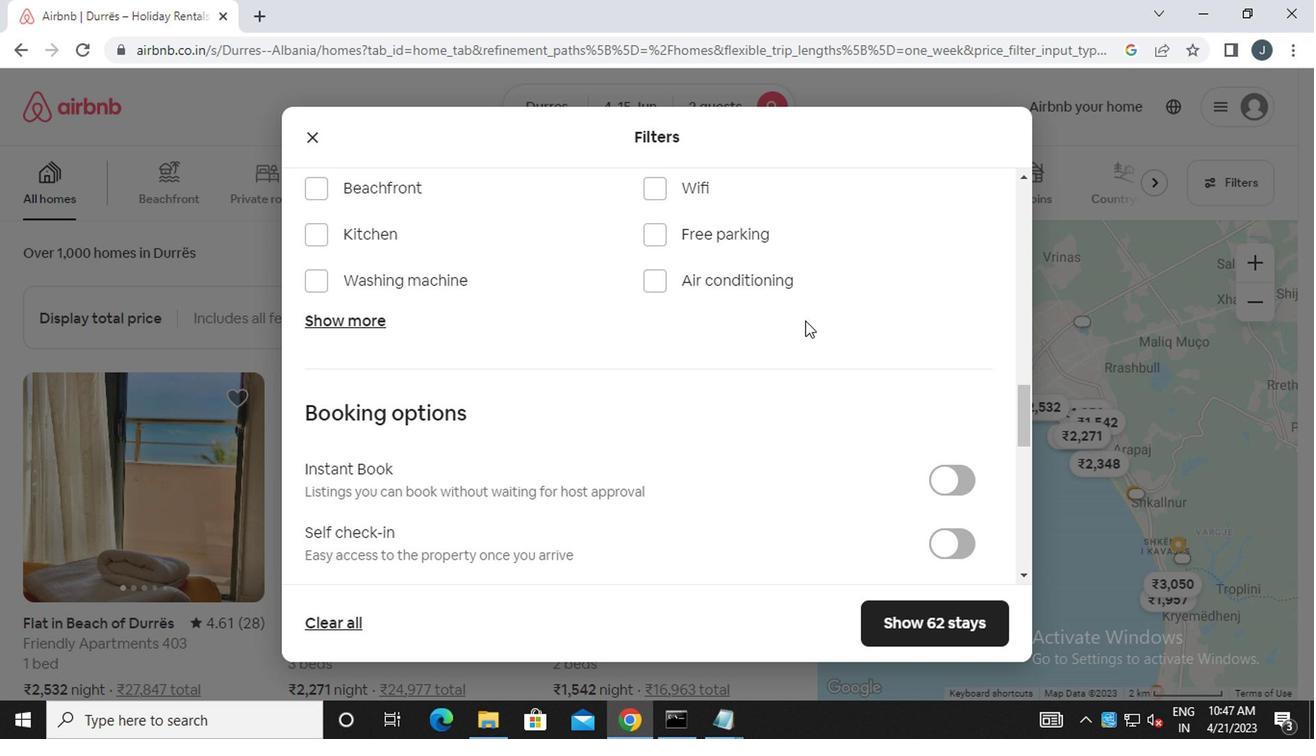 
Action: Mouse moved to (767, 342)
Screenshot: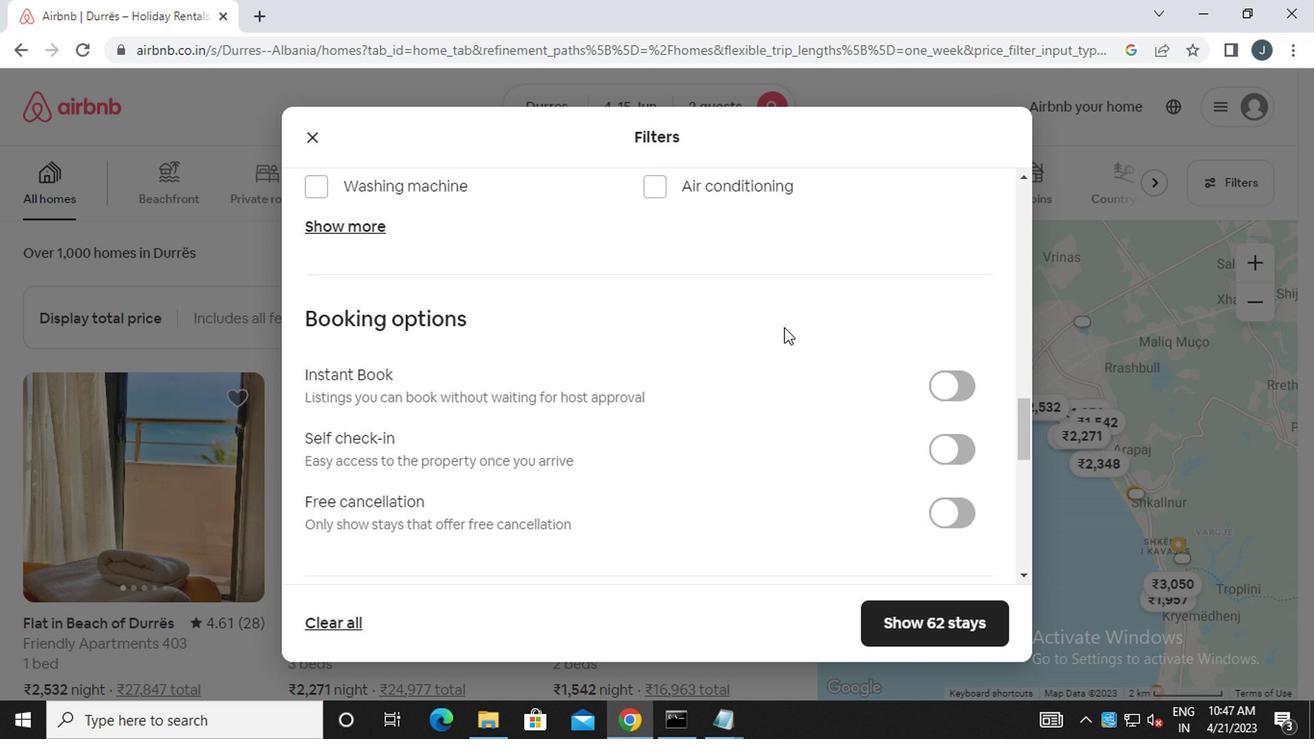 
Action: Mouse scrolled (767, 342) with delta (0, 0)
Screenshot: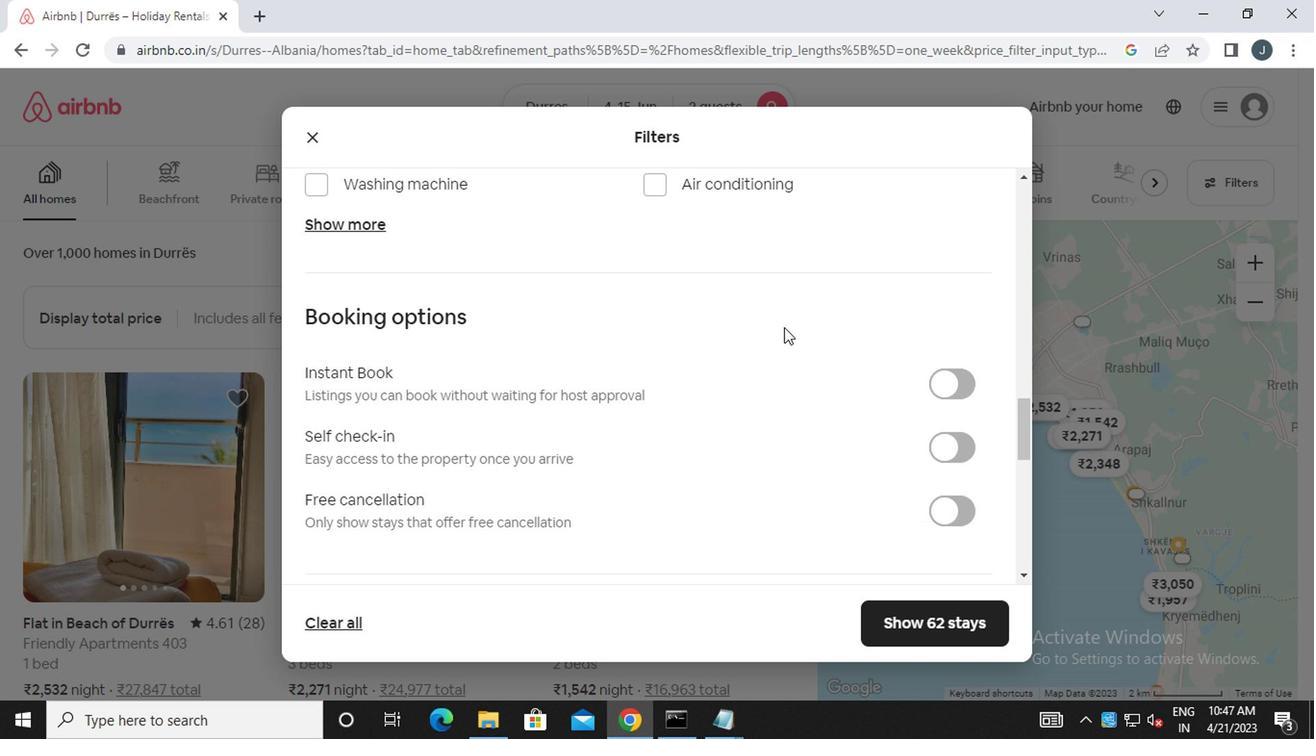 
Action: Mouse moved to (767, 344)
Screenshot: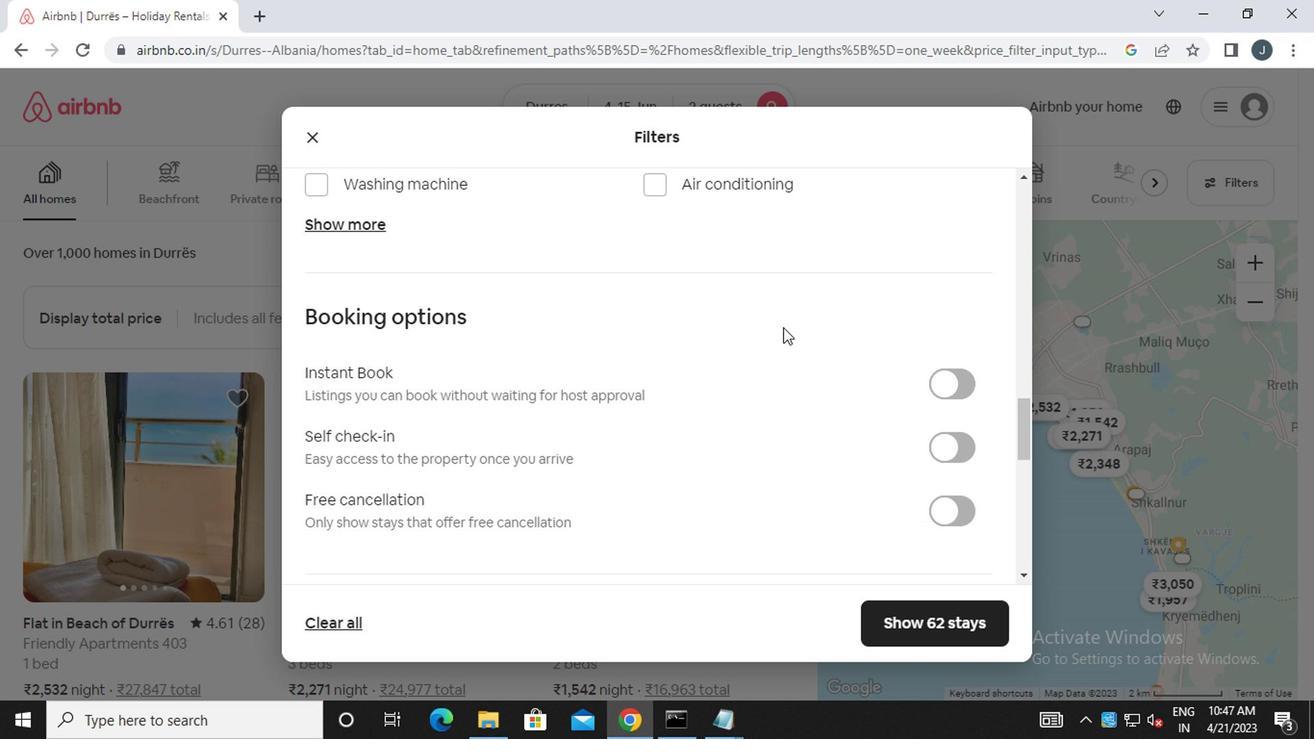 
Action: Mouse scrolled (767, 346) with delta (0, 1)
Screenshot: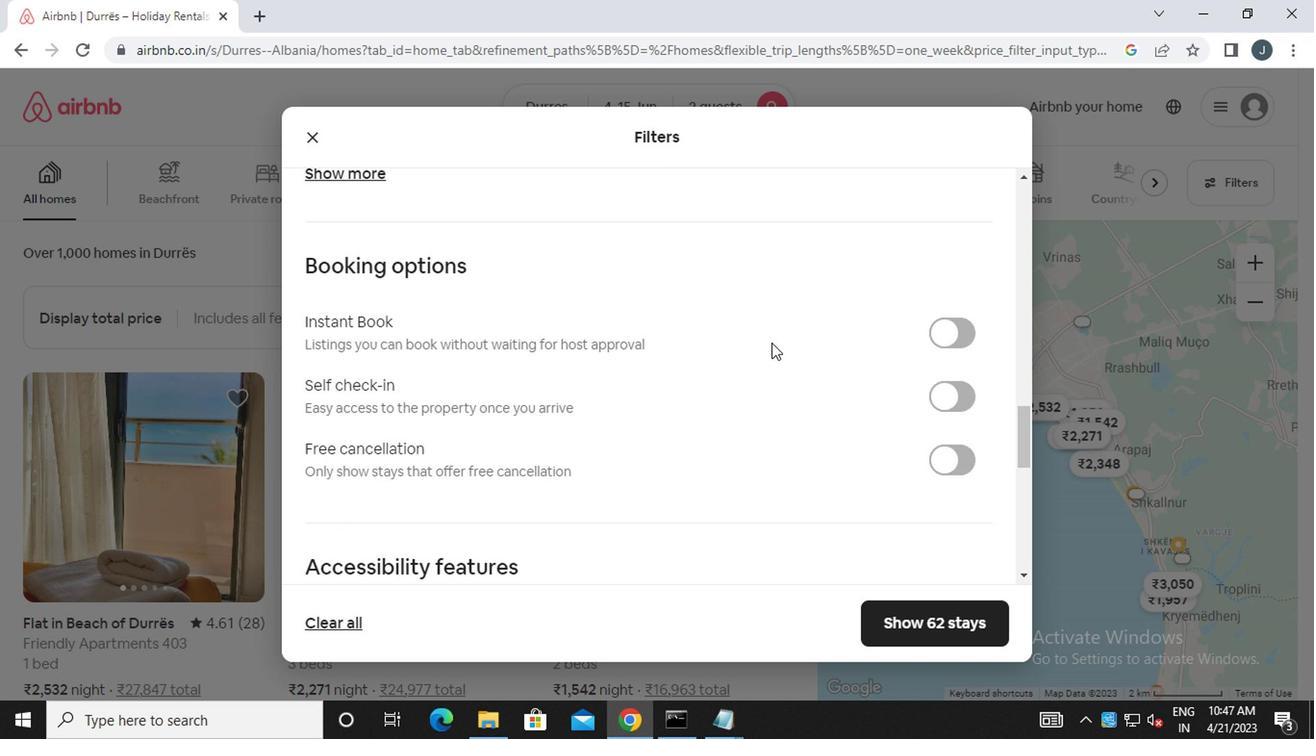 
Action: Mouse scrolled (767, 346) with delta (0, 1)
Screenshot: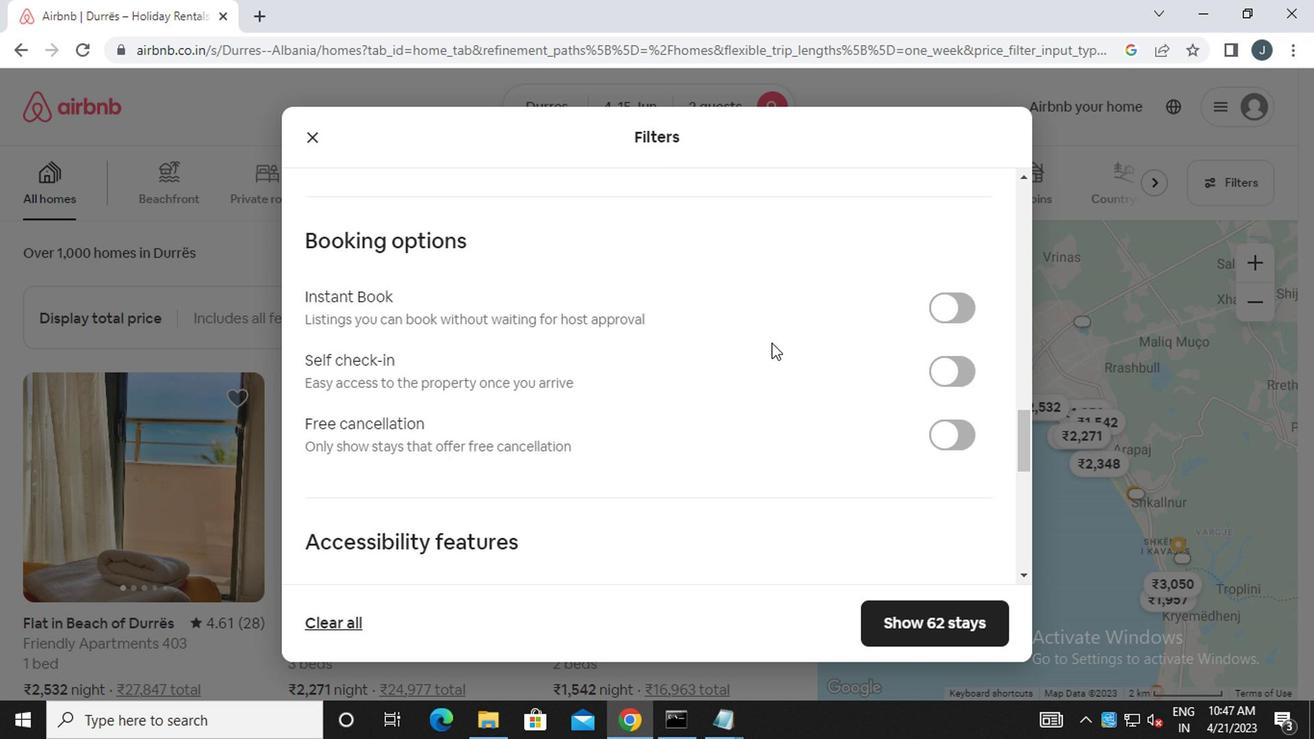 
Action: Mouse moved to (366, 313)
Screenshot: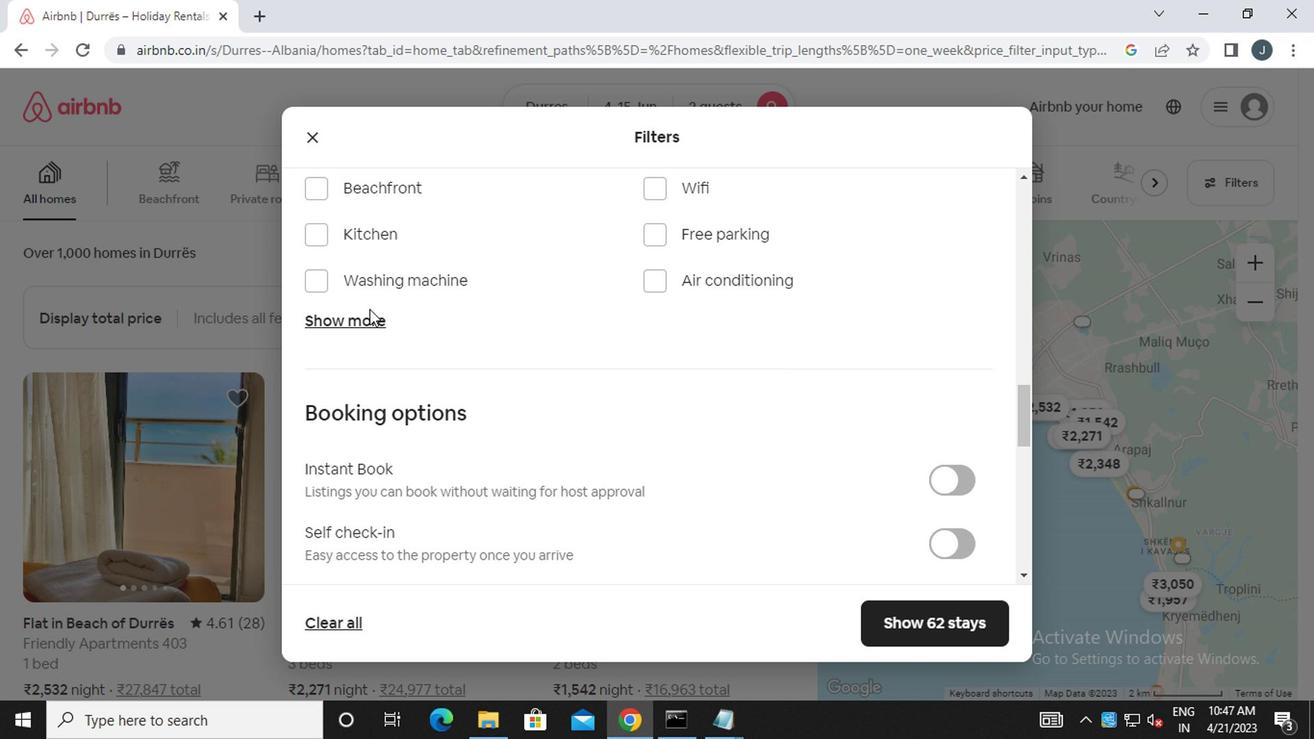 
Action: Mouse pressed left at (366, 313)
Screenshot: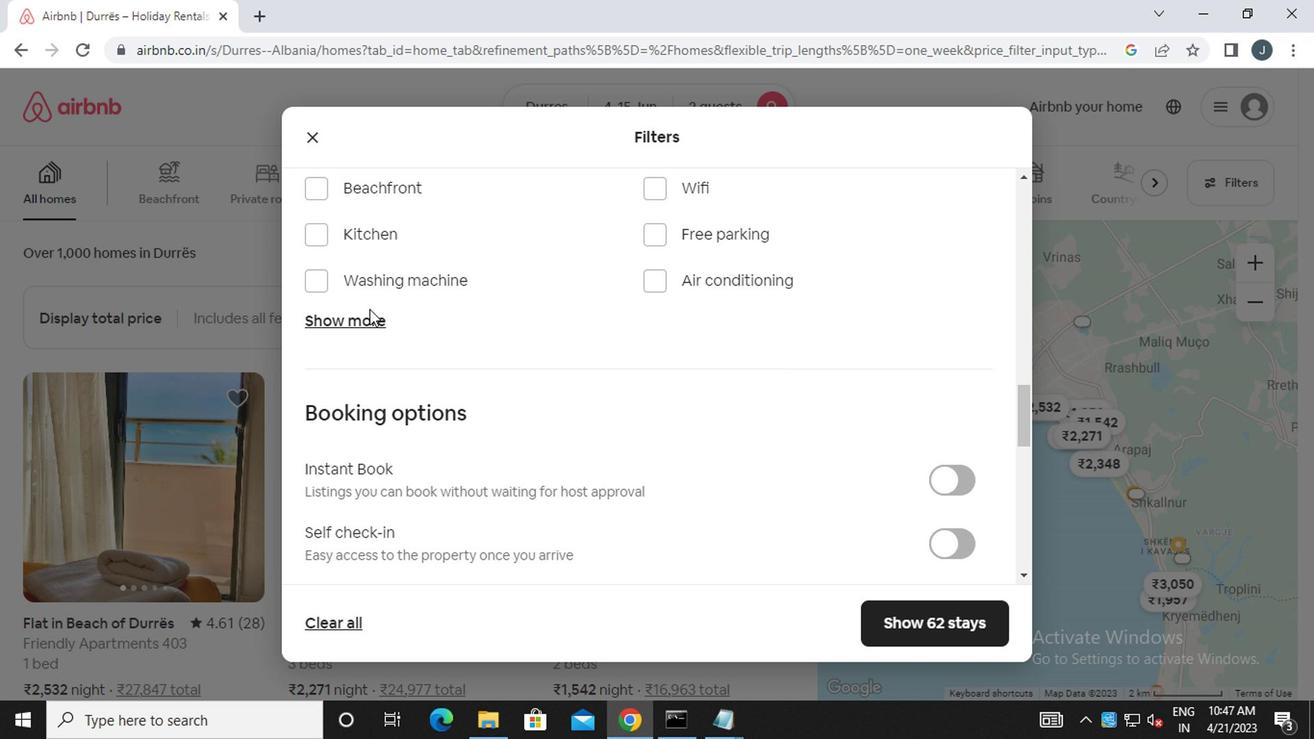 
Action: Mouse moved to (680, 392)
Screenshot: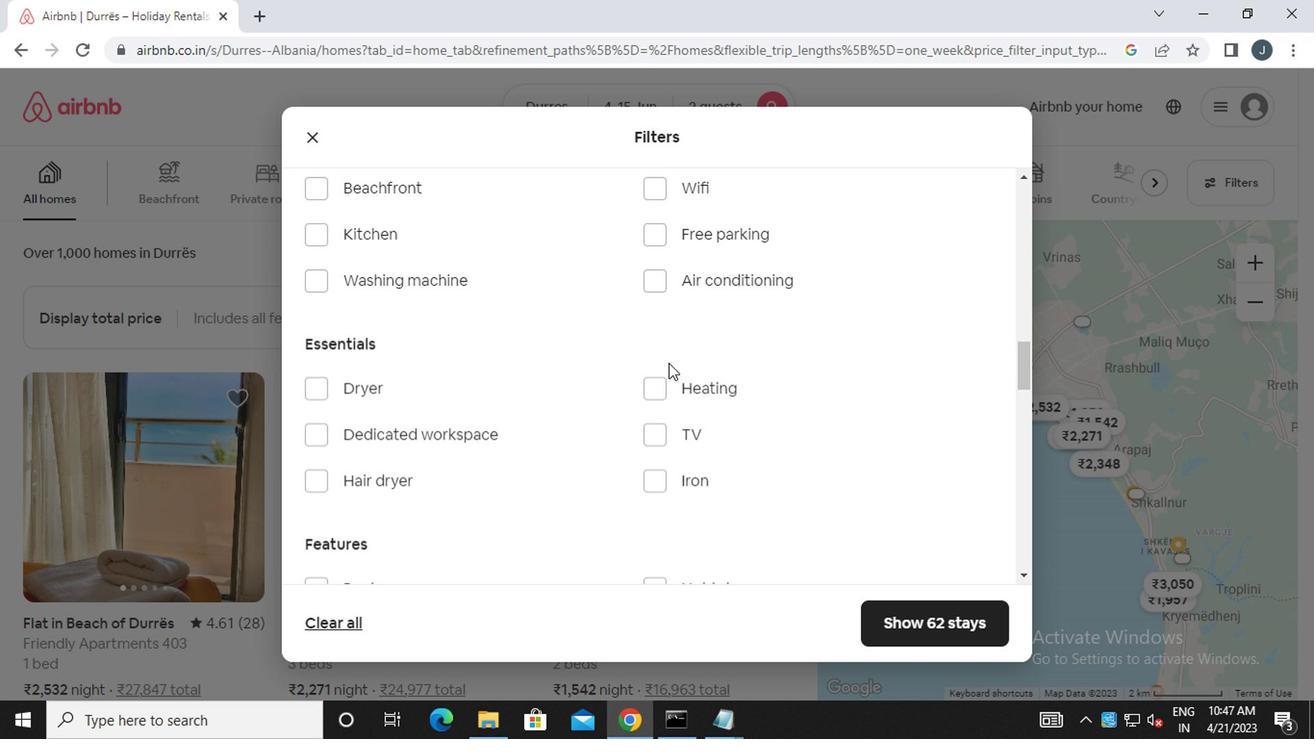 
Action: Mouse pressed left at (680, 392)
Screenshot: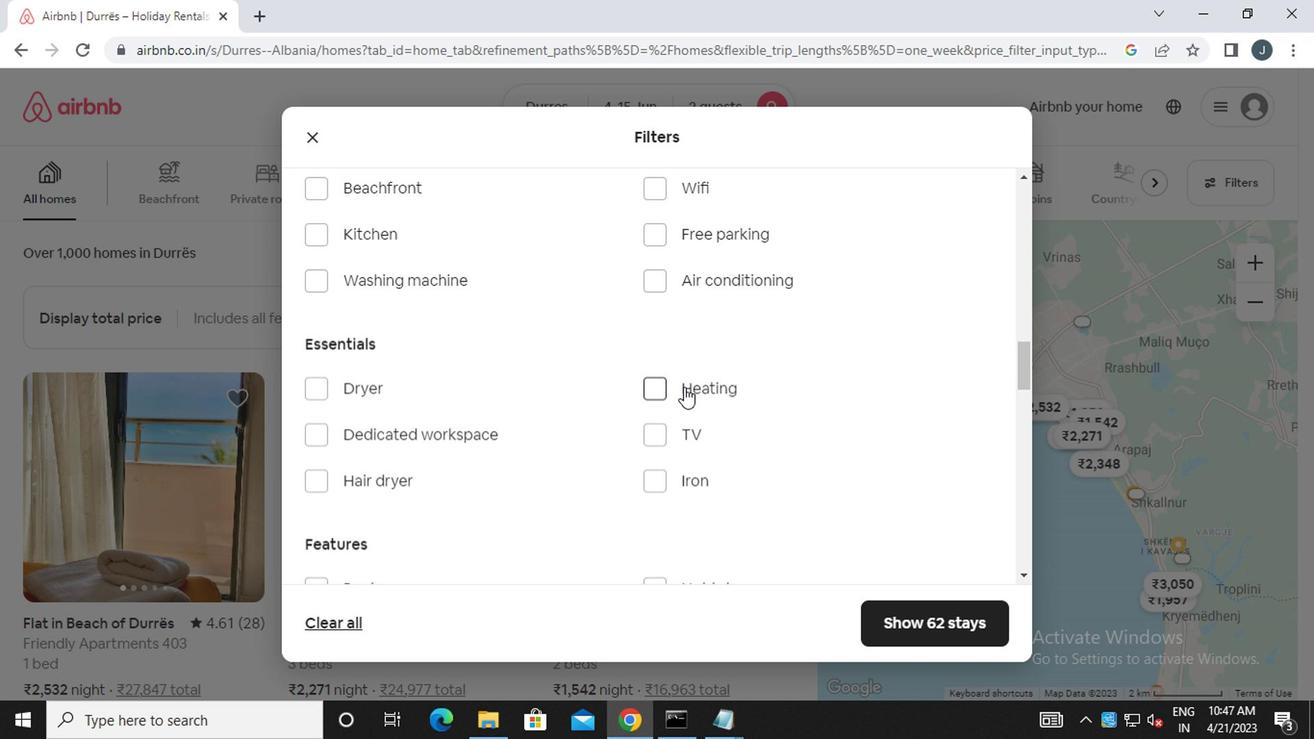 
Action: Mouse moved to (680, 392)
Screenshot: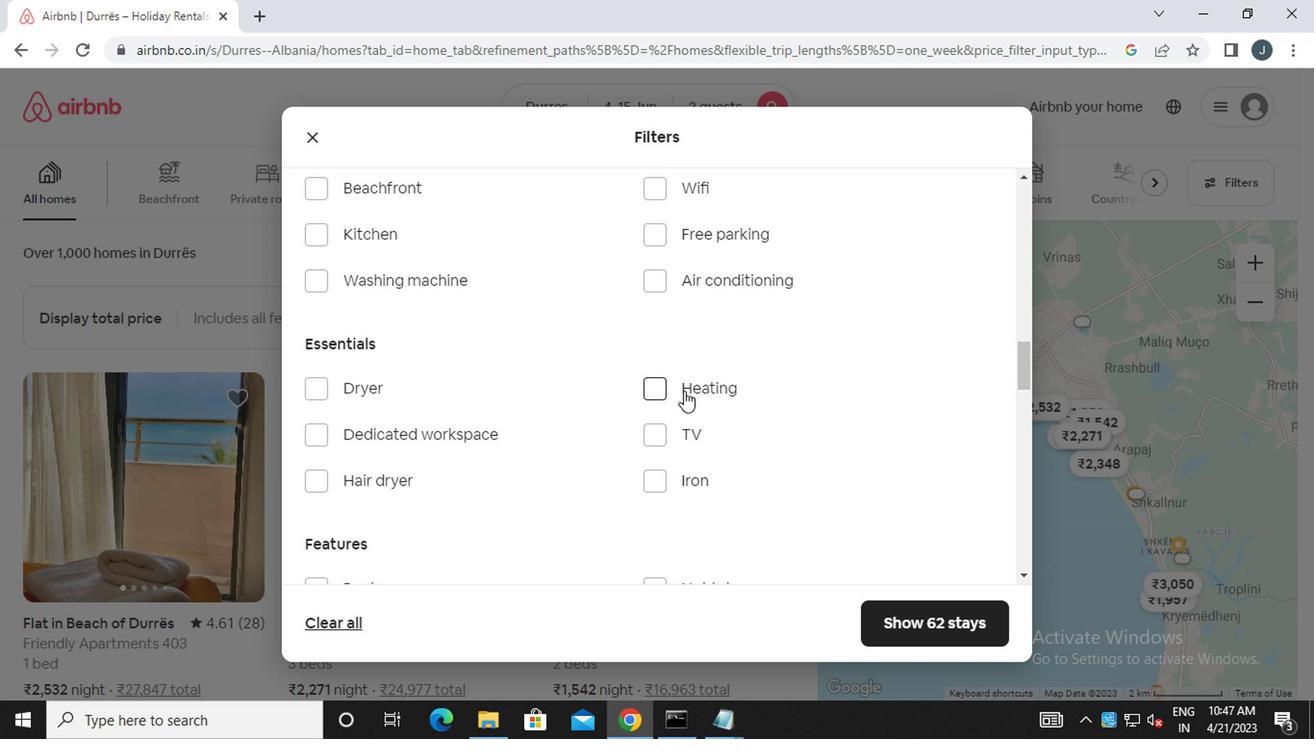 
Action: Mouse scrolled (680, 392) with delta (0, 0)
Screenshot: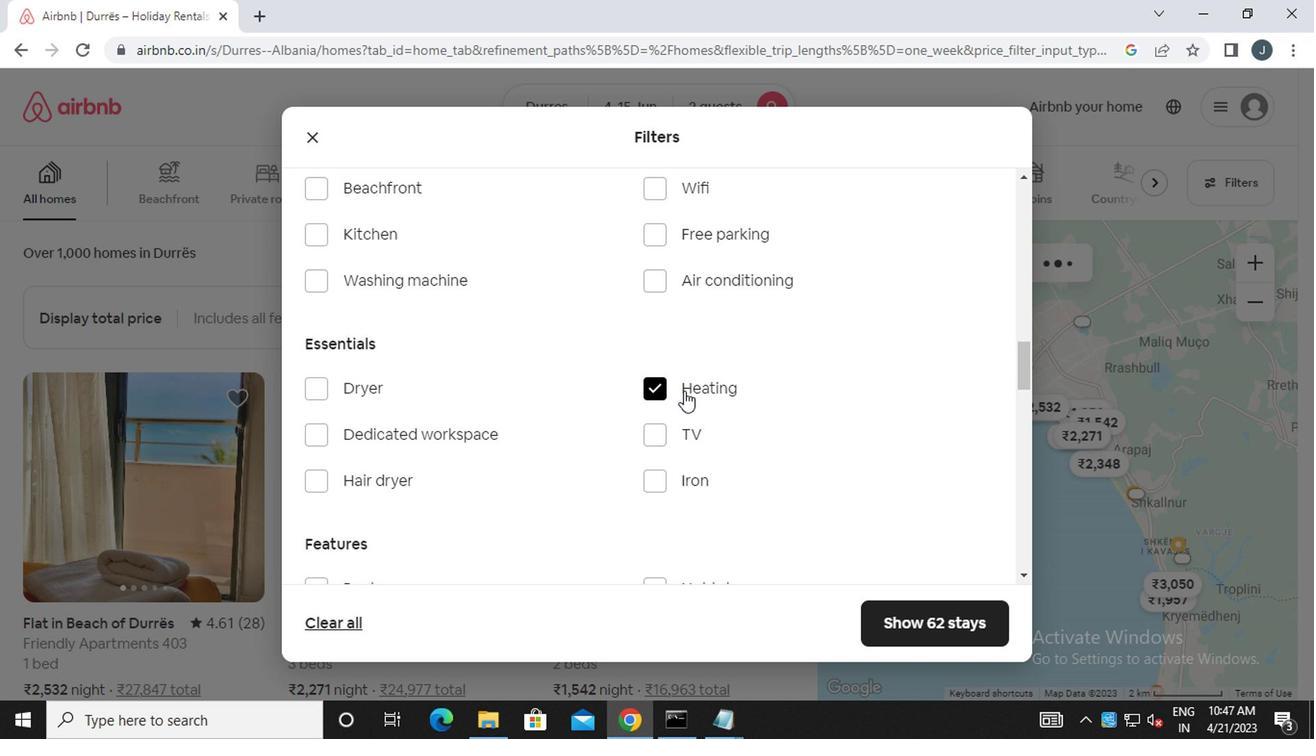 
Action: Mouse scrolled (680, 392) with delta (0, 0)
Screenshot: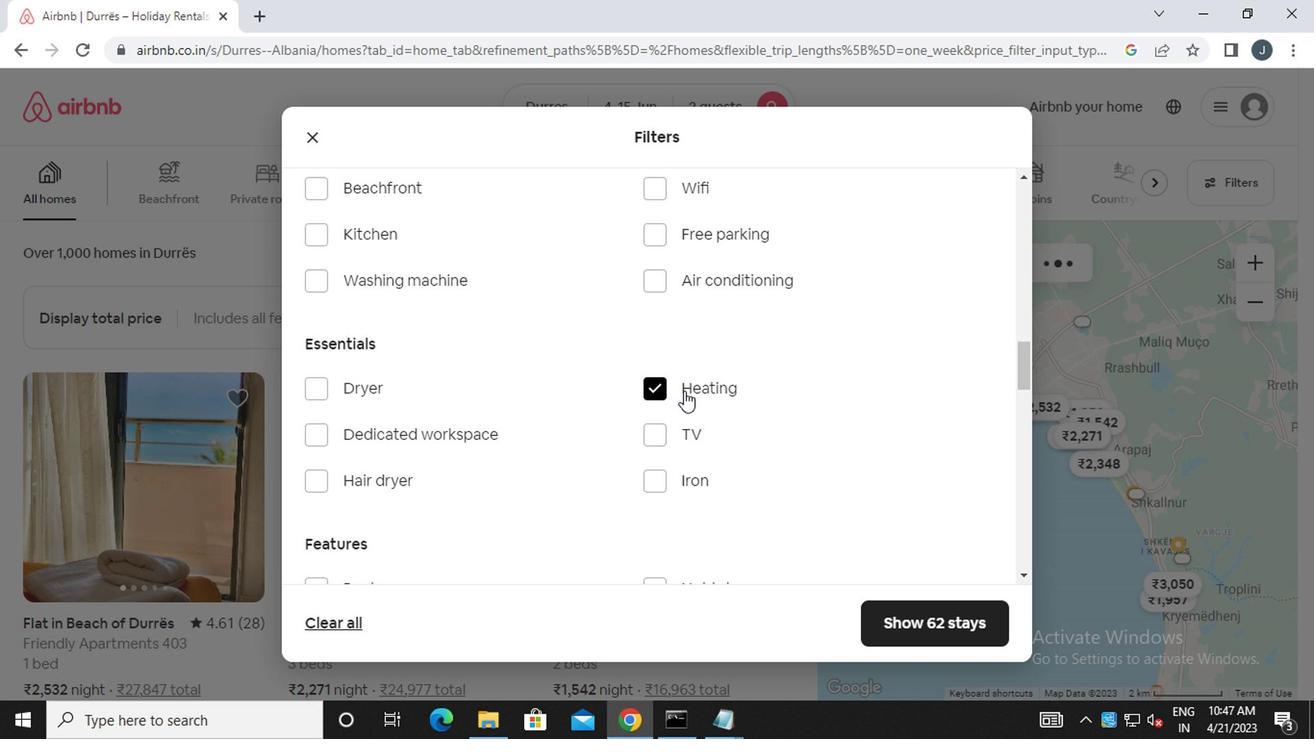 
Action: Mouse scrolled (680, 392) with delta (0, 0)
Screenshot: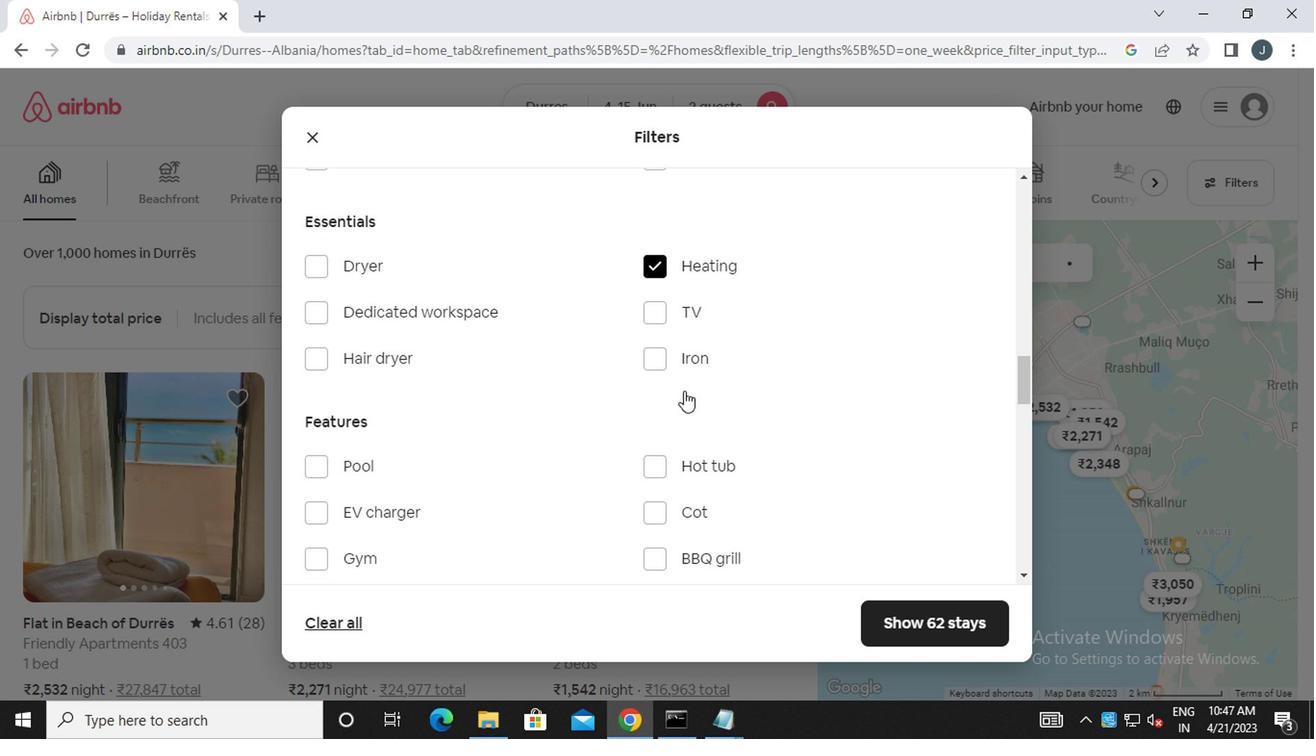 
Action: Mouse scrolled (680, 392) with delta (0, 0)
Screenshot: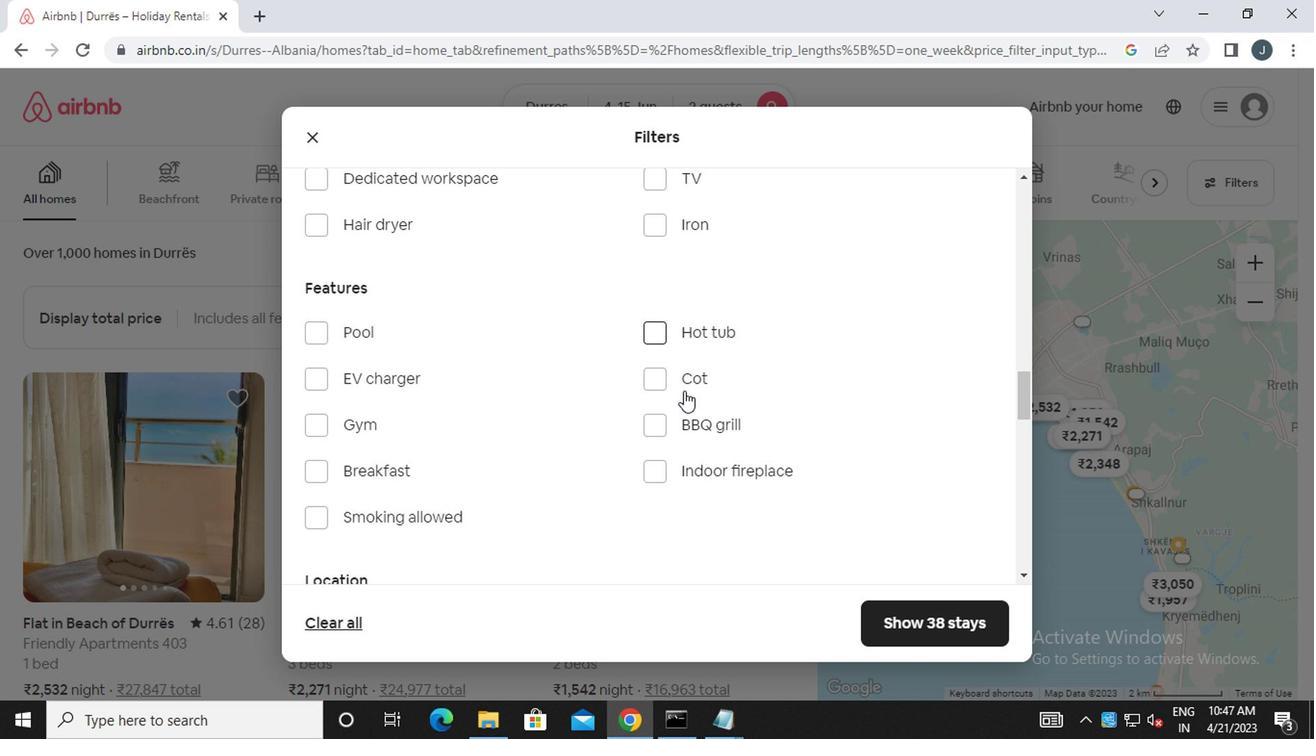 
Action: Mouse scrolled (680, 392) with delta (0, 0)
Screenshot: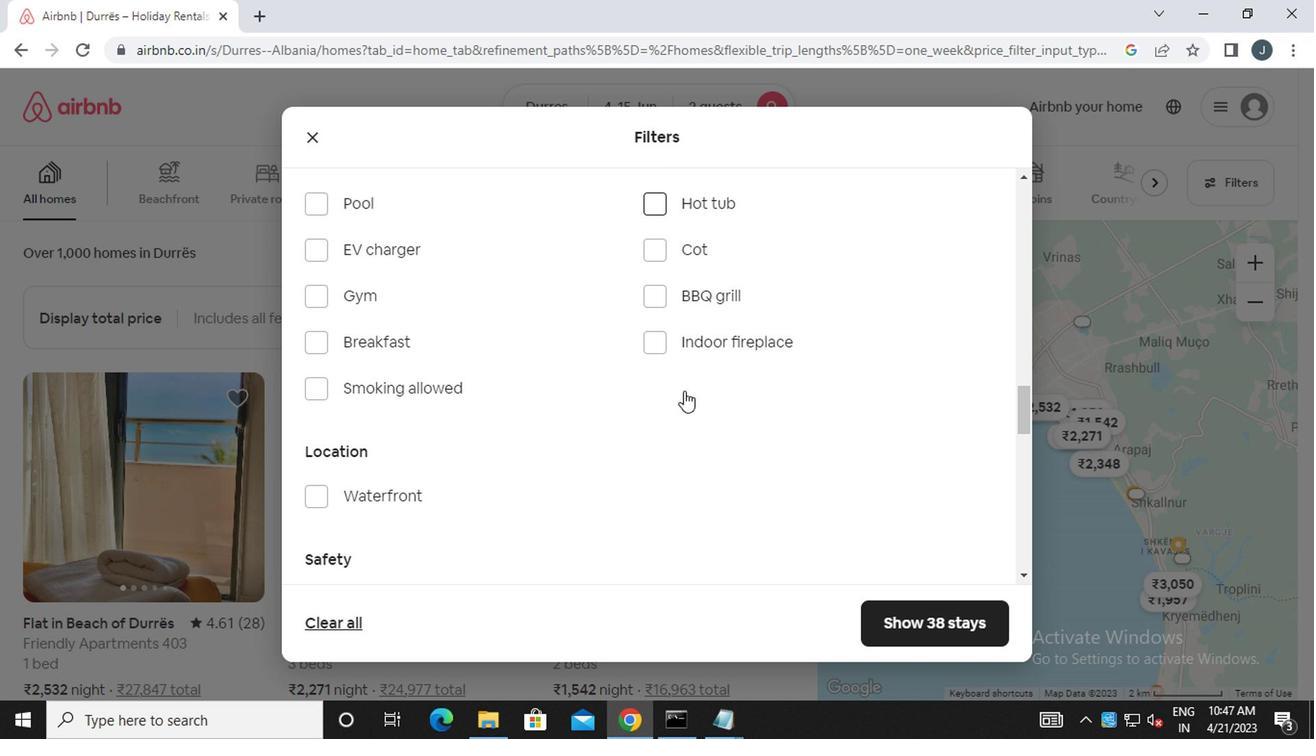 
Action: Mouse scrolled (680, 392) with delta (0, 0)
Screenshot: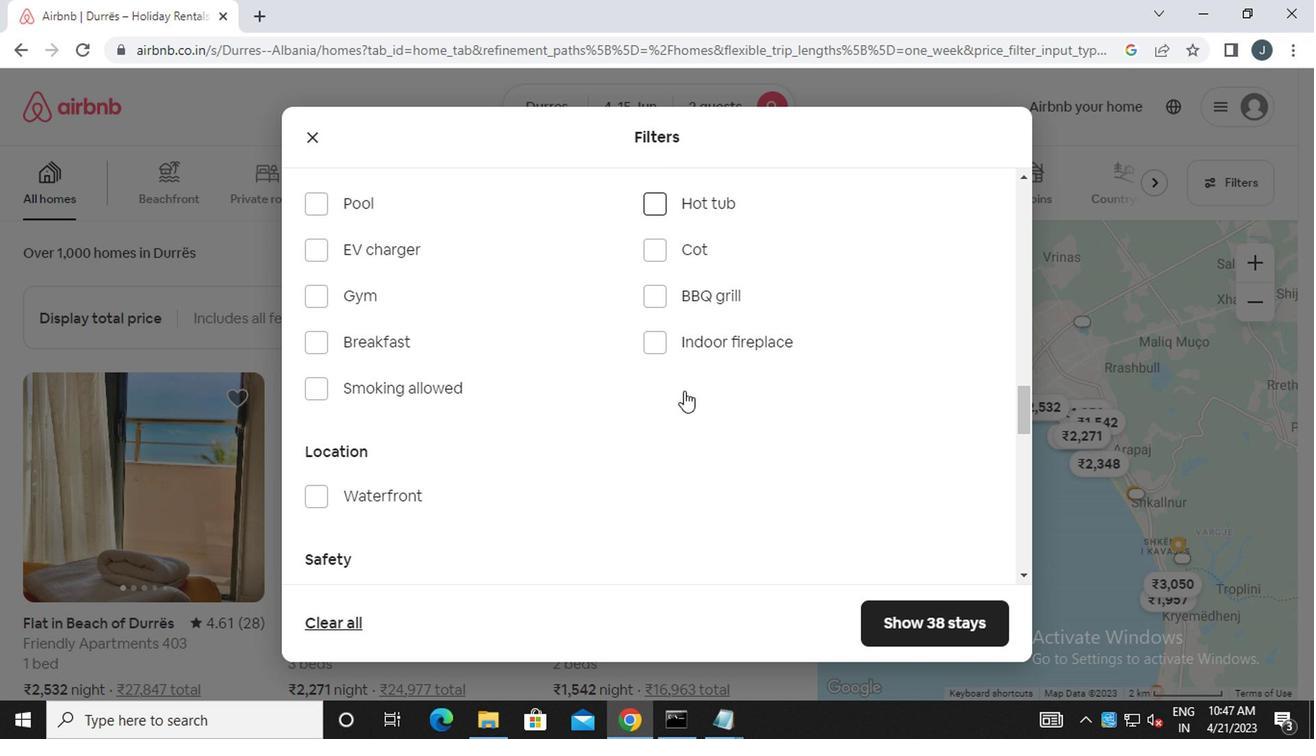 
Action: Mouse scrolled (680, 392) with delta (0, 0)
Screenshot: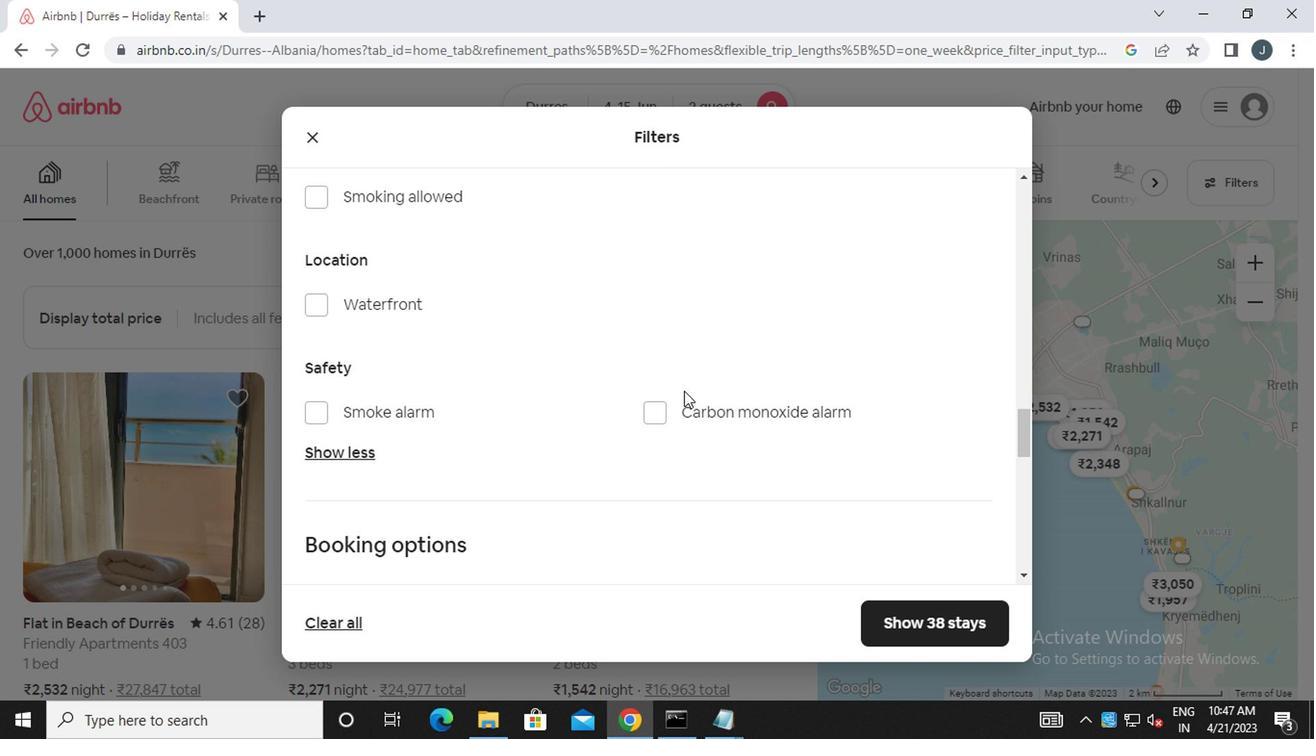 
Action: Mouse moved to (680, 392)
Screenshot: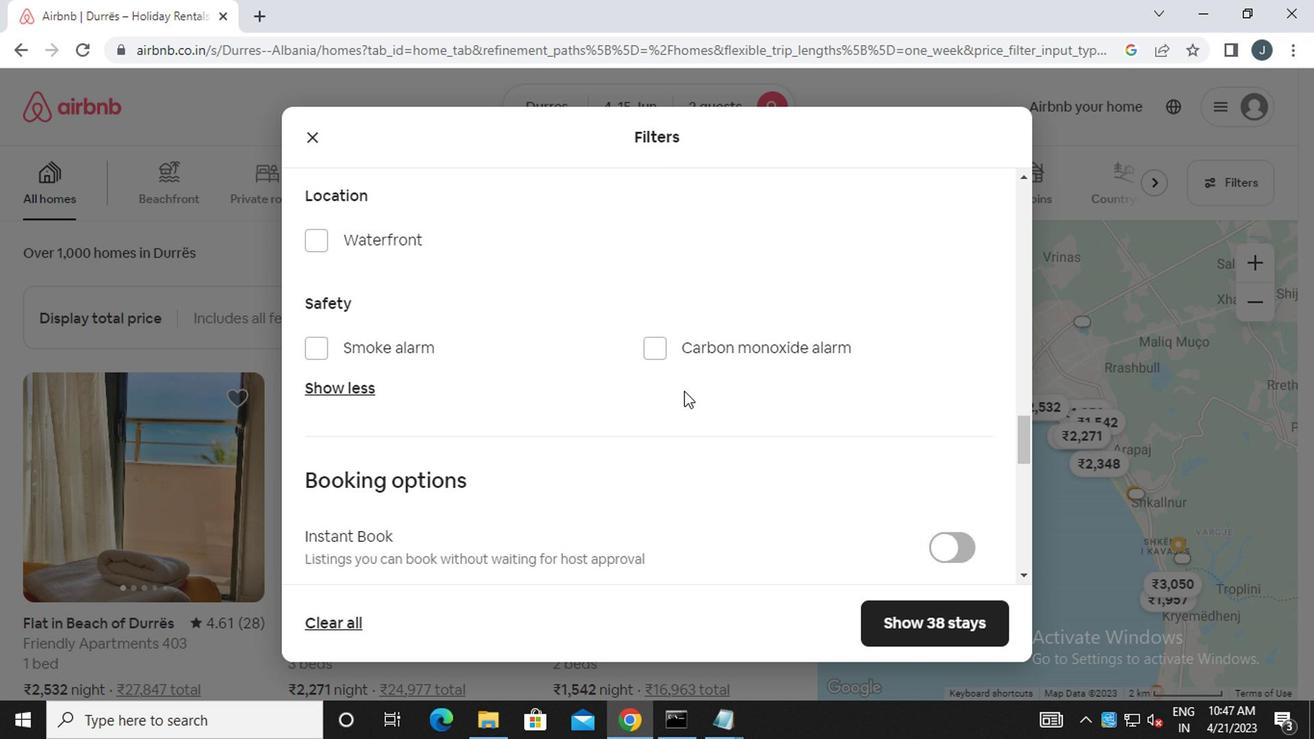 
Action: Mouse scrolled (680, 392) with delta (0, 0)
Screenshot: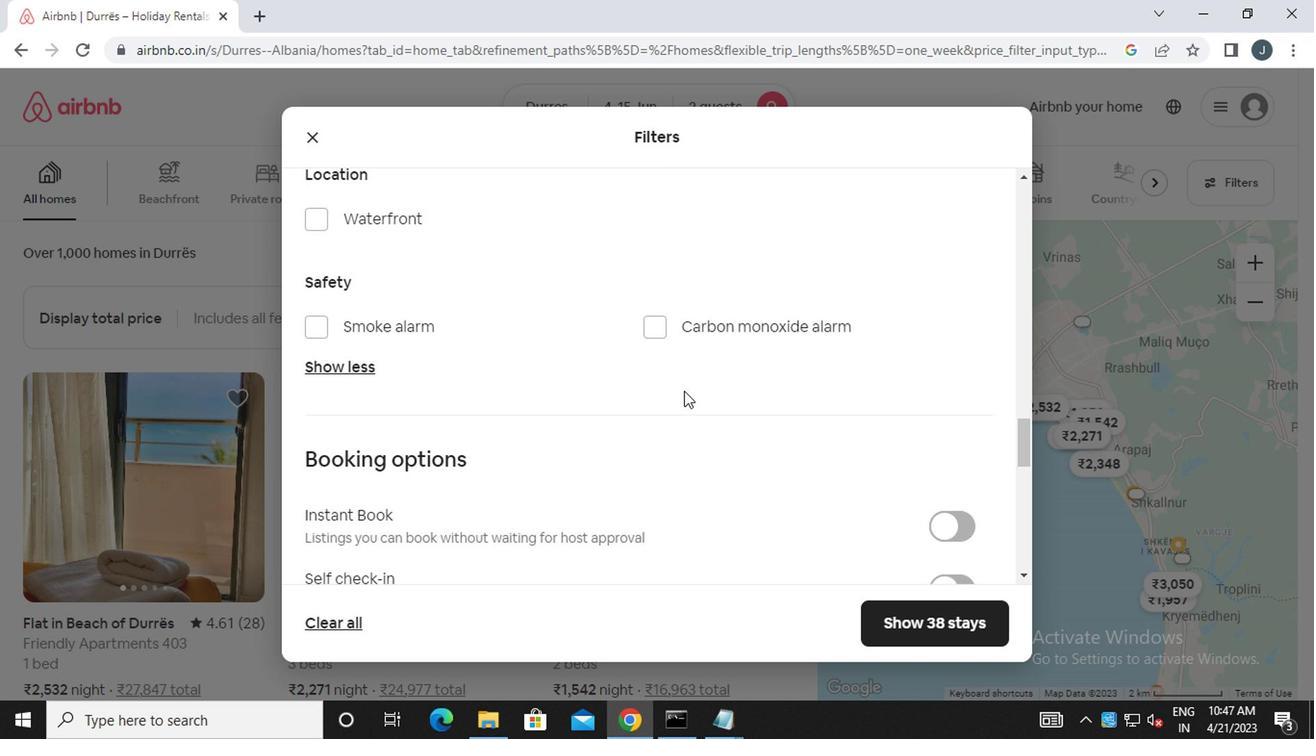 
Action: Mouse scrolled (680, 392) with delta (0, 0)
Screenshot: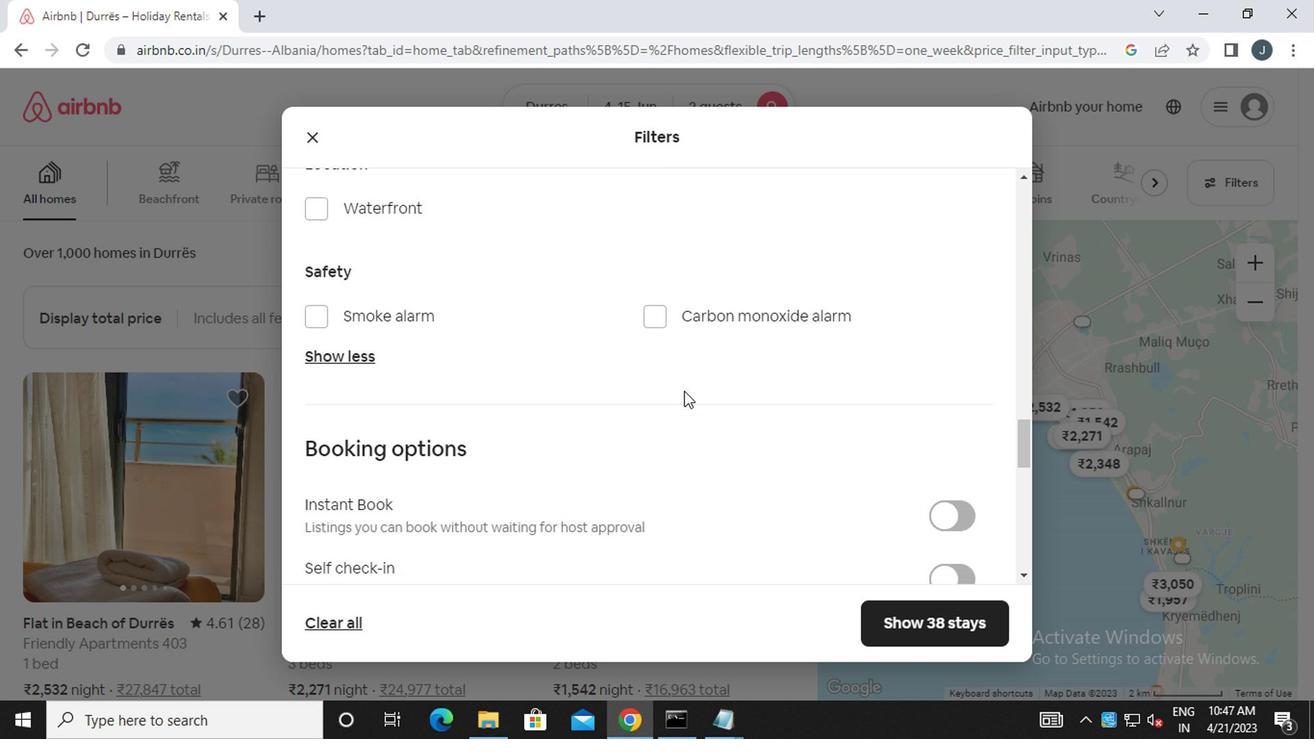 
Action: Mouse scrolled (680, 392) with delta (0, 0)
Screenshot: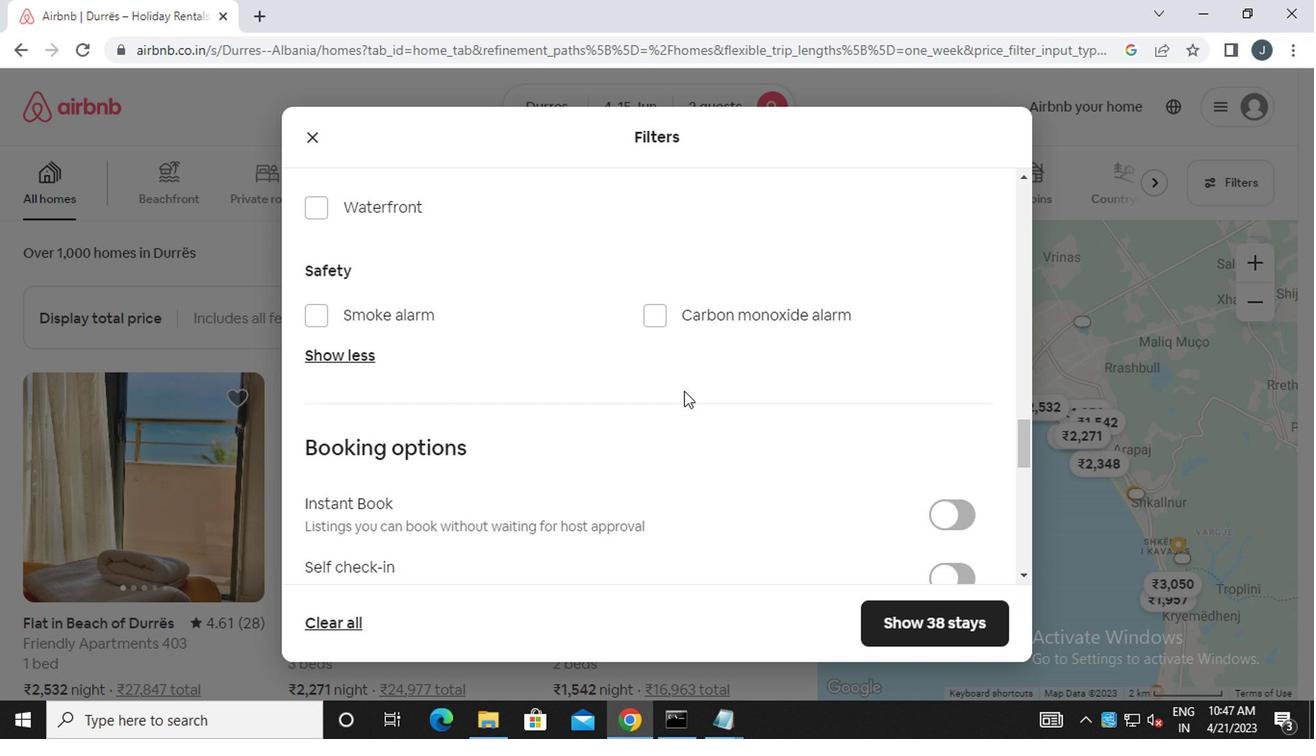 
Action: Mouse moved to (956, 293)
Screenshot: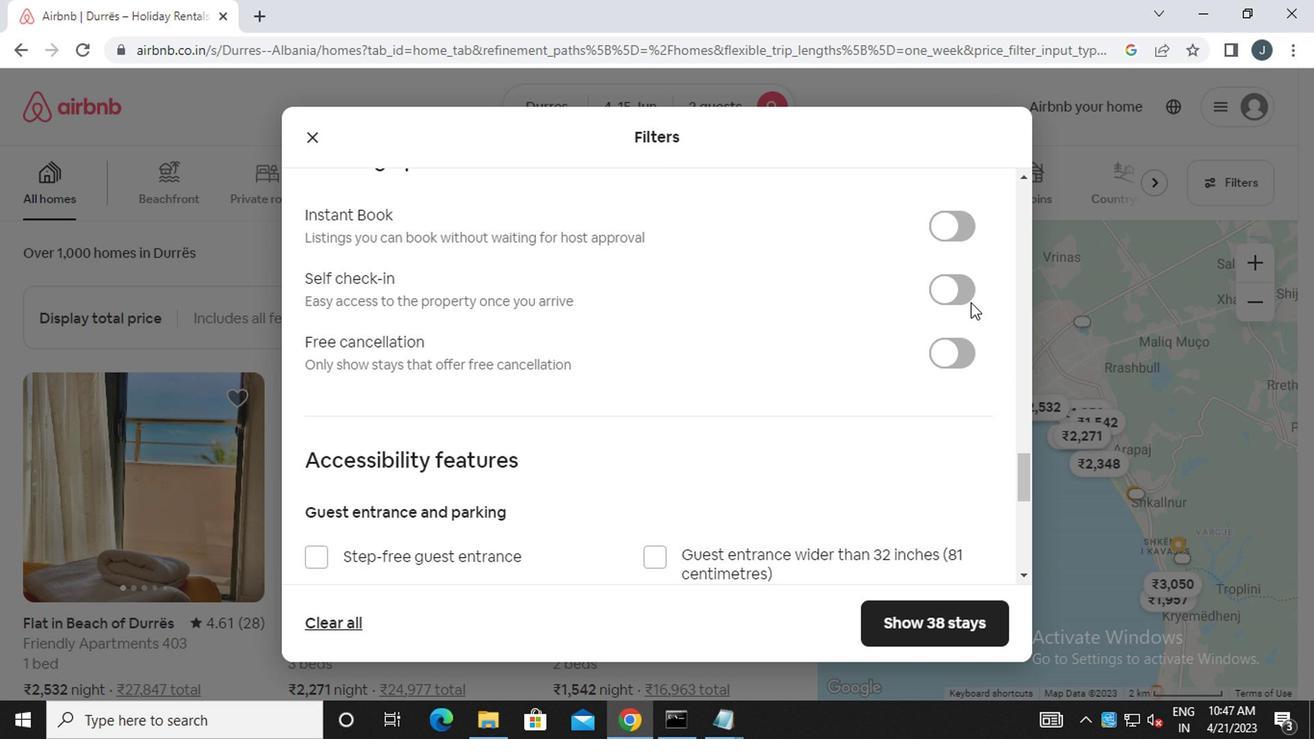 
Action: Mouse pressed left at (956, 293)
Screenshot: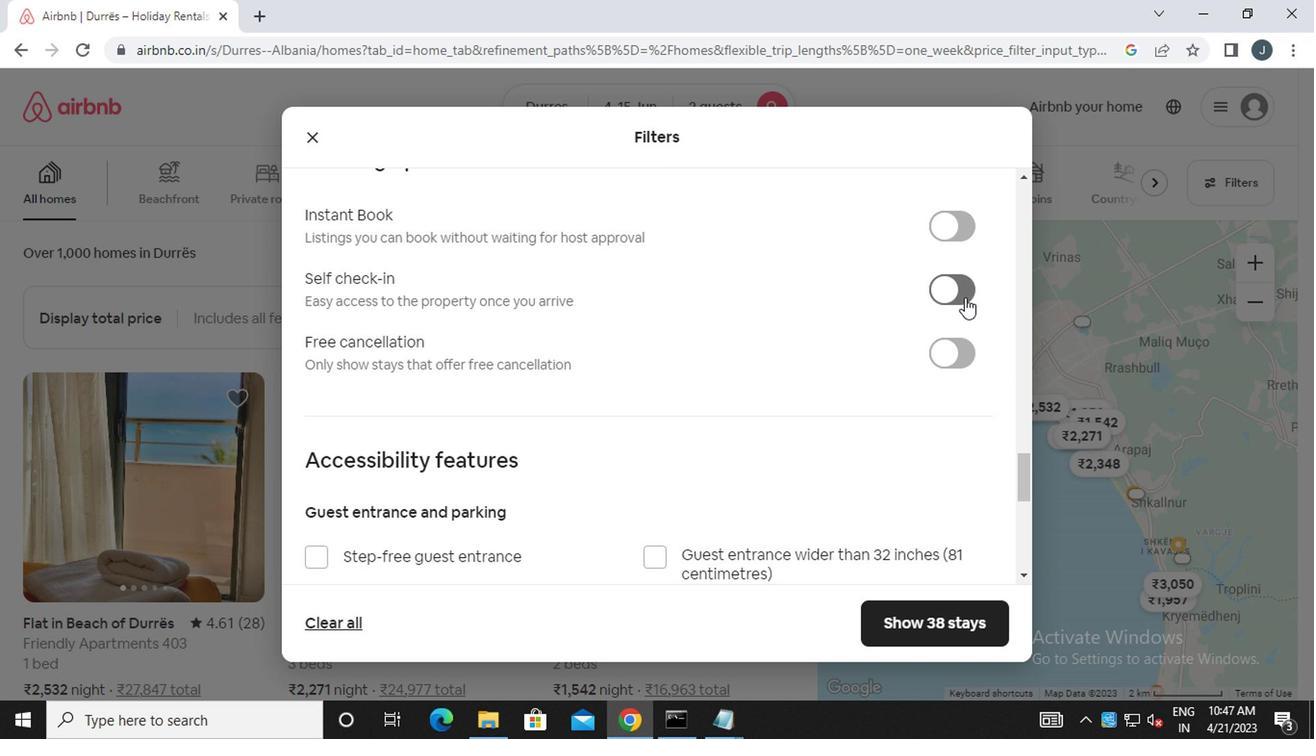 
Action: Mouse moved to (750, 397)
Screenshot: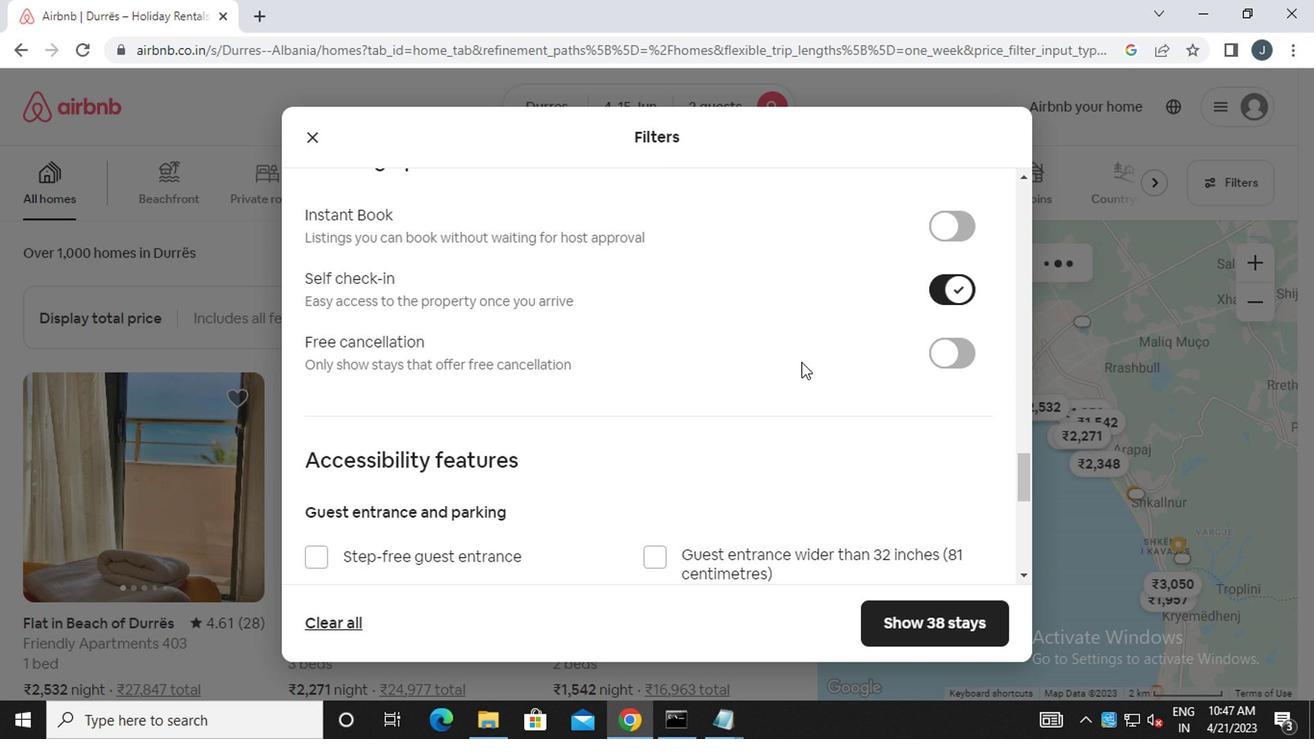
Action: Mouse scrolled (750, 396) with delta (0, 0)
Screenshot: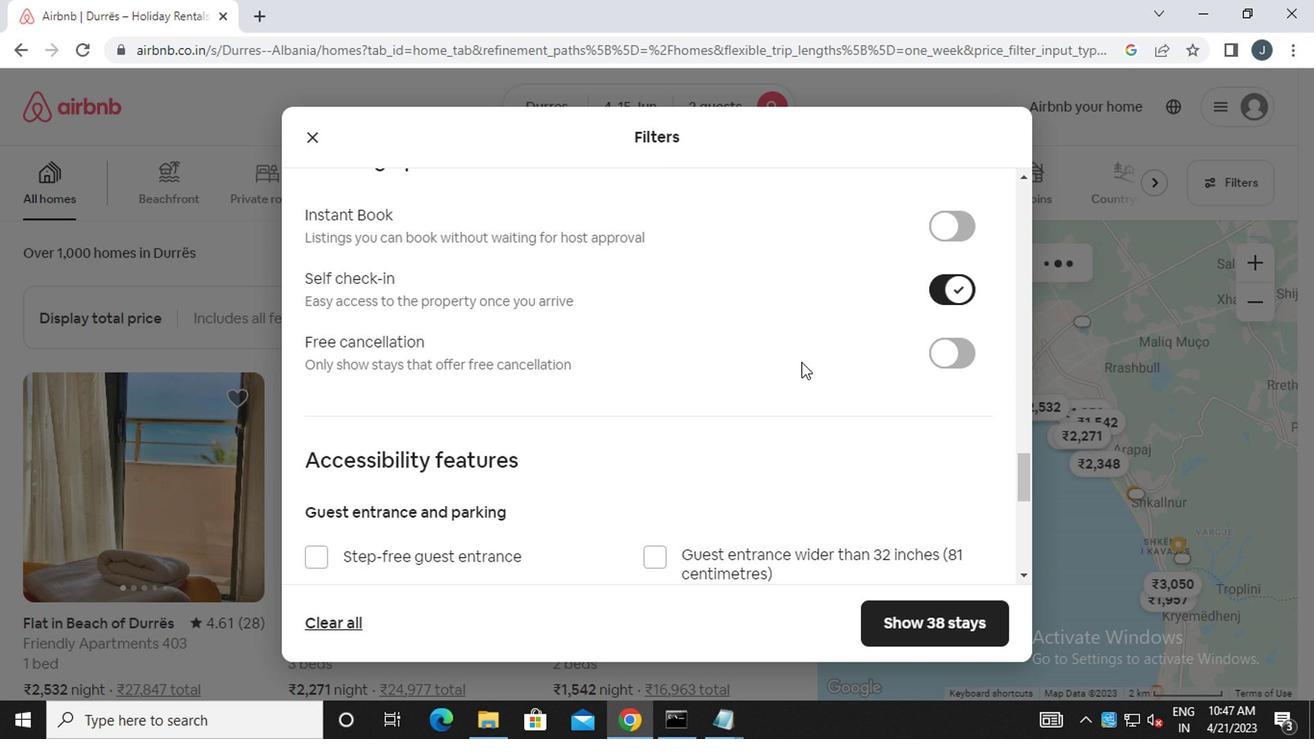 
Action: Mouse moved to (749, 399)
Screenshot: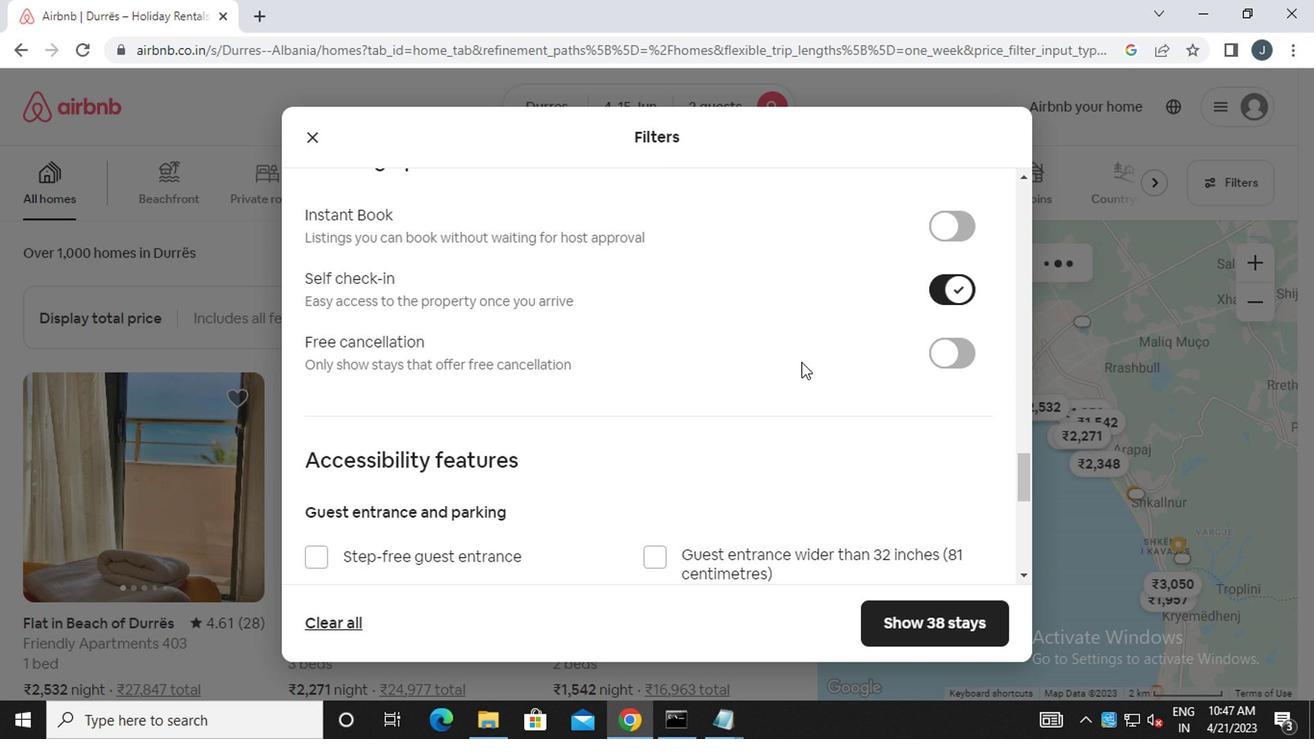 
Action: Mouse scrolled (749, 398) with delta (0, -1)
Screenshot: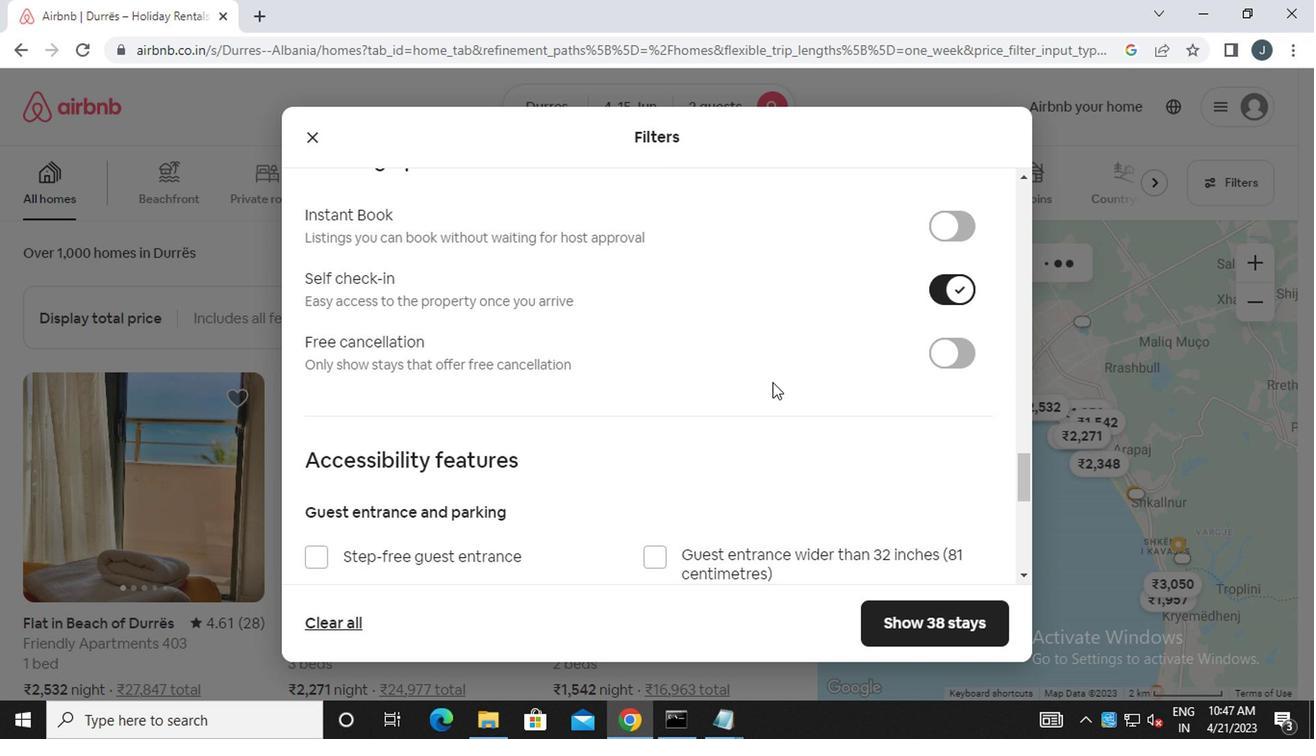 
Action: Mouse scrolled (749, 398) with delta (0, -1)
Screenshot: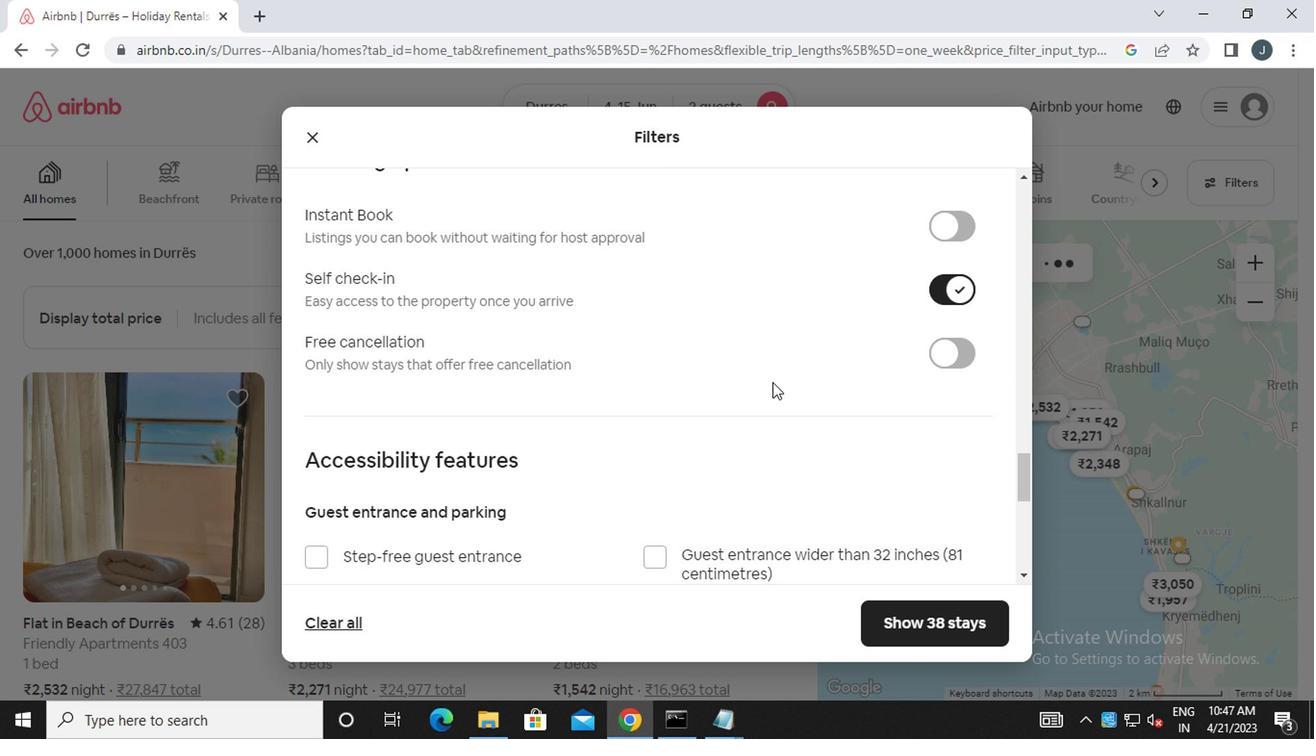 
Action: Mouse scrolled (749, 398) with delta (0, -1)
Screenshot: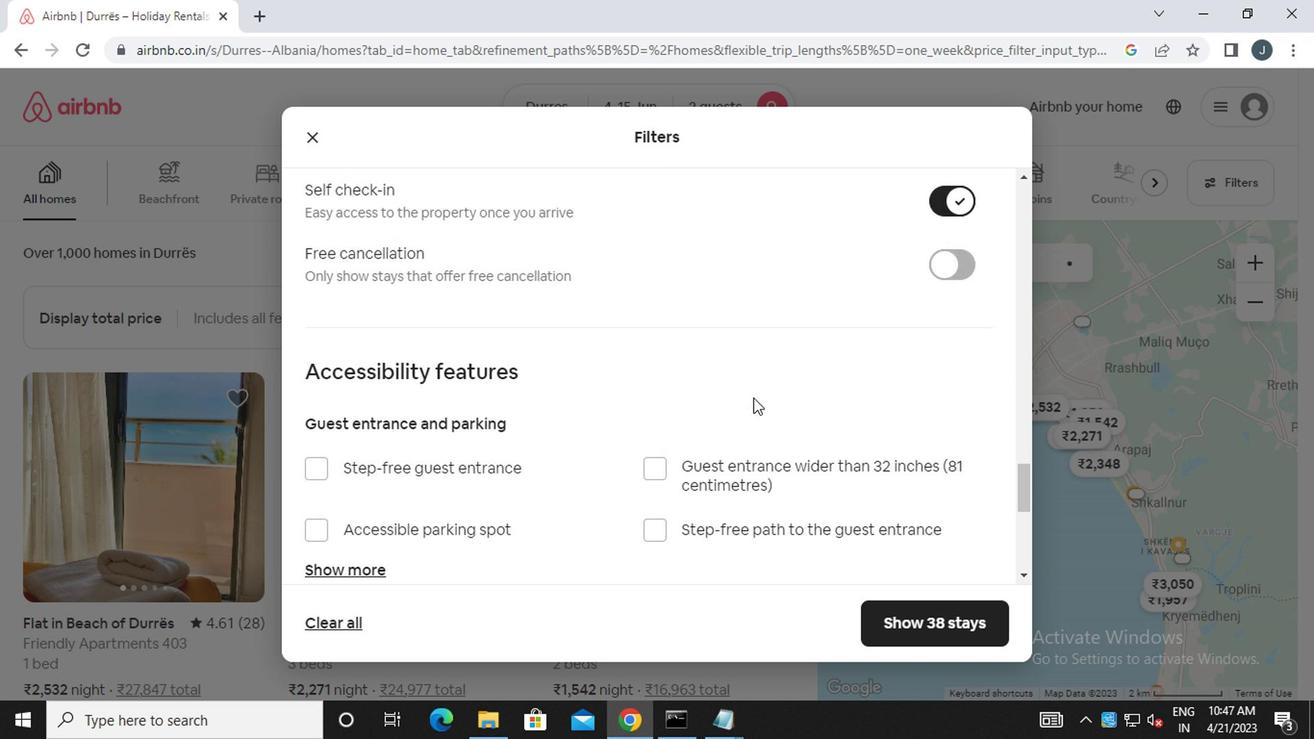 
Action: Mouse moved to (496, 419)
Screenshot: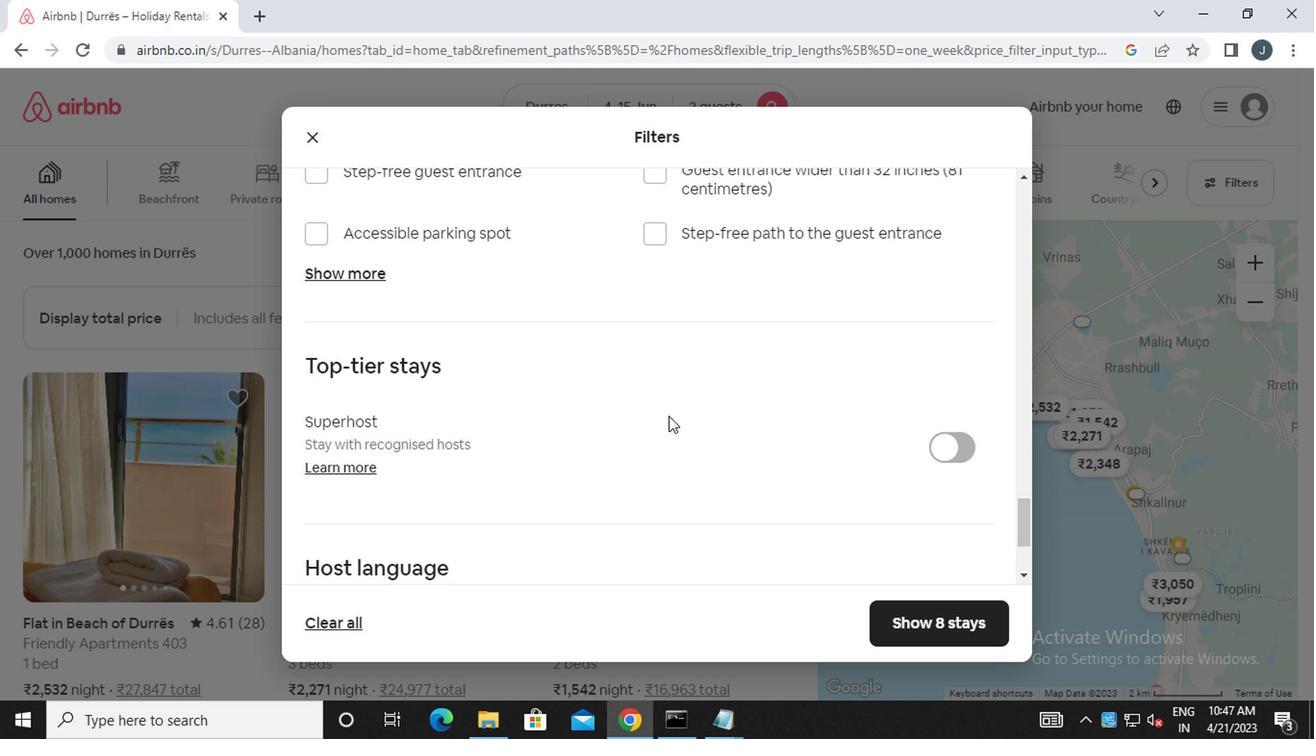 
Action: Mouse scrolled (496, 418) with delta (0, 0)
Screenshot: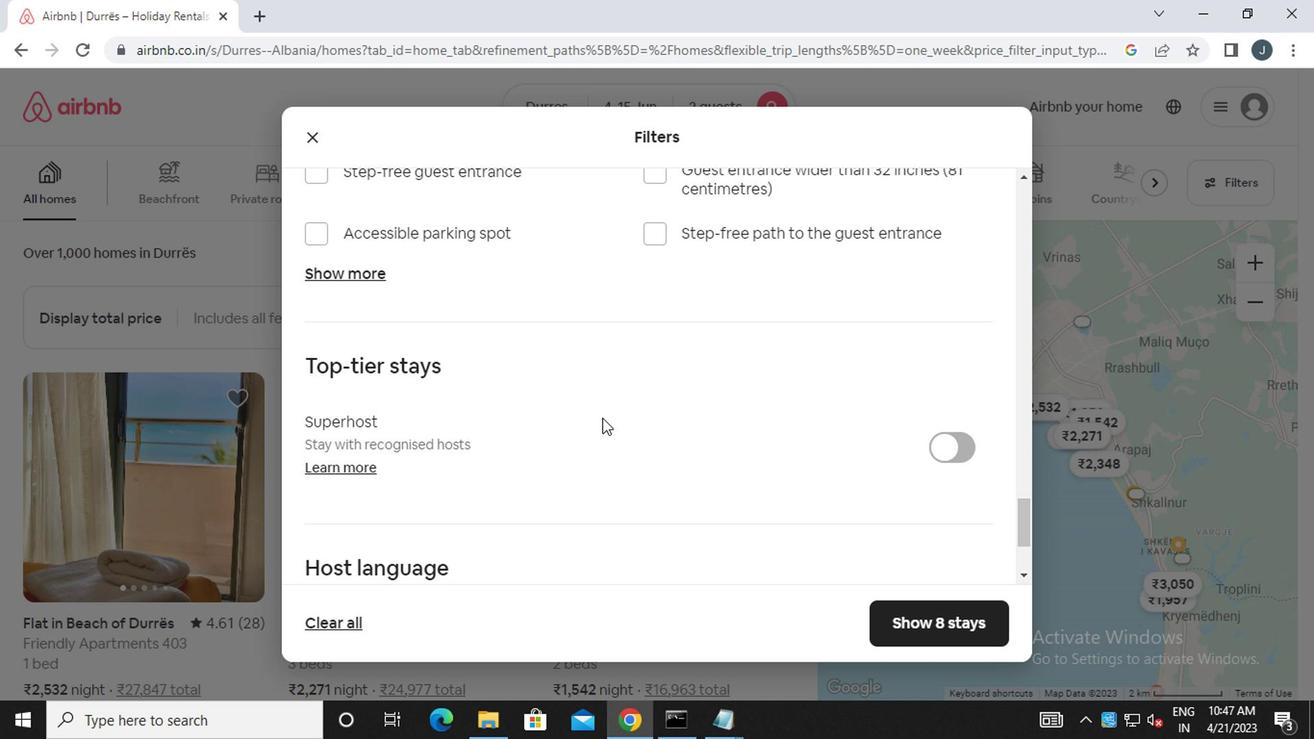
Action: Mouse scrolled (496, 418) with delta (0, 0)
Screenshot: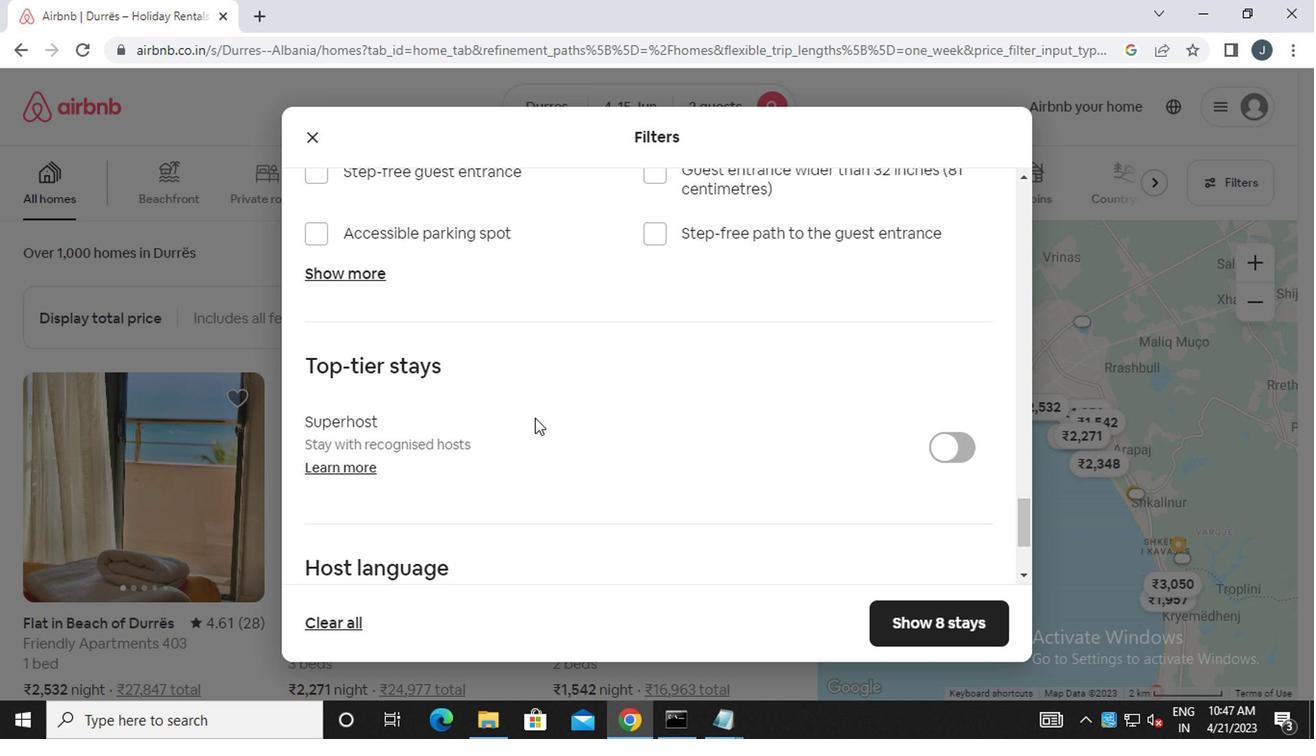
Action: Mouse moved to (384, 455)
Screenshot: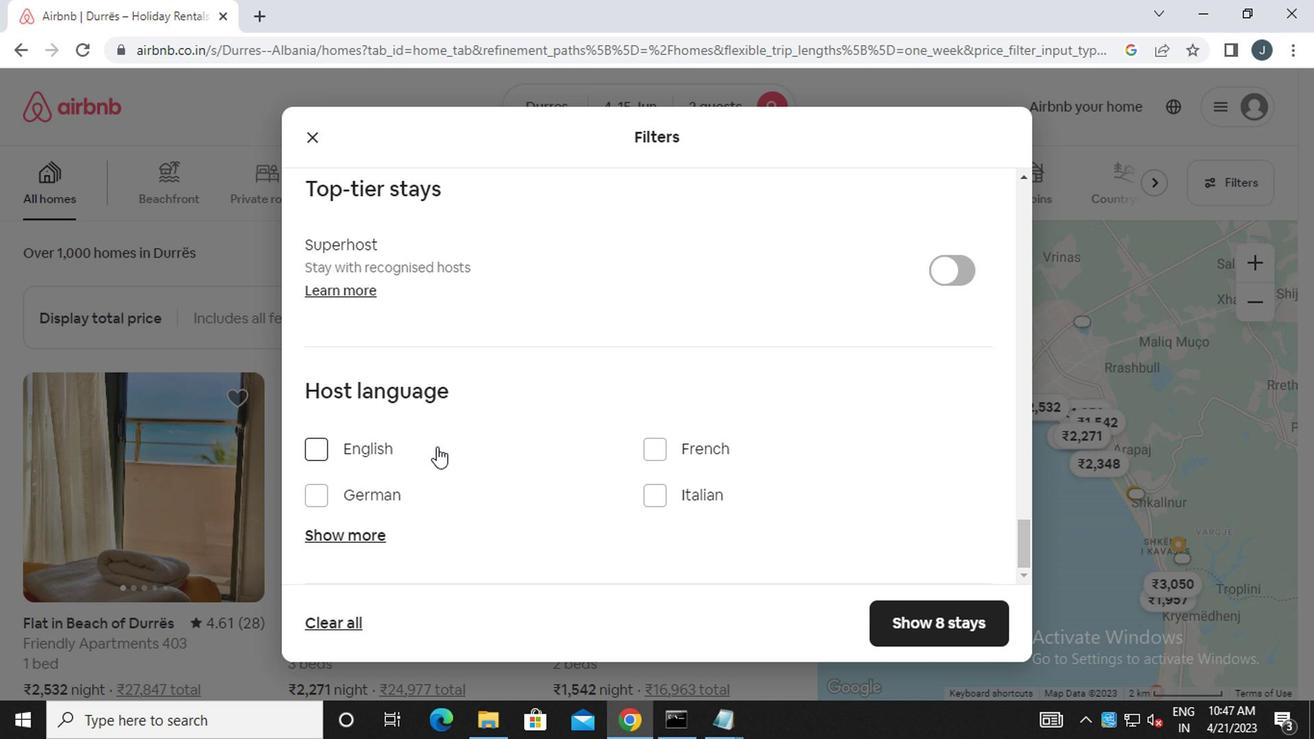 
Action: Mouse pressed left at (384, 455)
Screenshot: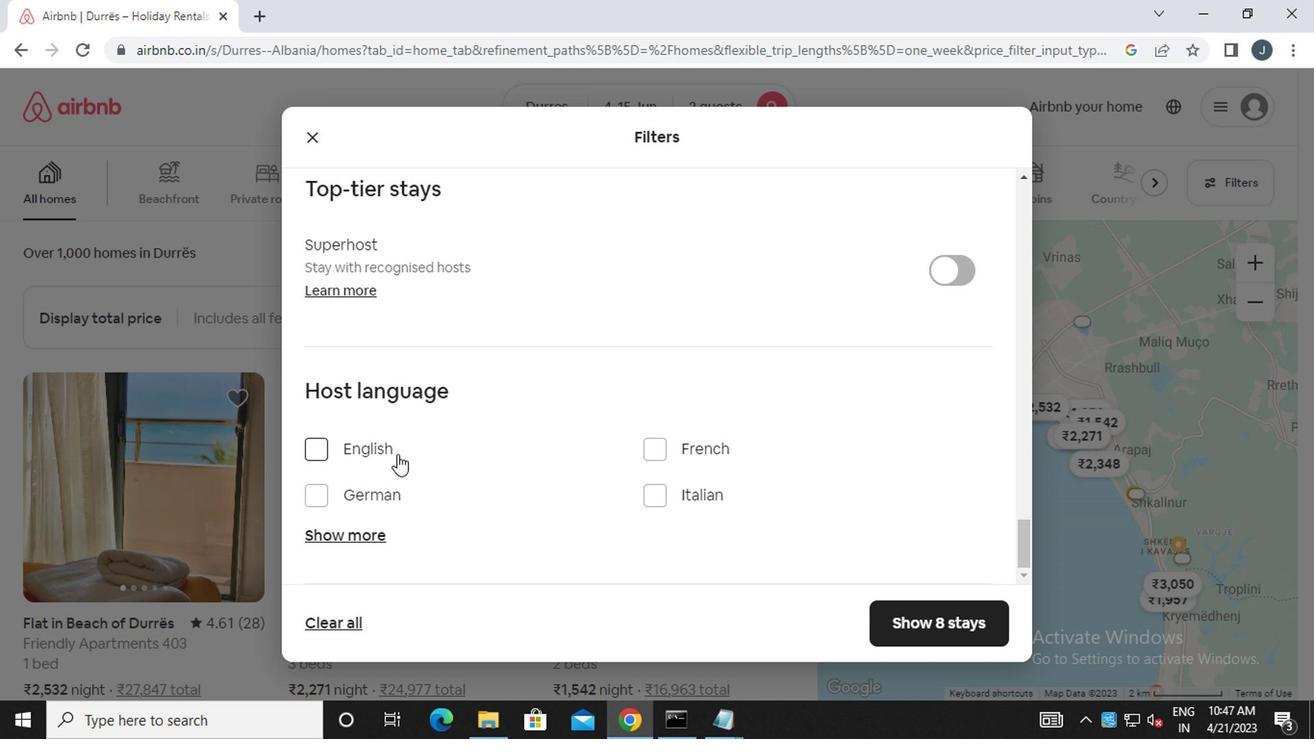
Action: Mouse moved to (377, 449)
Screenshot: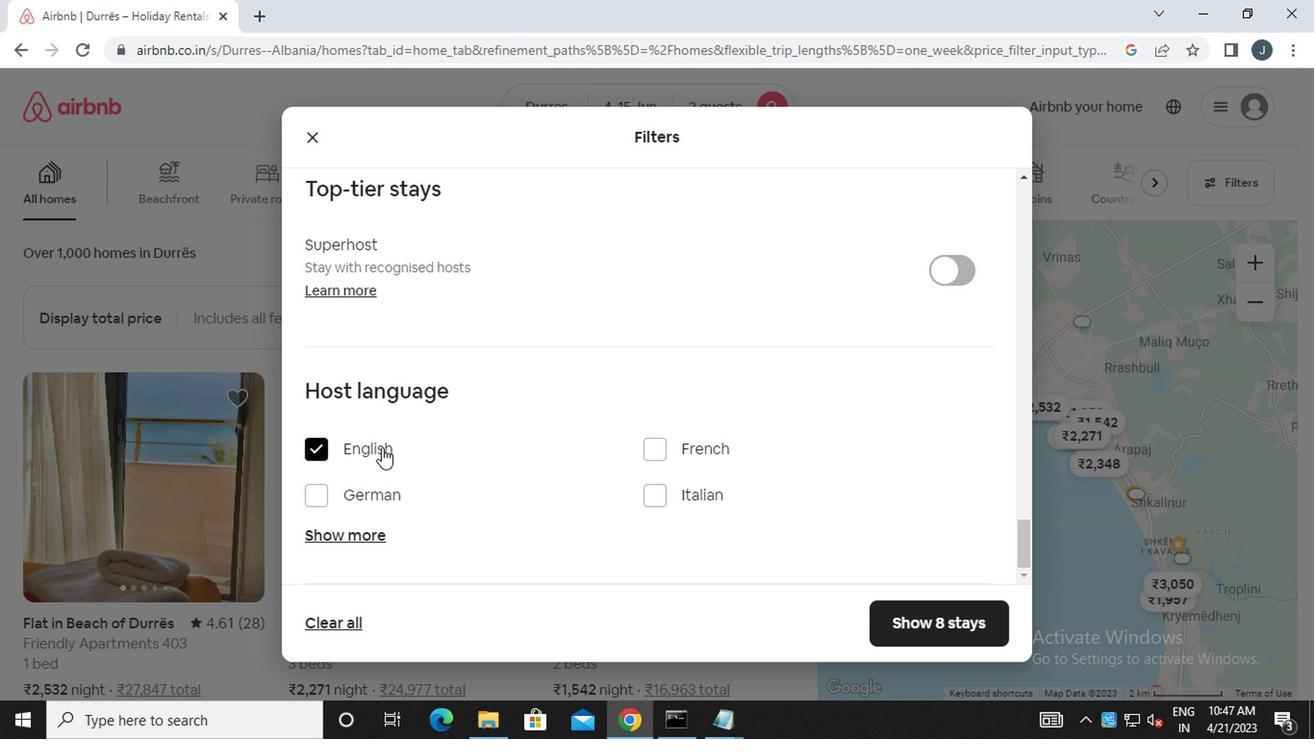 
Action: Mouse scrolled (377, 448) with delta (0, 0)
Screenshot: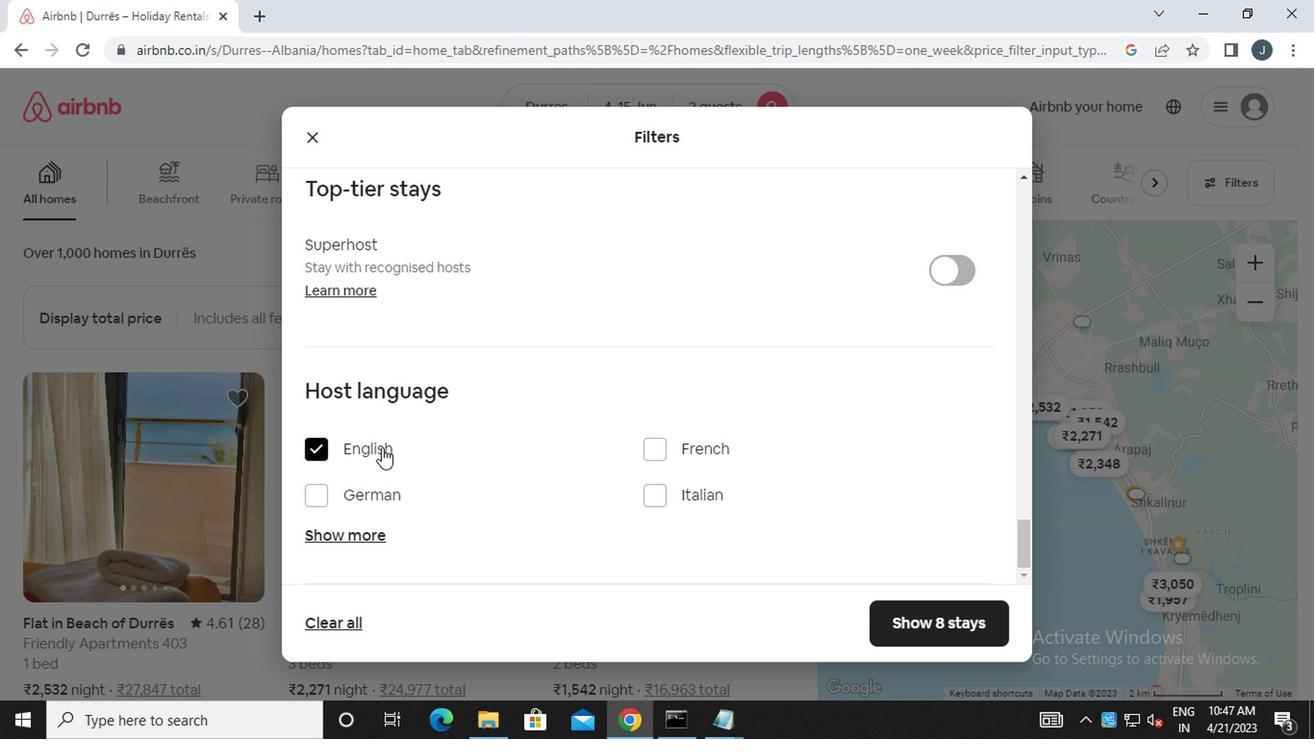 
Action: Mouse moved to (377, 449)
Screenshot: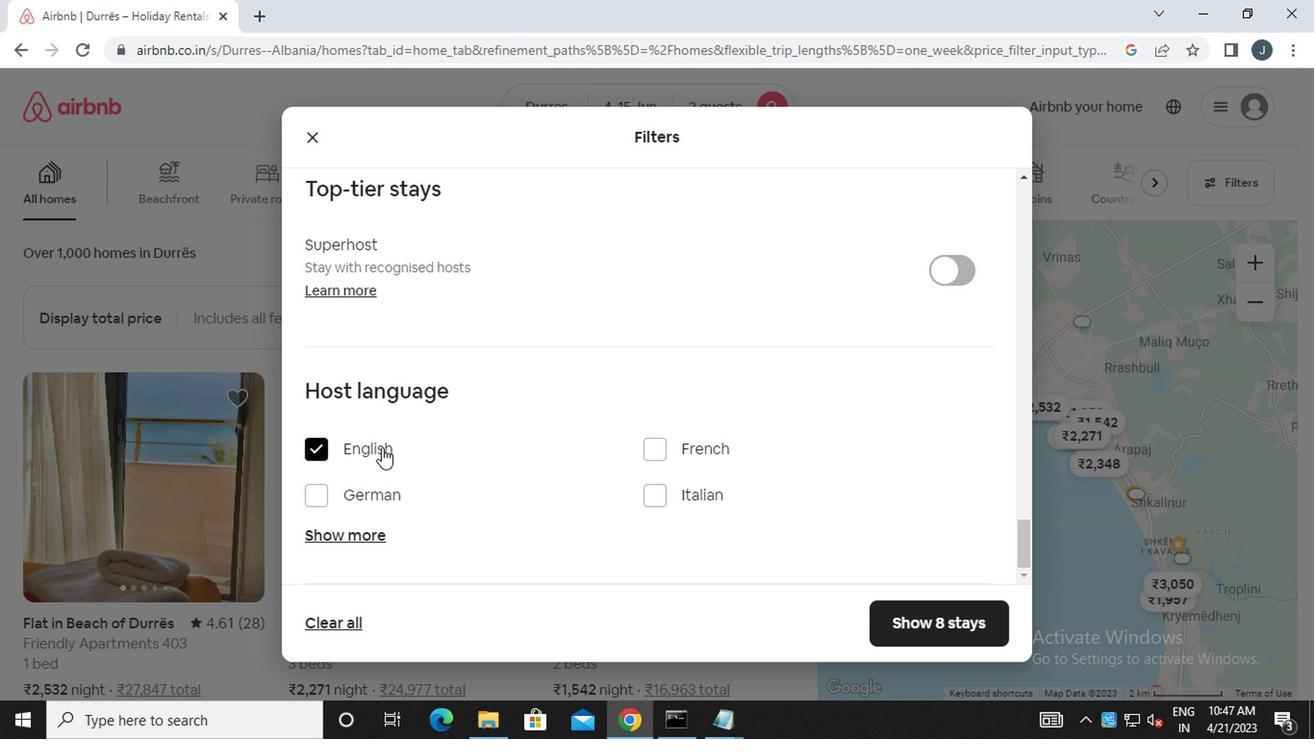 
Action: Mouse scrolled (377, 448) with delta (0, 0)
Screenshot: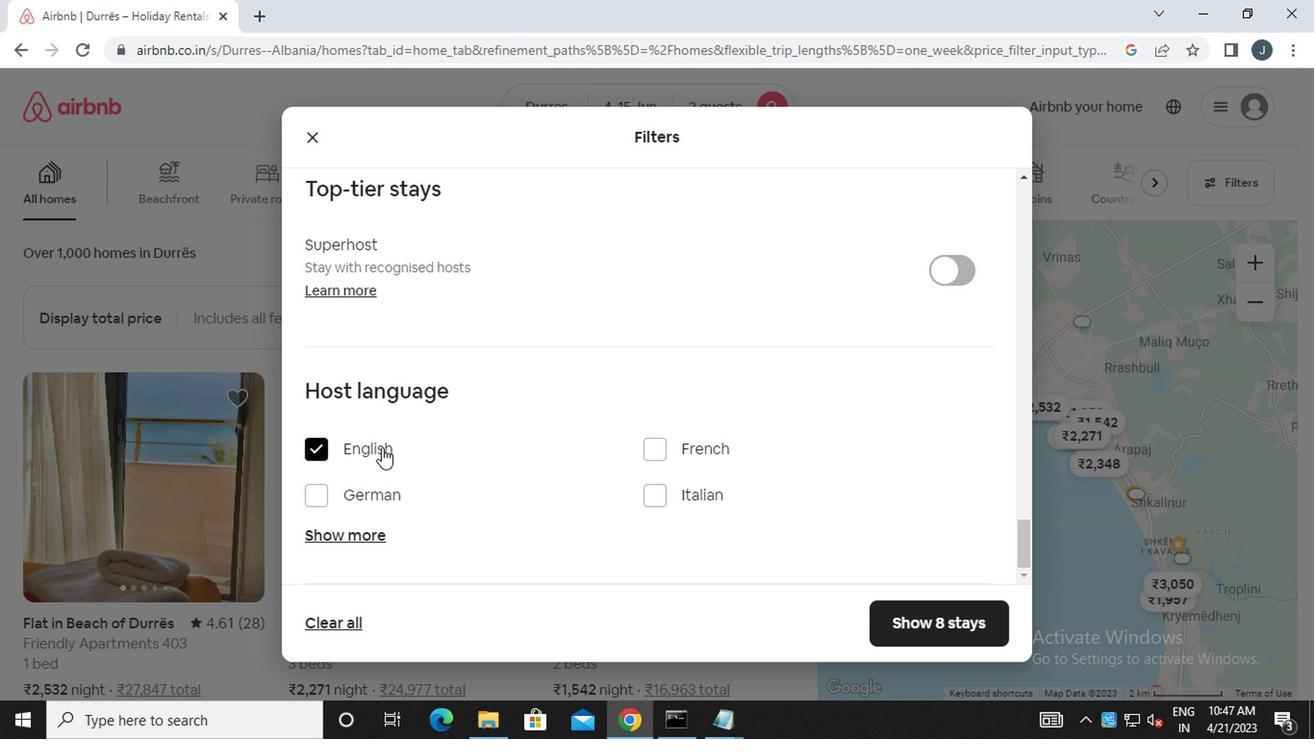
Action: Mouse scrolled (377, 448) with delta (0, 0)
Screenshot: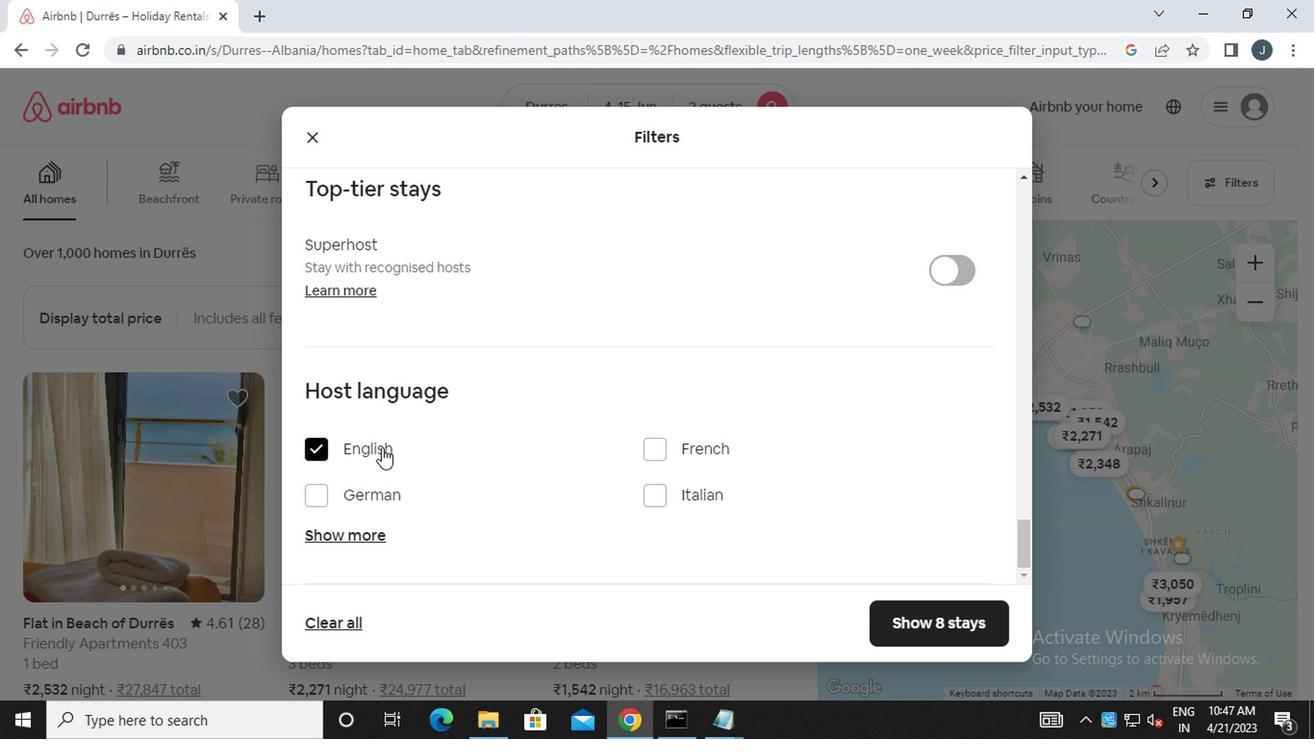 
Action: Mouse moved to (377, 449)
Screenshot: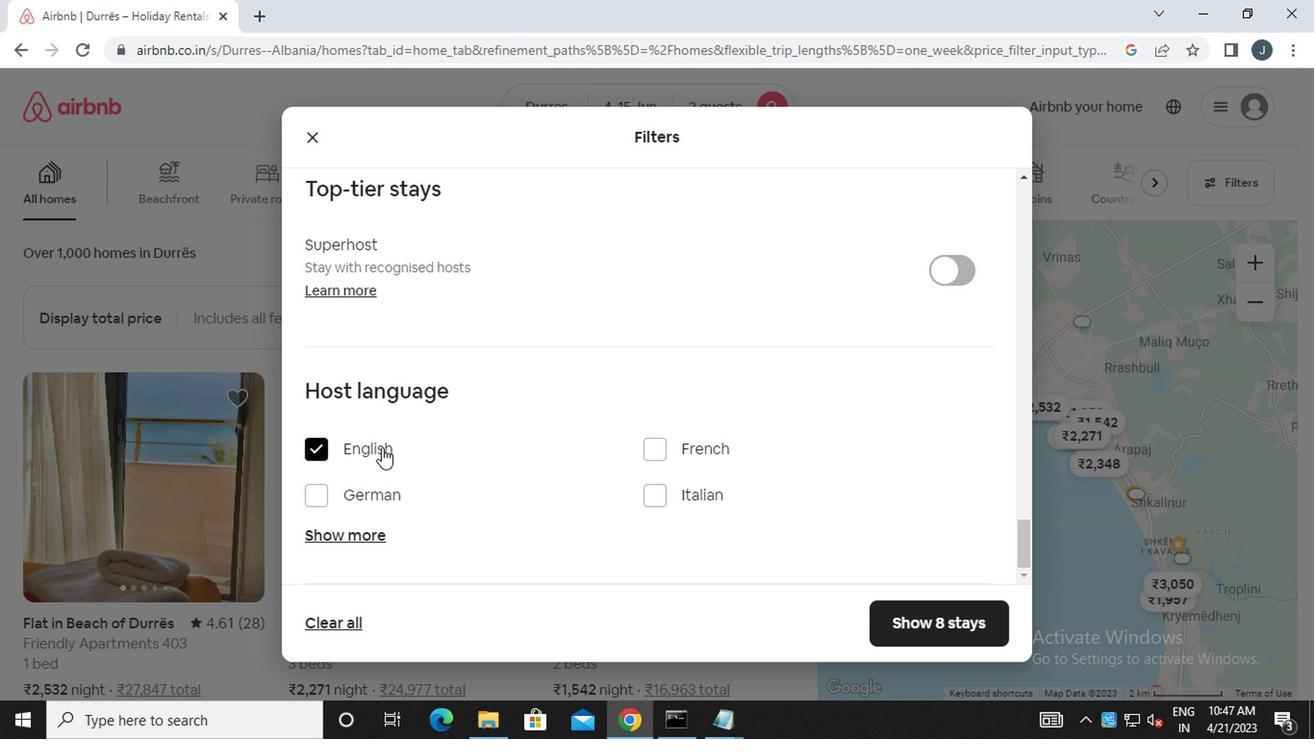 
Action: Mouse scrolled (377, 448) with delta (0, 0)
Screenshot: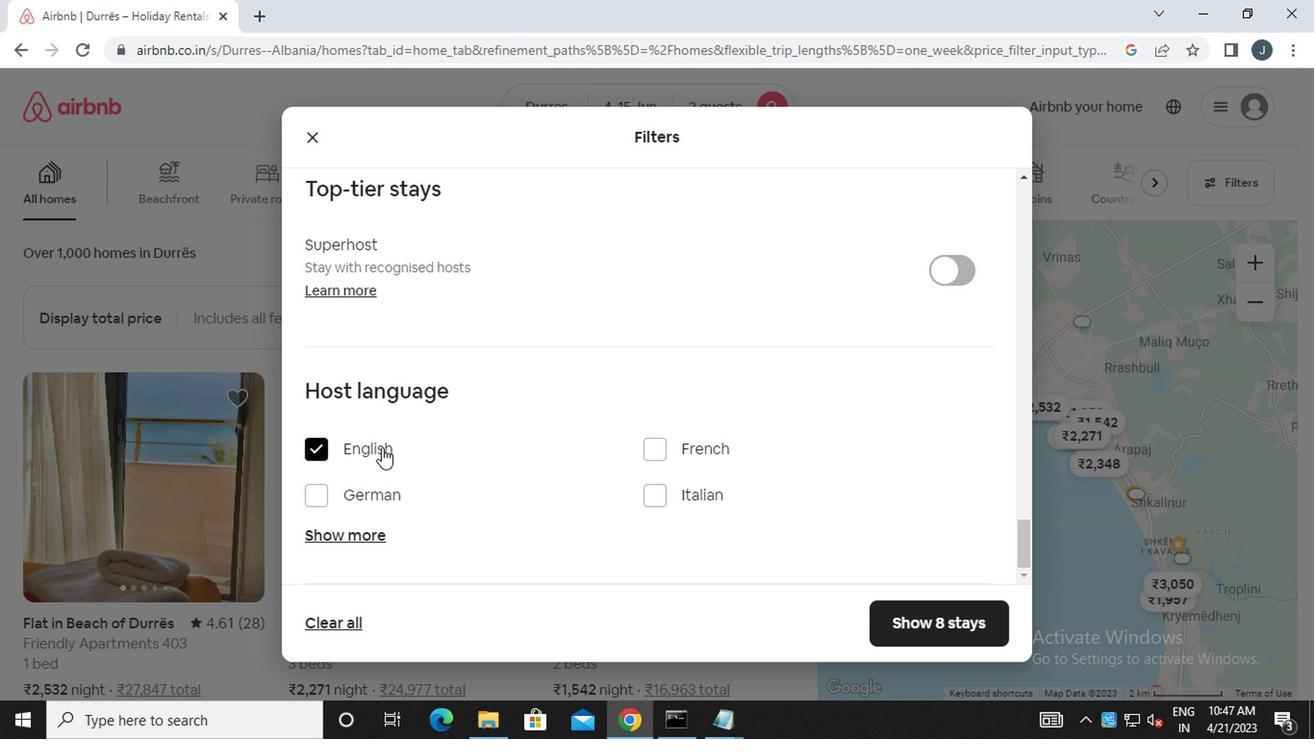 
Action: Mouse moved to (921, 634)
Screenshot: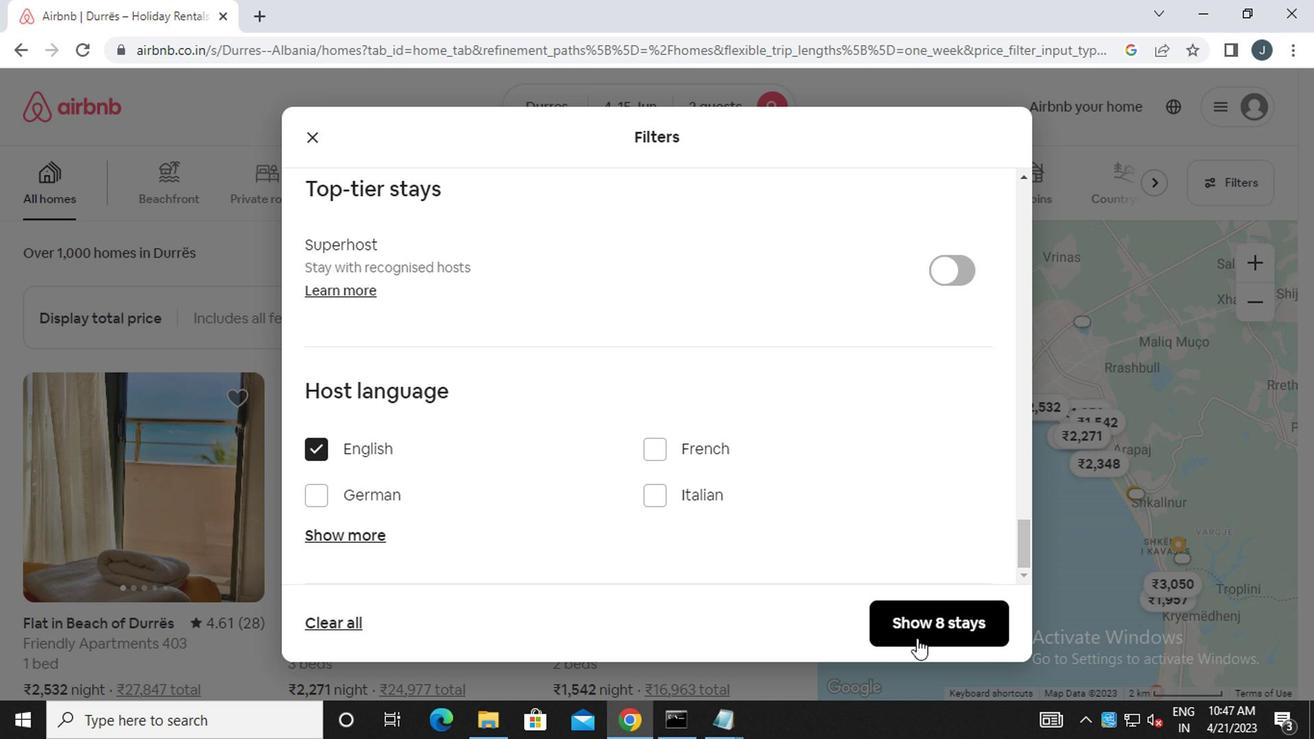 
Action: Mouse pressed left at (921, 634)
Screenshot: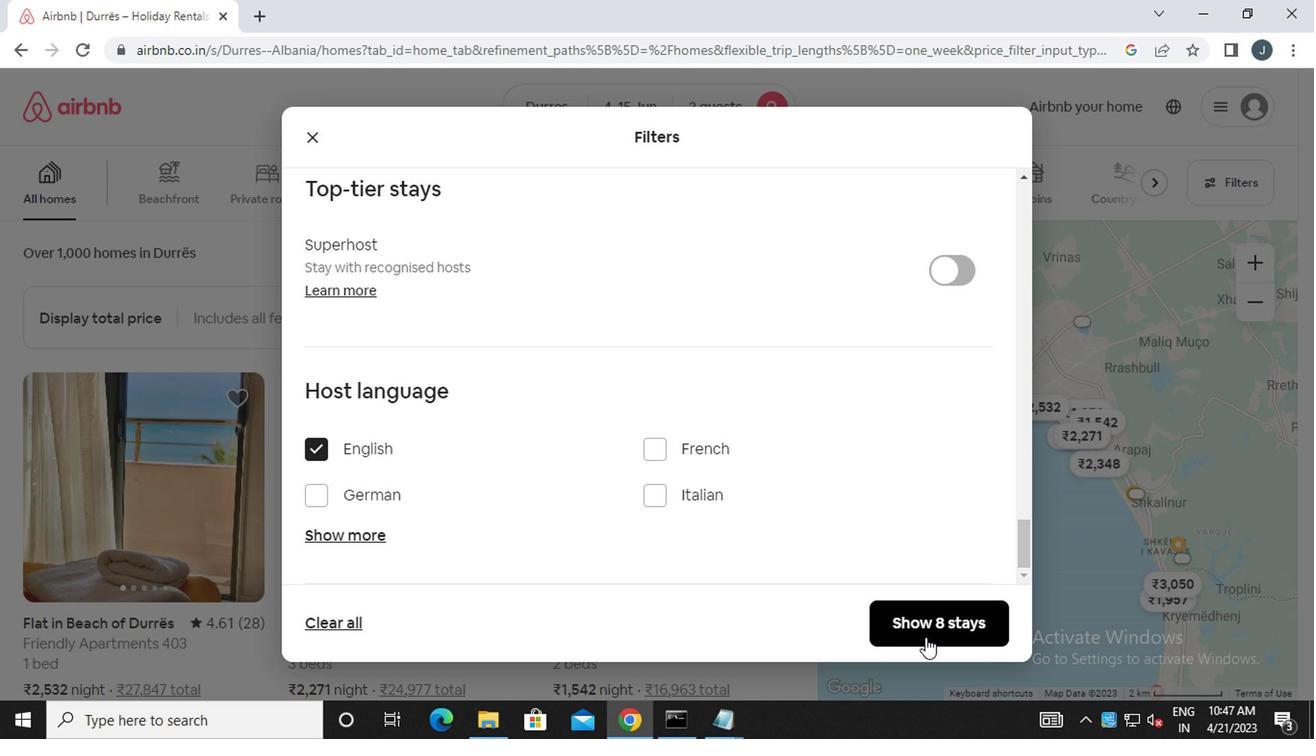 
Action: Mouse moved to (885, 620)
Screenshot: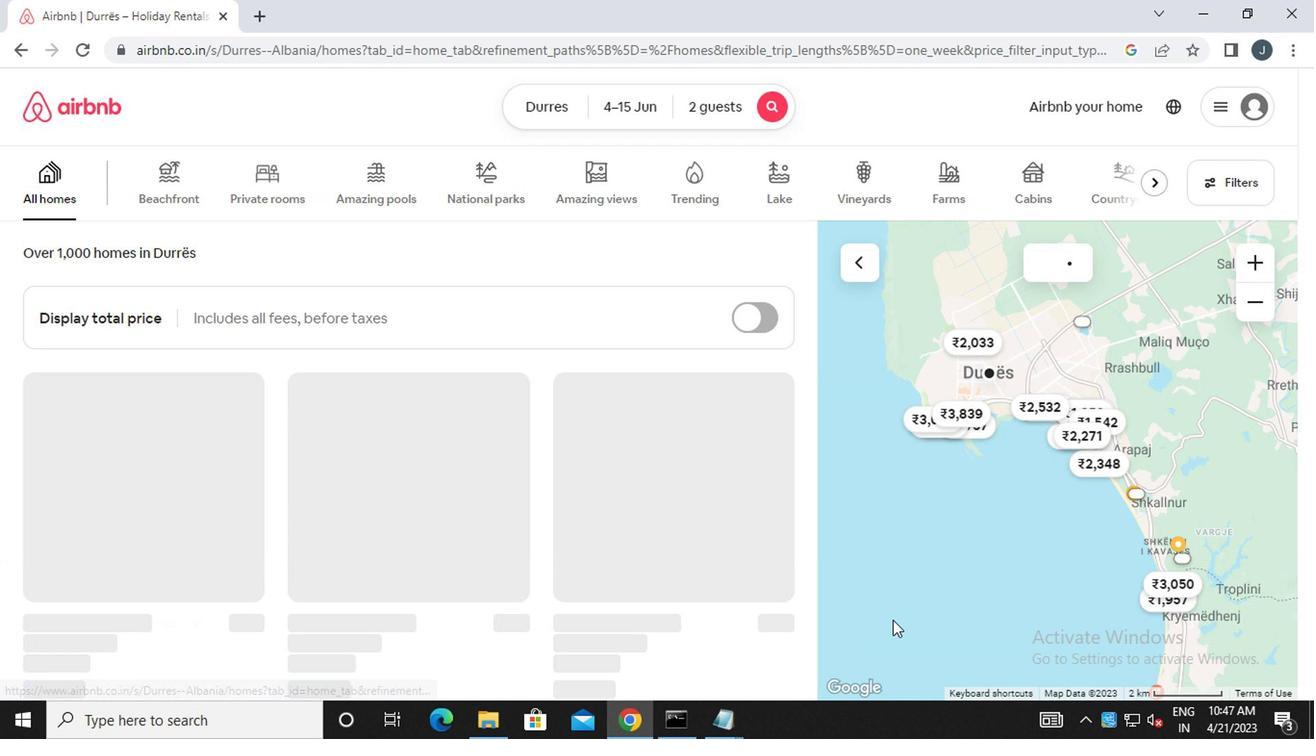 
